 Task: Add a signature Jordan Davis containing Best wishes for a happy National Disability Day, Jordan Davis to email address softage.8@softage.net and add a label Coding
Action: Mouse moved to (1101, 64)
Screenshot: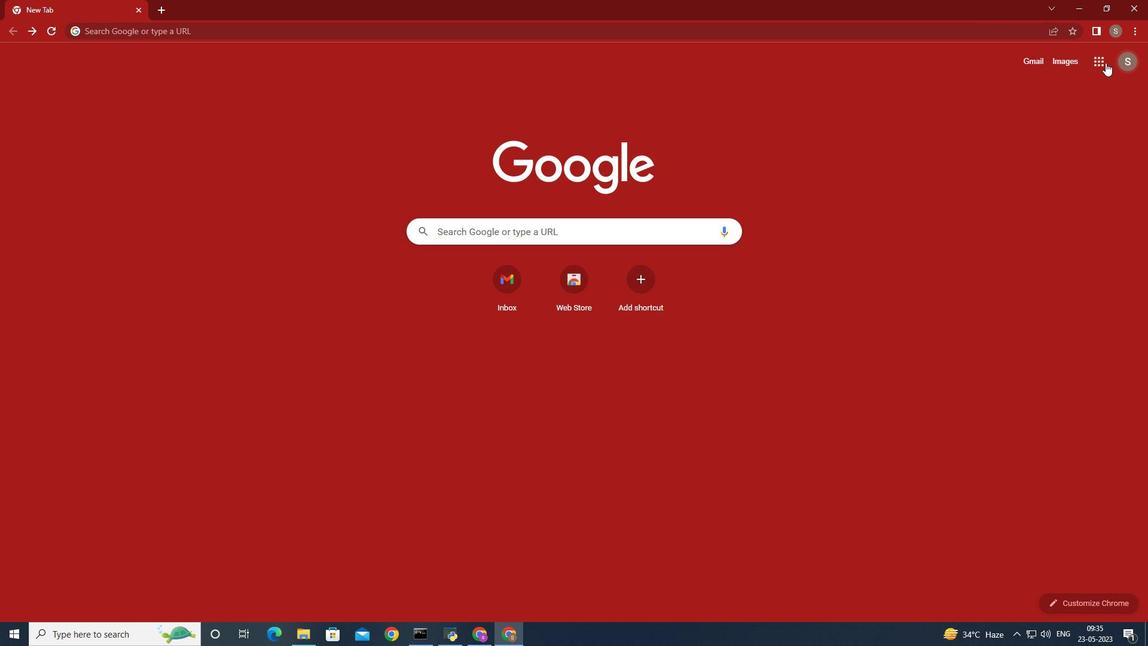 
Action: Mouse pressed left at (1101, 64)
Screenshot: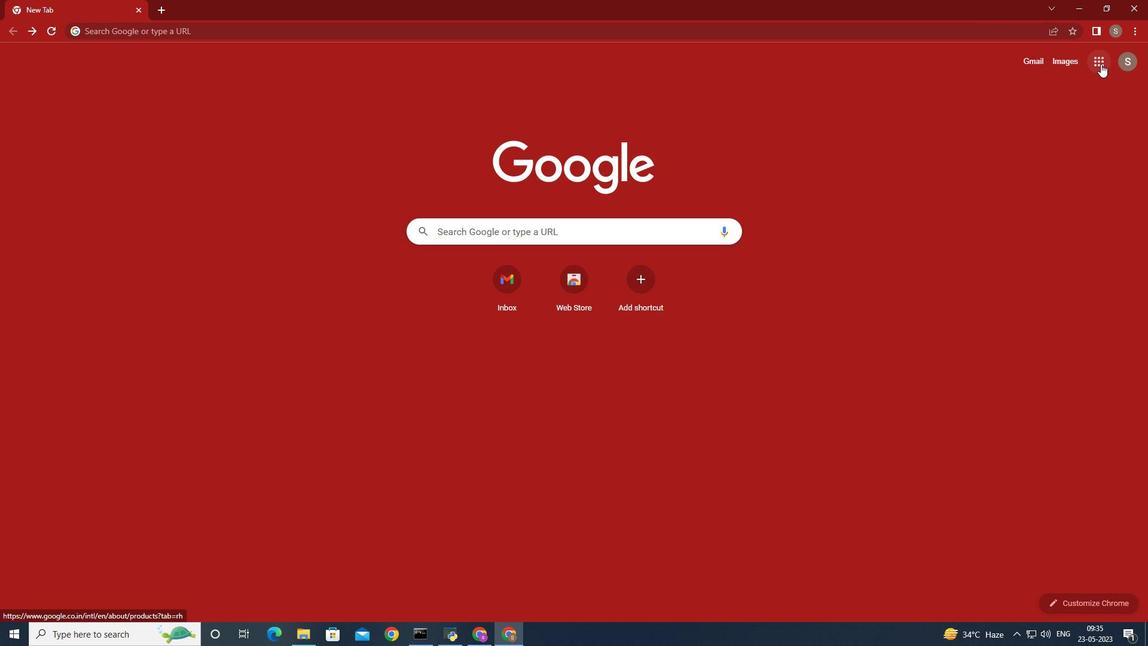 
Action: Mouse moved to (1067, 112)
Screenshot: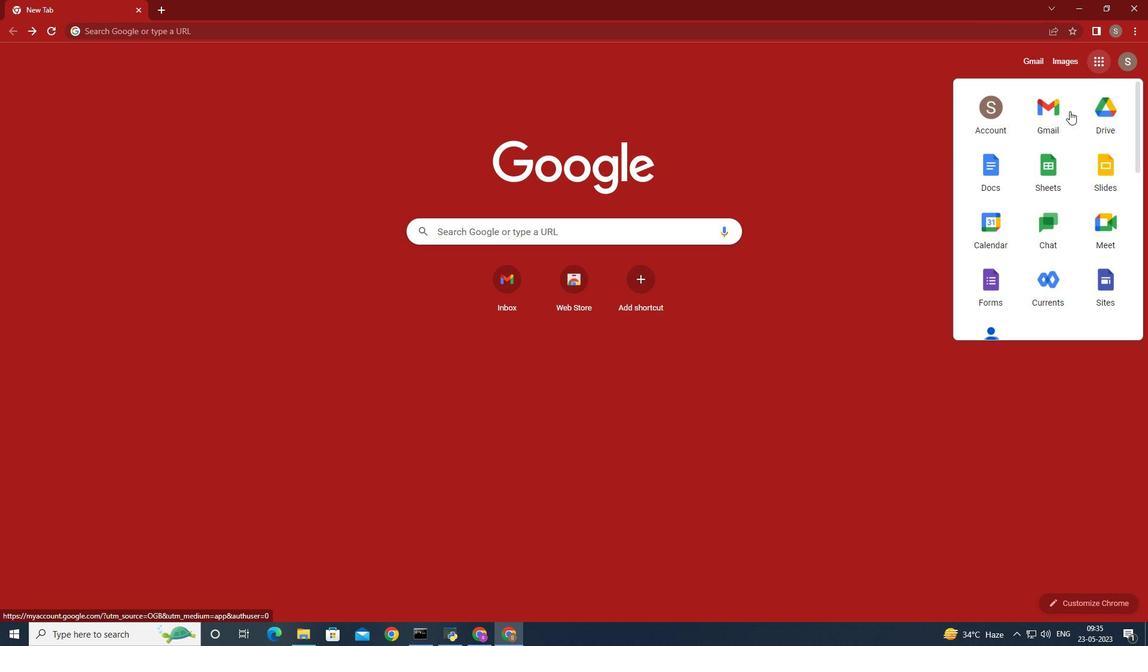 
Action: Mouse pressed left at (1067, 112)
Screenshot: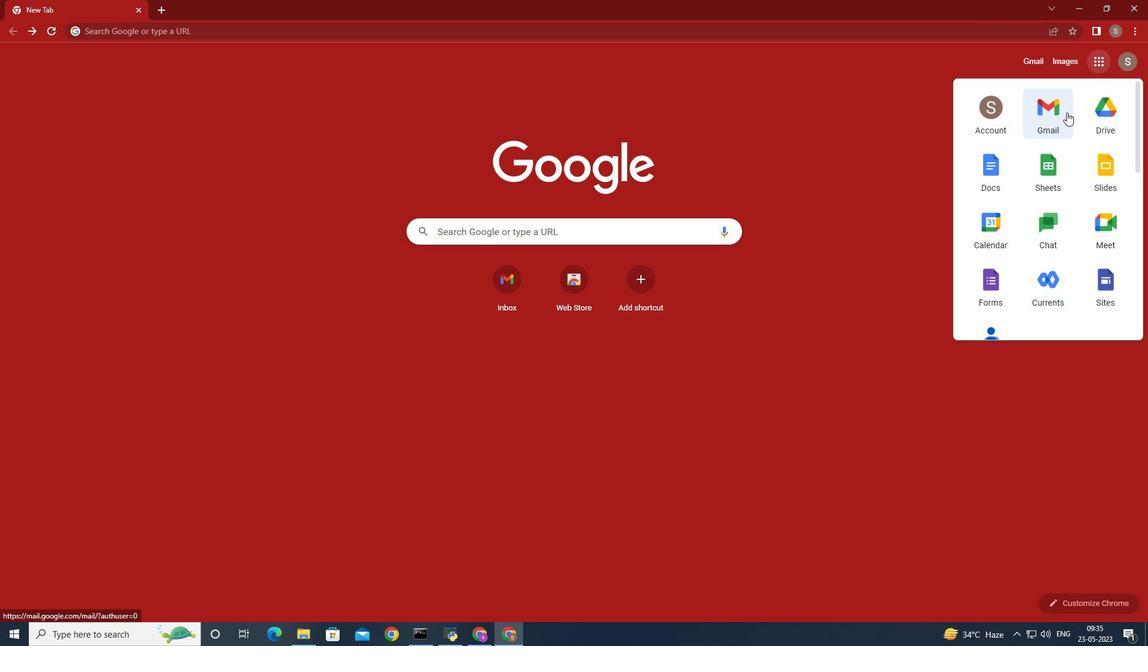 
Action: Mouse moved to (1014, 88)
Screenshot: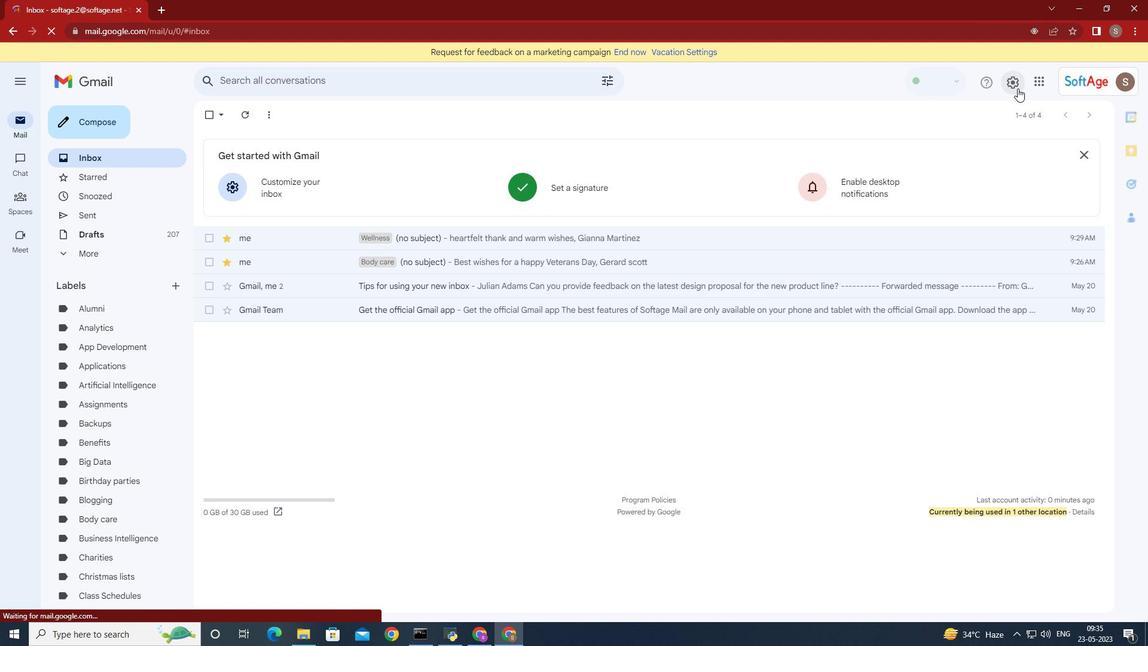 
Action: Mouse pressed left at (1014, 88)
Screenshot: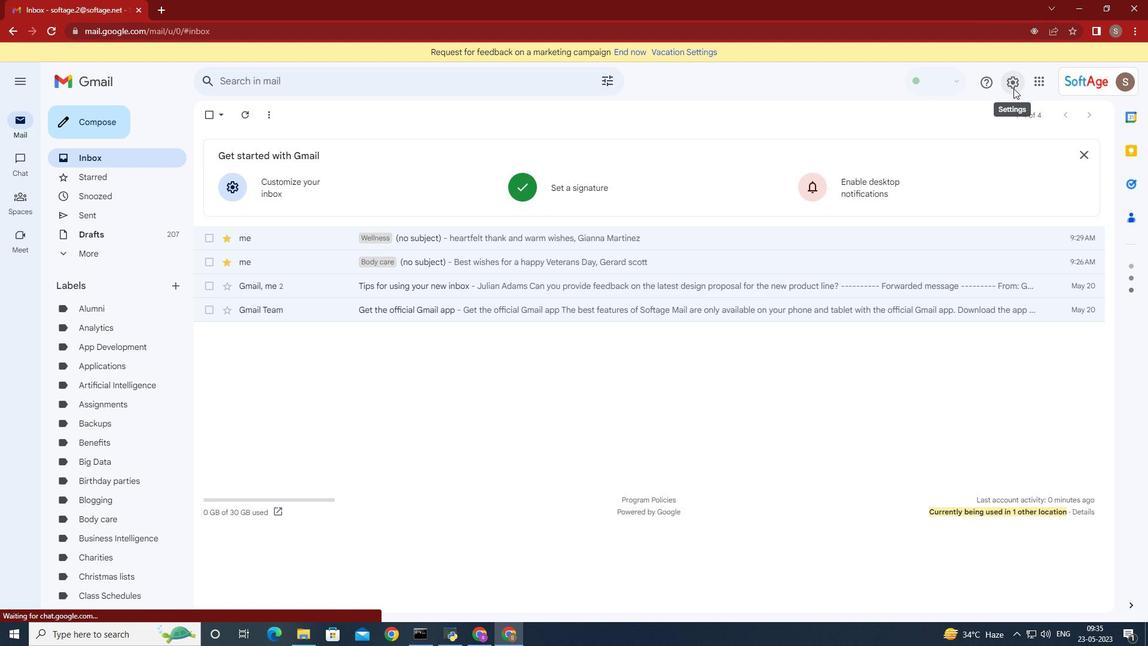 
Action: Mouse moved to (1025, 140)
Screenshot: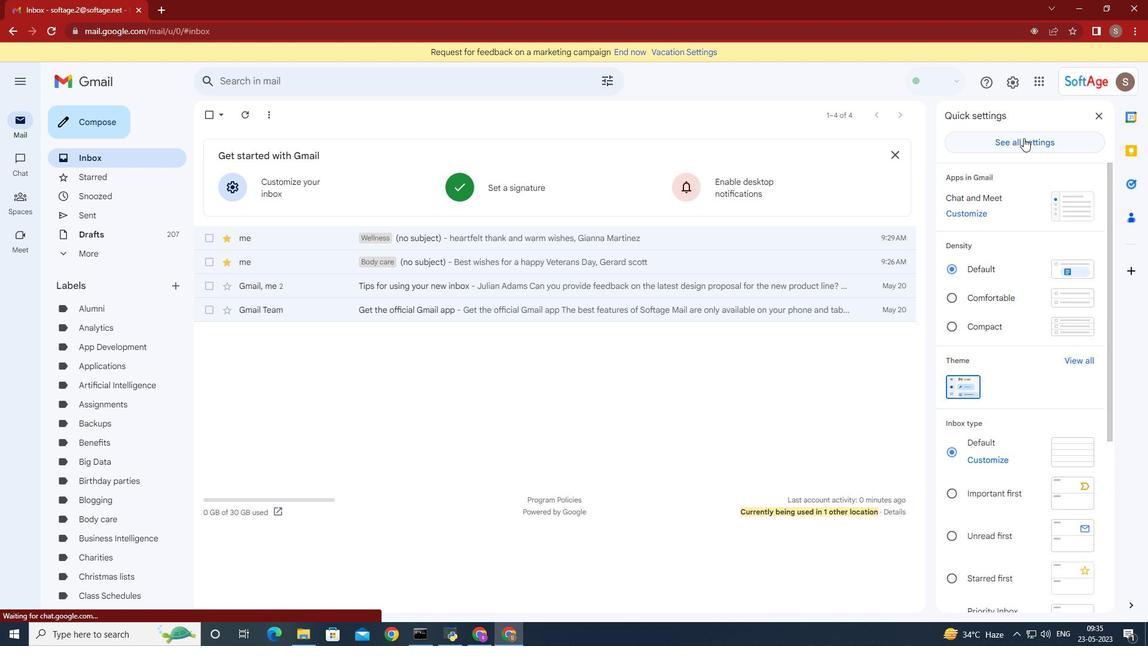 
Action: Mouse pressed left at (1025, 140)
Screenshot: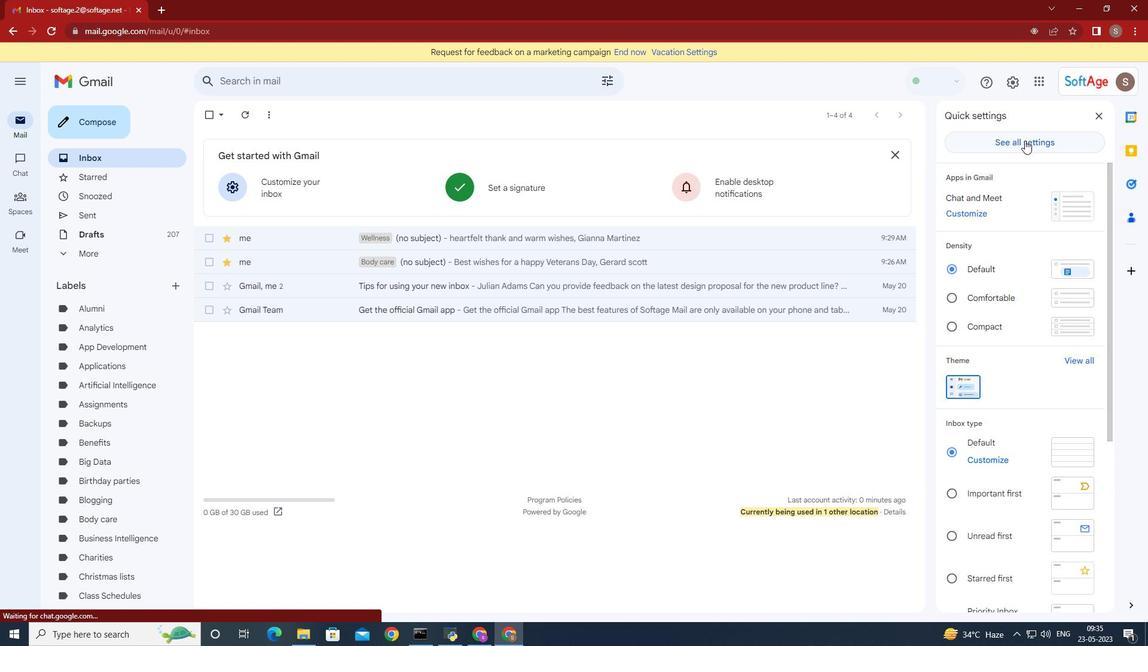 
Action: Mouse moved to (820, 280)
Screenshot: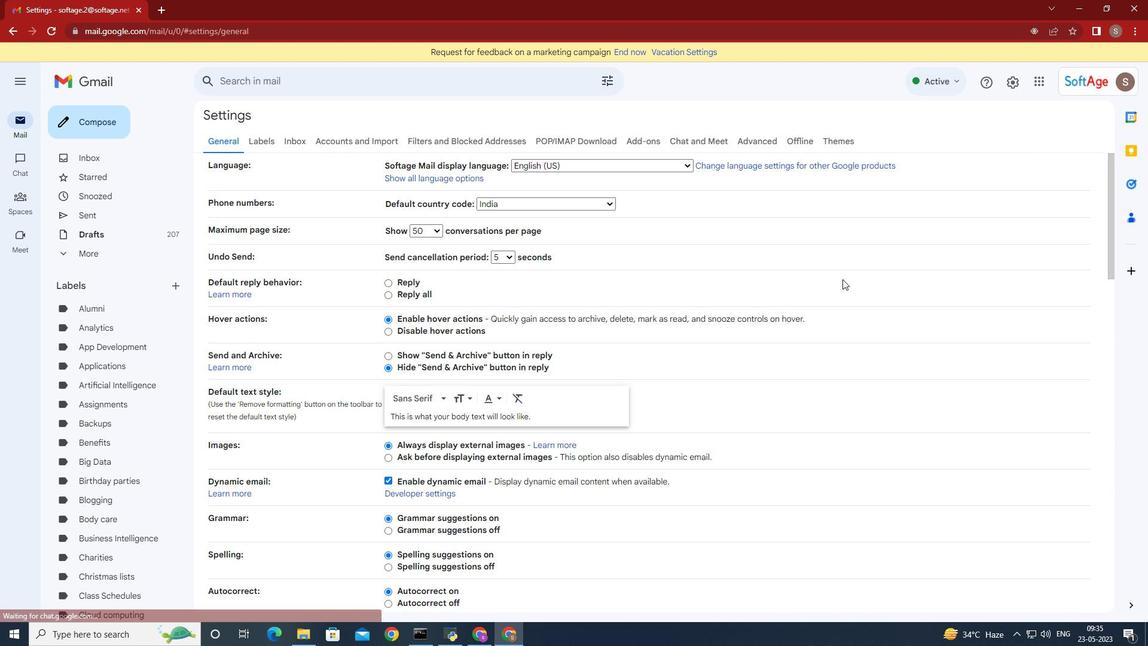 
Action: Mouse scrolled (821, 279) with delta (0, 0)
Screenshot: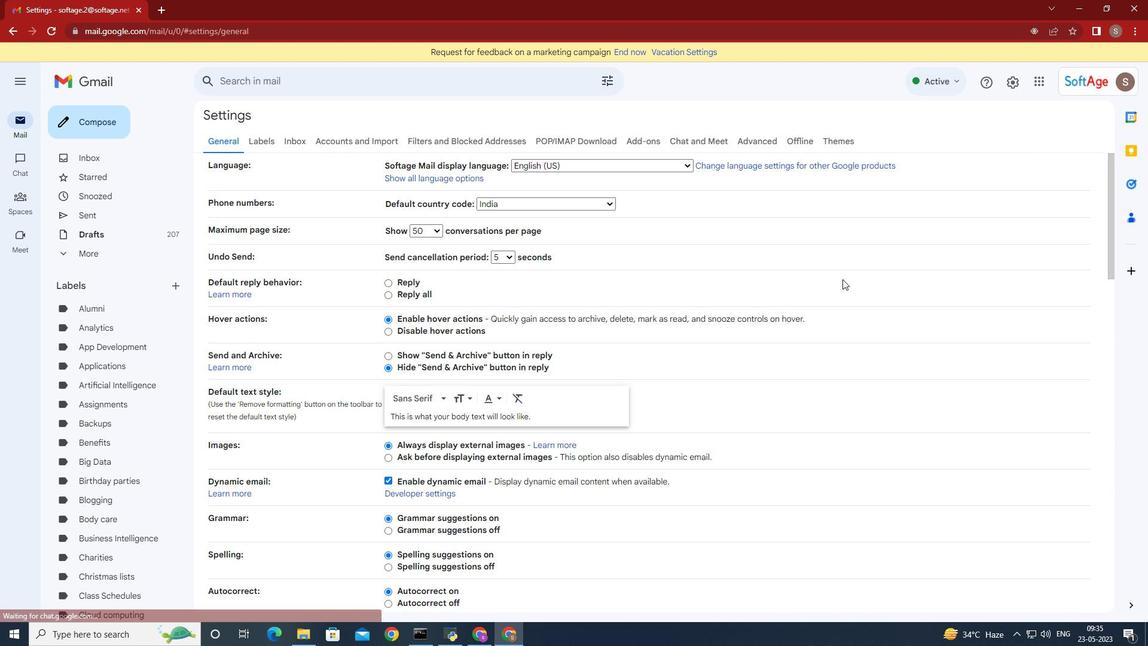 
Action: Mouse moved to (819, 280)
Screenshot: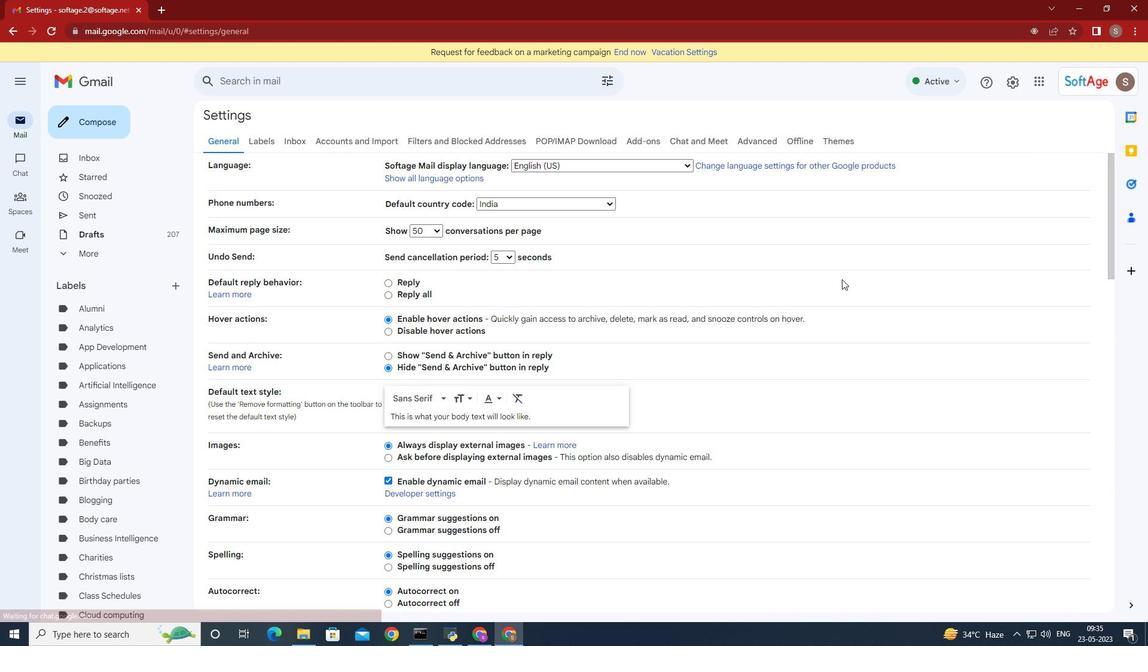 
Action: Mouse scrolled (820, 279) with delta (0, 0)
Screenshot: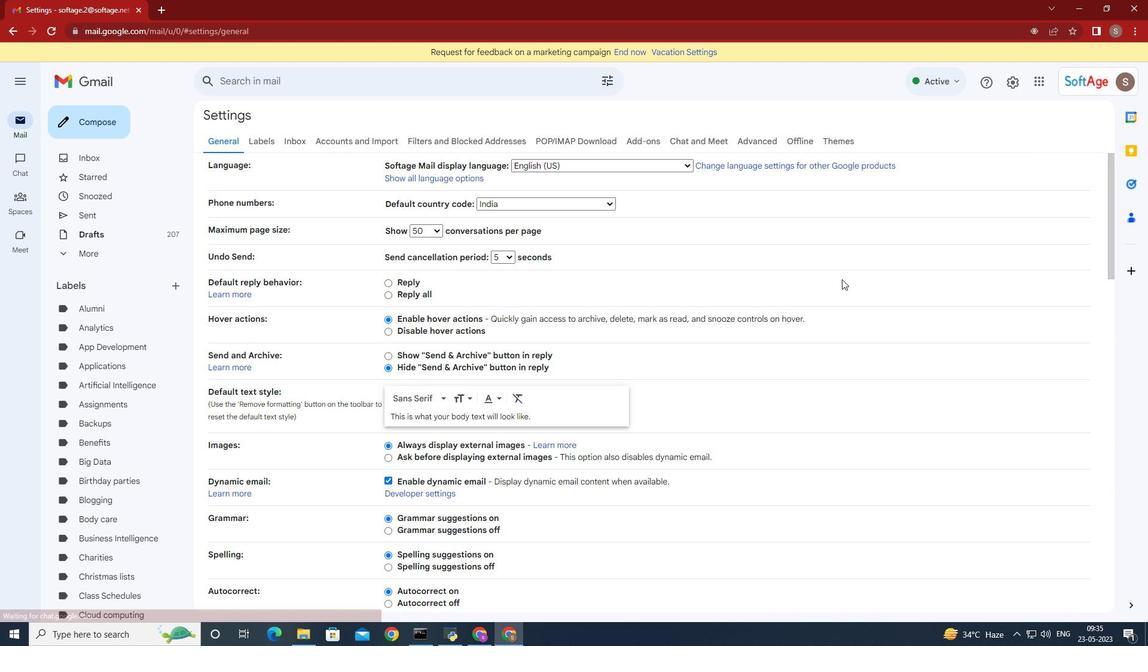 
Action: Mouse moved to (819, 280)
Screenshot: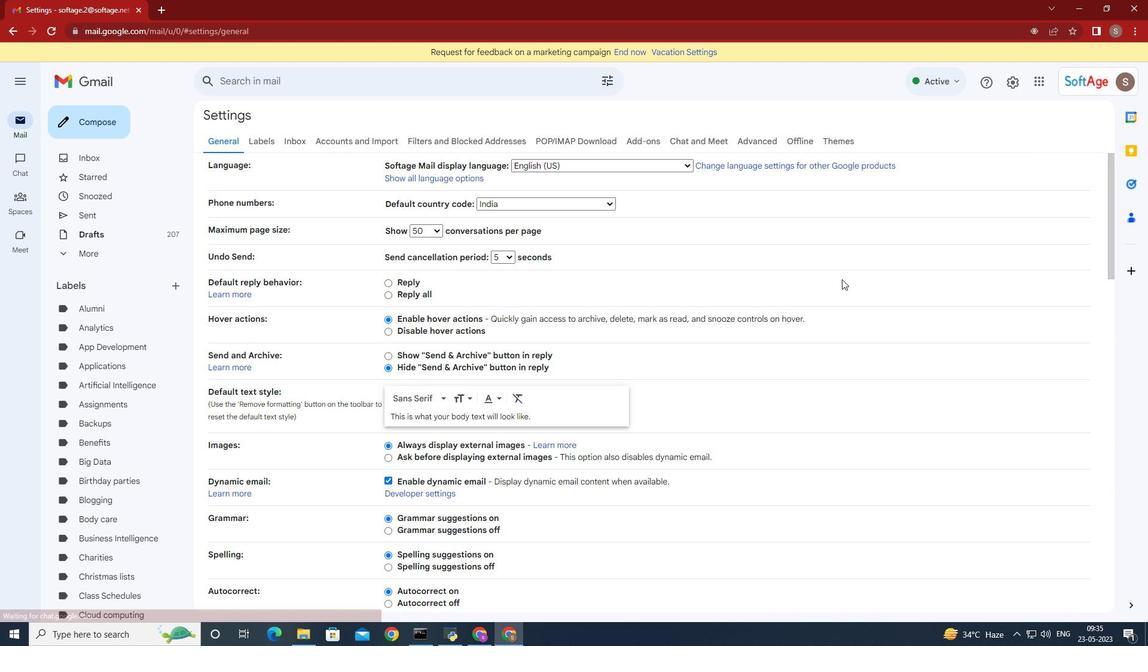 
Action: Mouse scrolled (819, 279) with delta (0, 0)
Screenshot: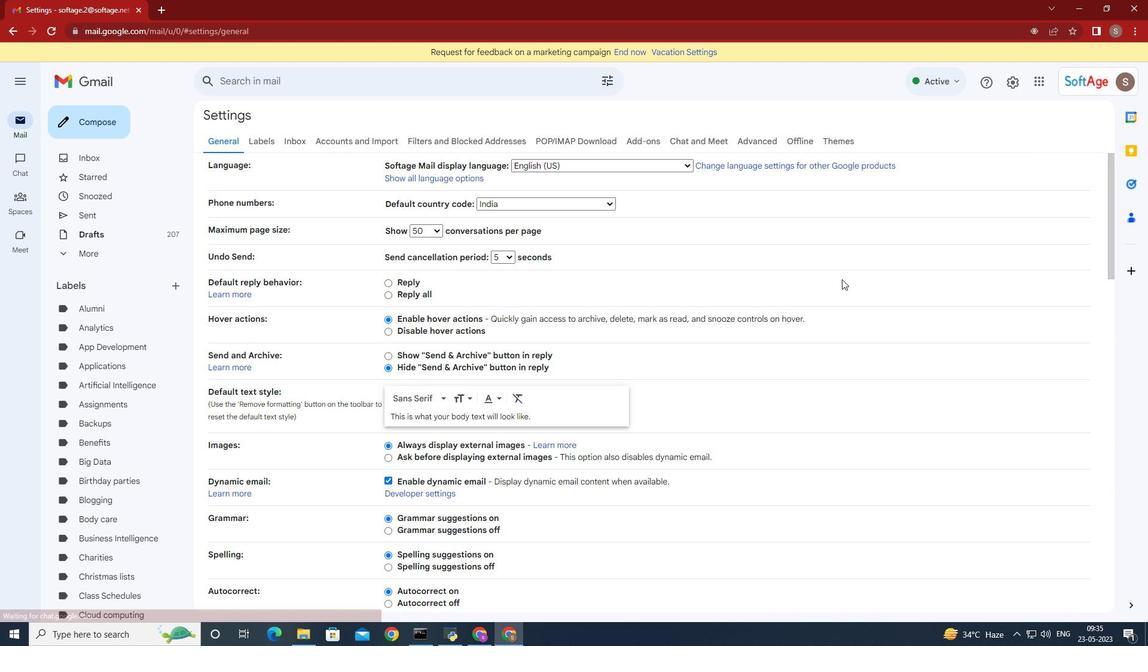 
Action: Mouse moved to (818, 280)
Screenshot: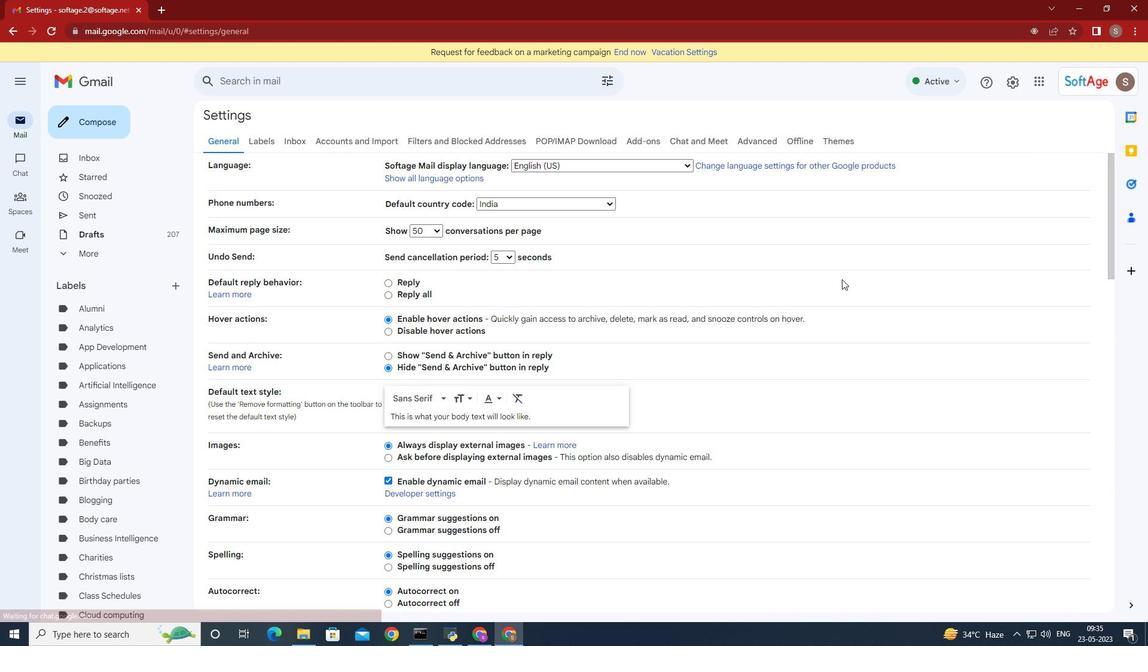 
Action: Mouse scrolled (818, 279) with delta (0, 0)
Screenshot: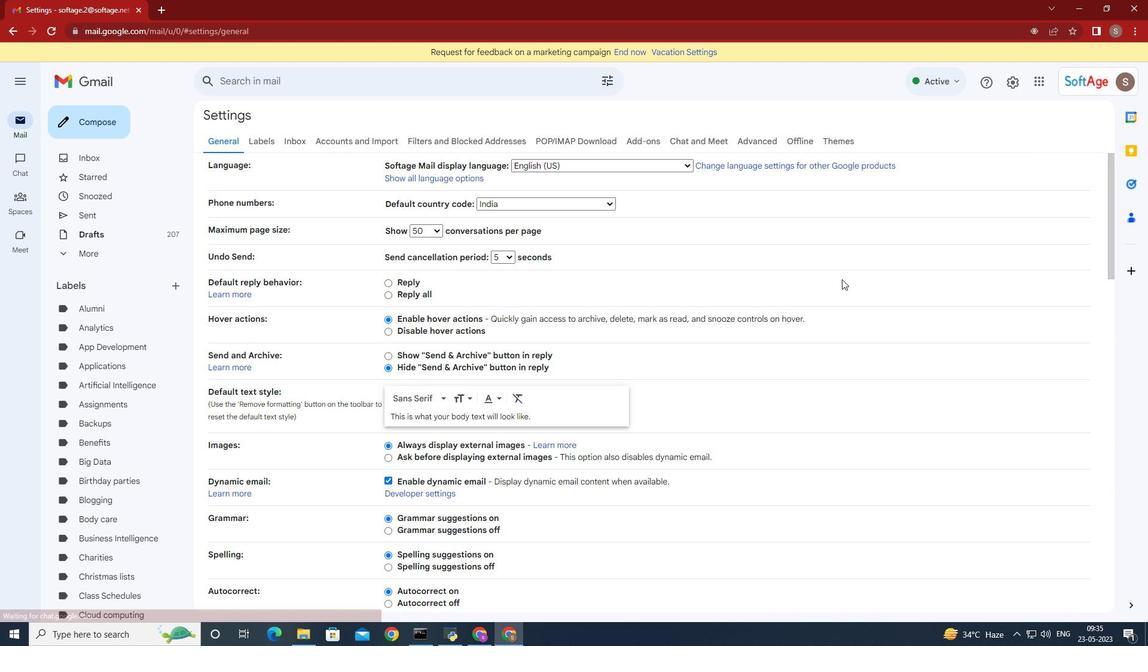 
Action: Mouse moved to (817, 280)
Screenshot: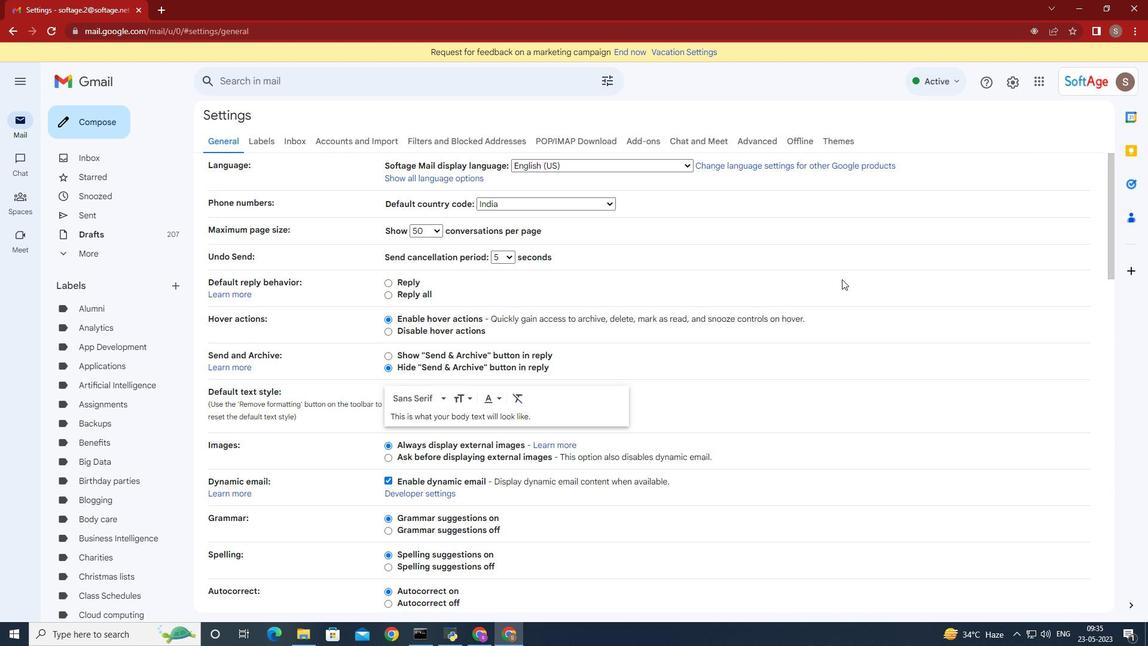 
Action: Mouse scrolled (817, 279) with delta (0, 0)
Screenshot: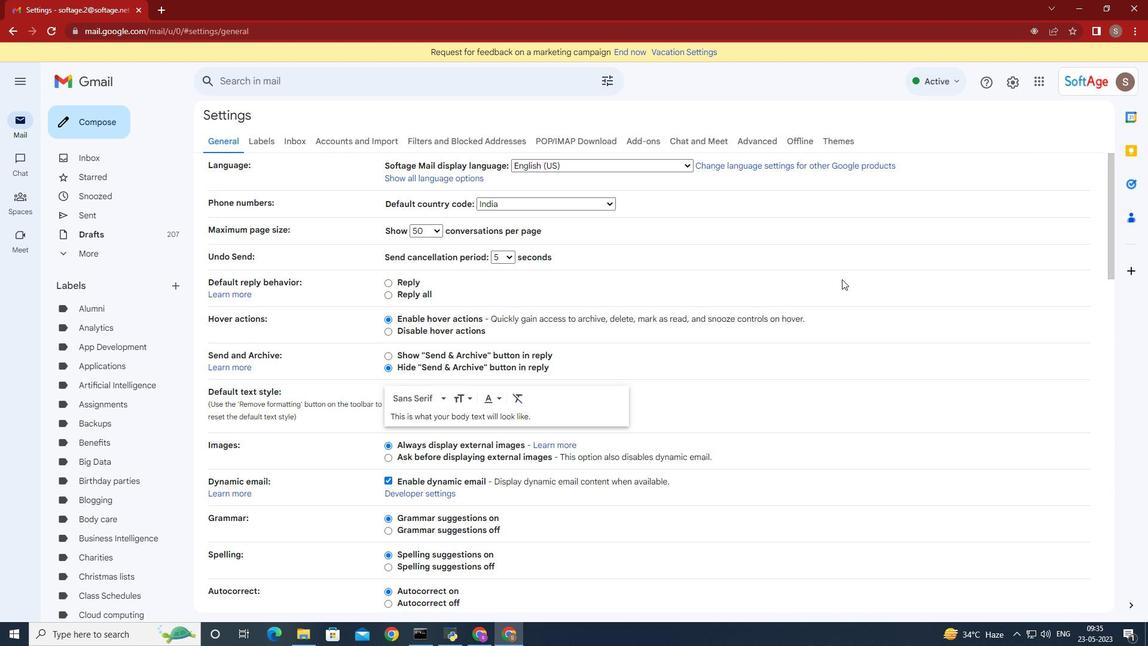 
Action: Mouse moved to (811, 275)
Screenshot: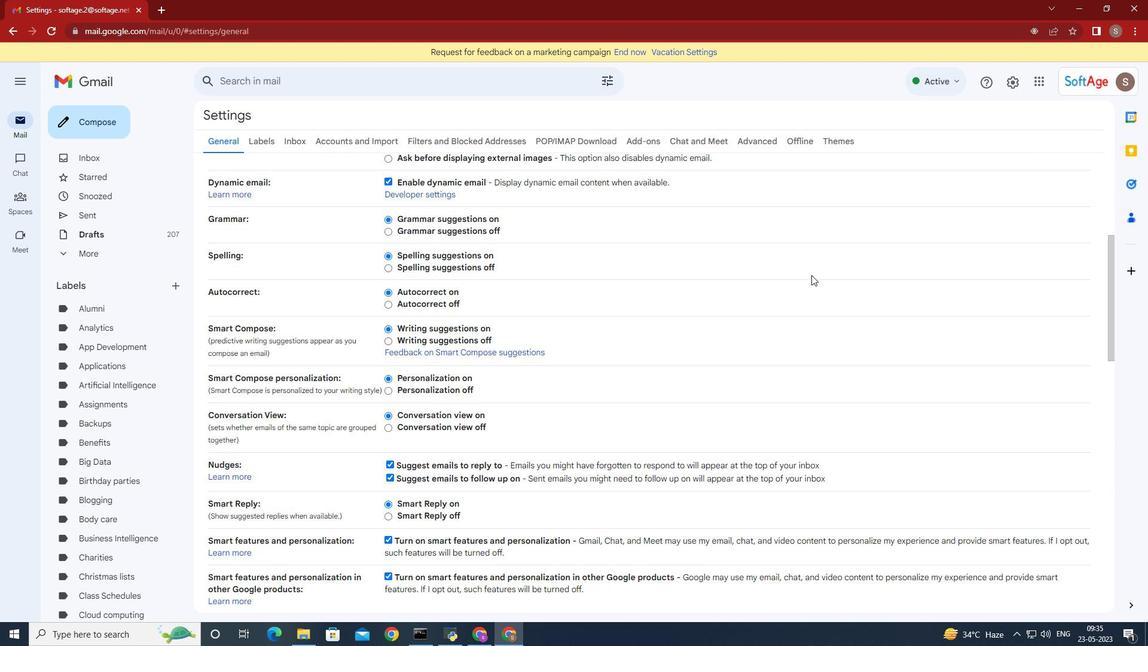 
Action: Mouse scrolled (811, 274) with delta (0, 0)
Screenshot: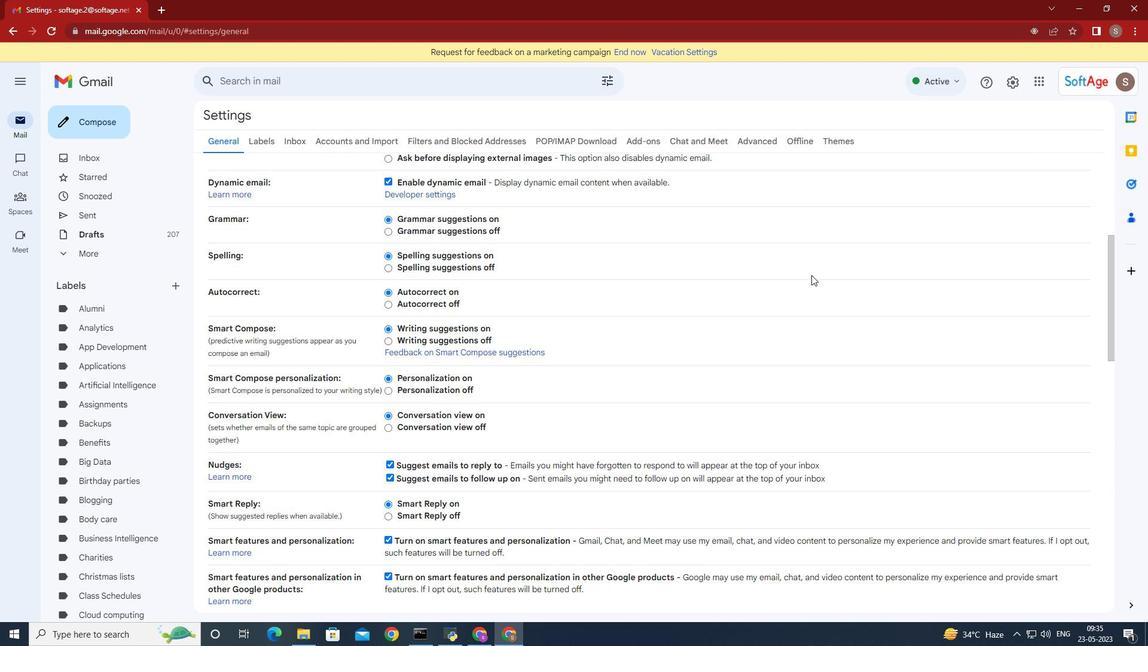 
Action: Mouse moved to (810, 275)
Screenshot: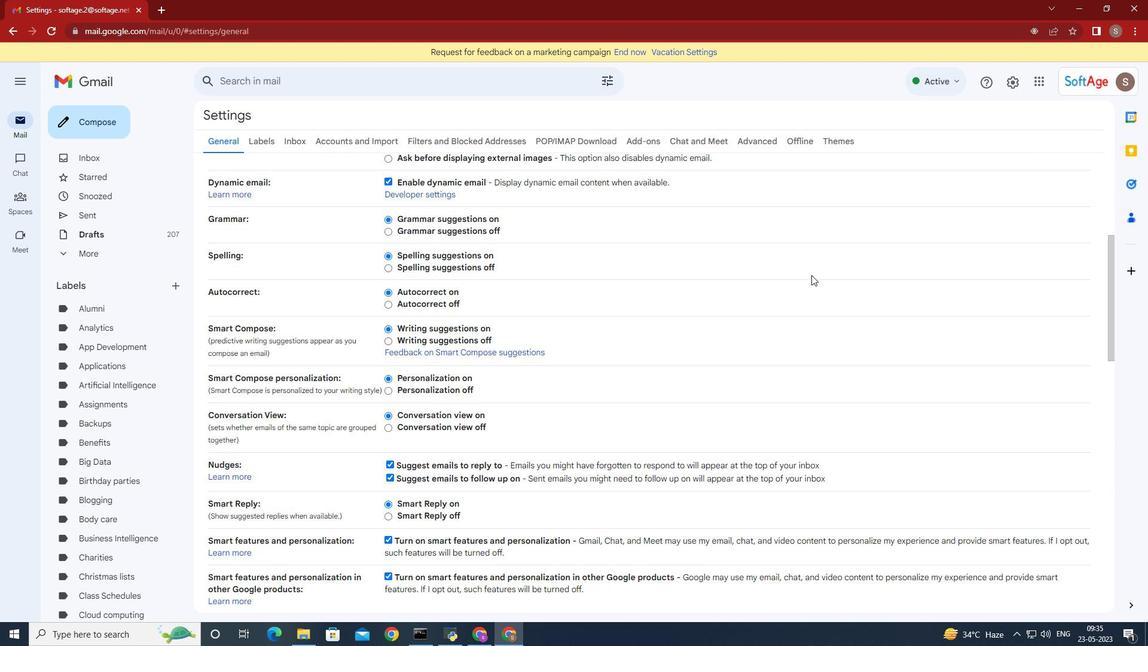 
Action: Mouse scrolled (810, 275) with delta (0, 0)
Screenshot: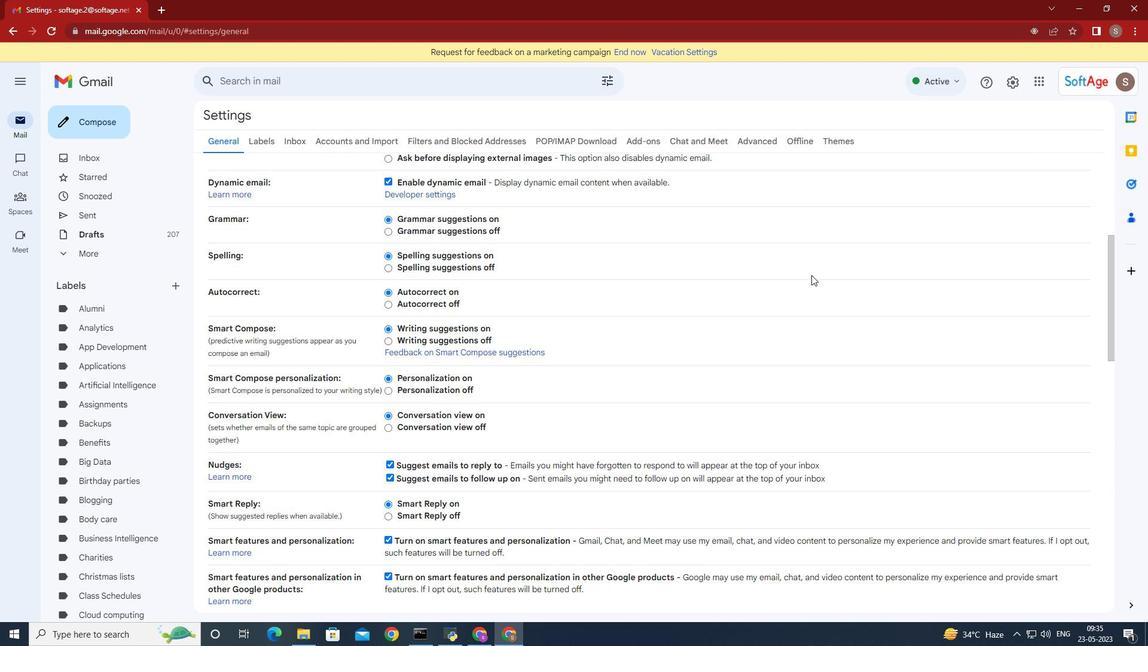 
Action: Mouse moved to (810, 275)
Screenshot: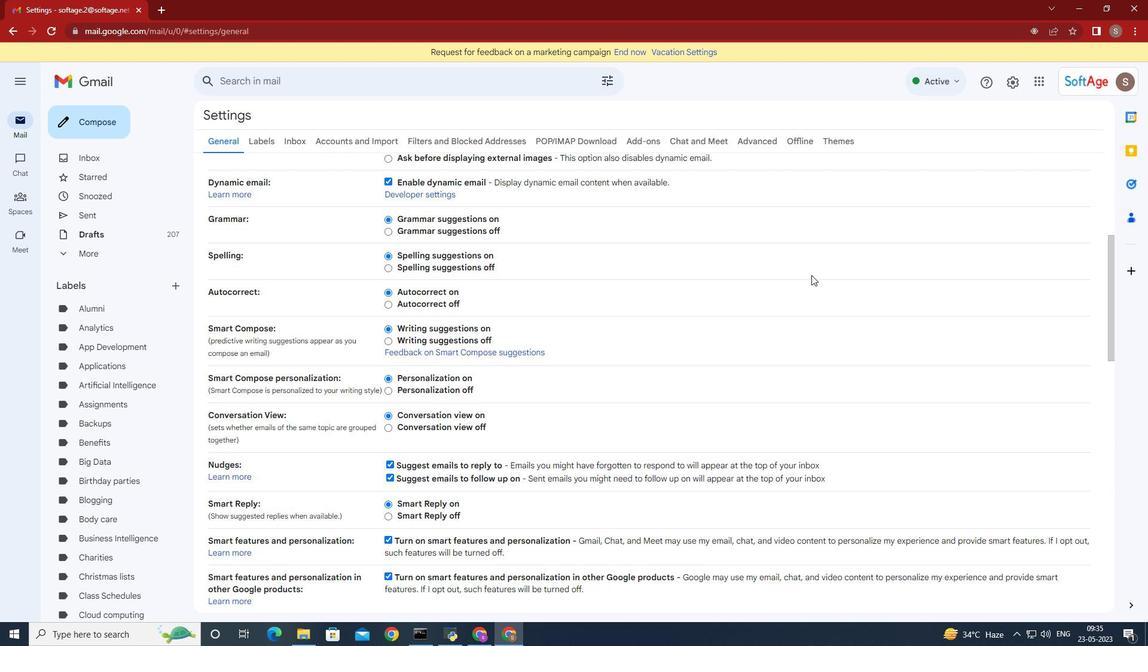 
Action: Mouse scrolled (810, 275) with delta (0, 0)
Screenshot: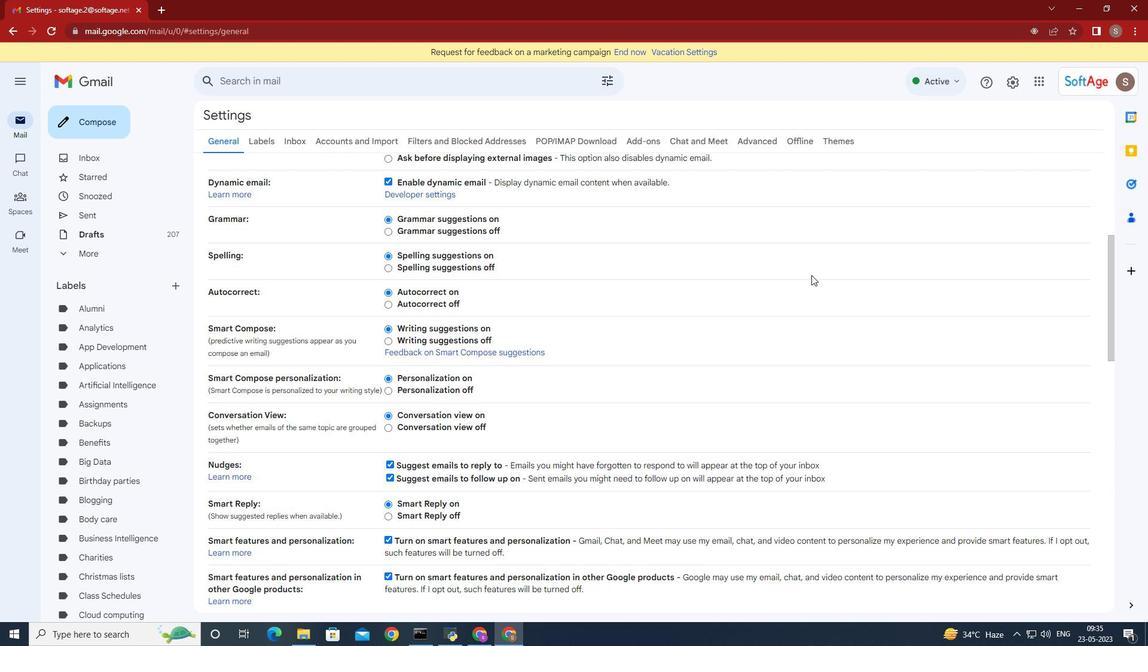 
Action: Mouse moved to (810, 275)
Screenshot: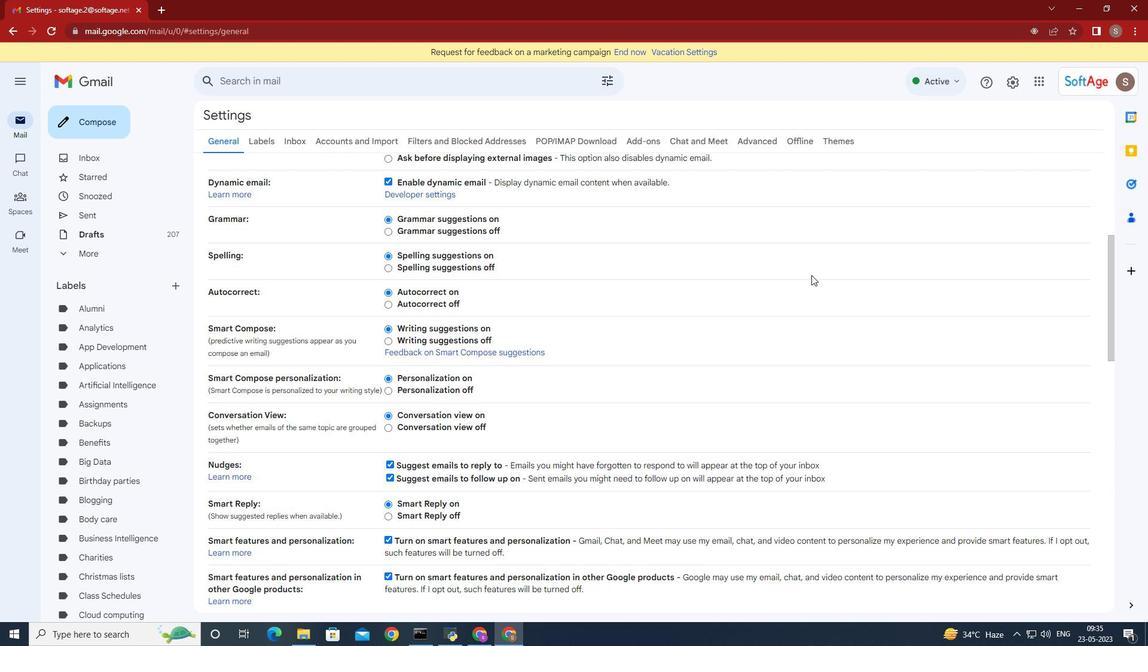 
Action: Mouse scrolled (810, 275) with delta (0, 0)
Screenshot: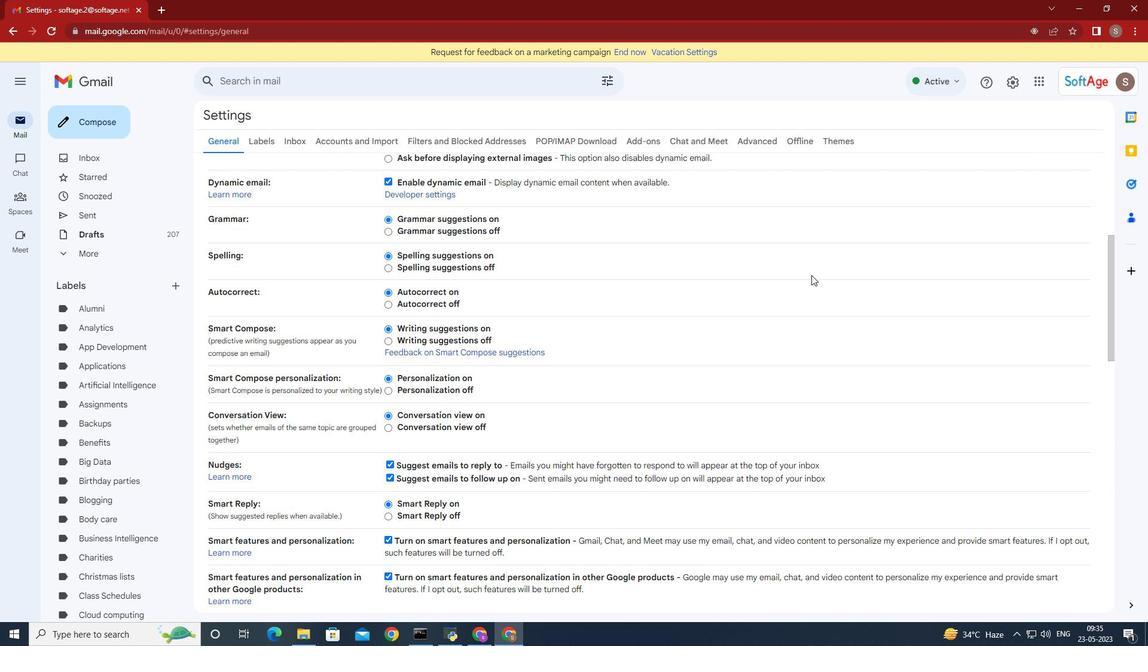 
Action: Mouse moved to (808, 275)
Screenshot: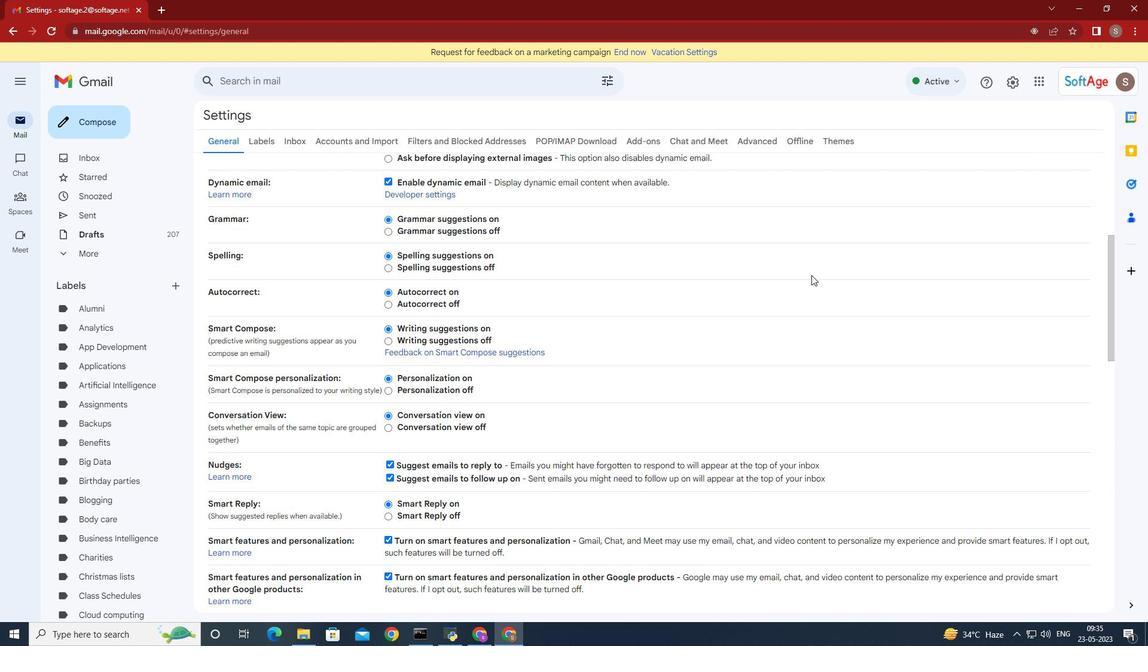 
Action: Mouse scrolled (808, 275) with delta (0, 0)
Screenshot: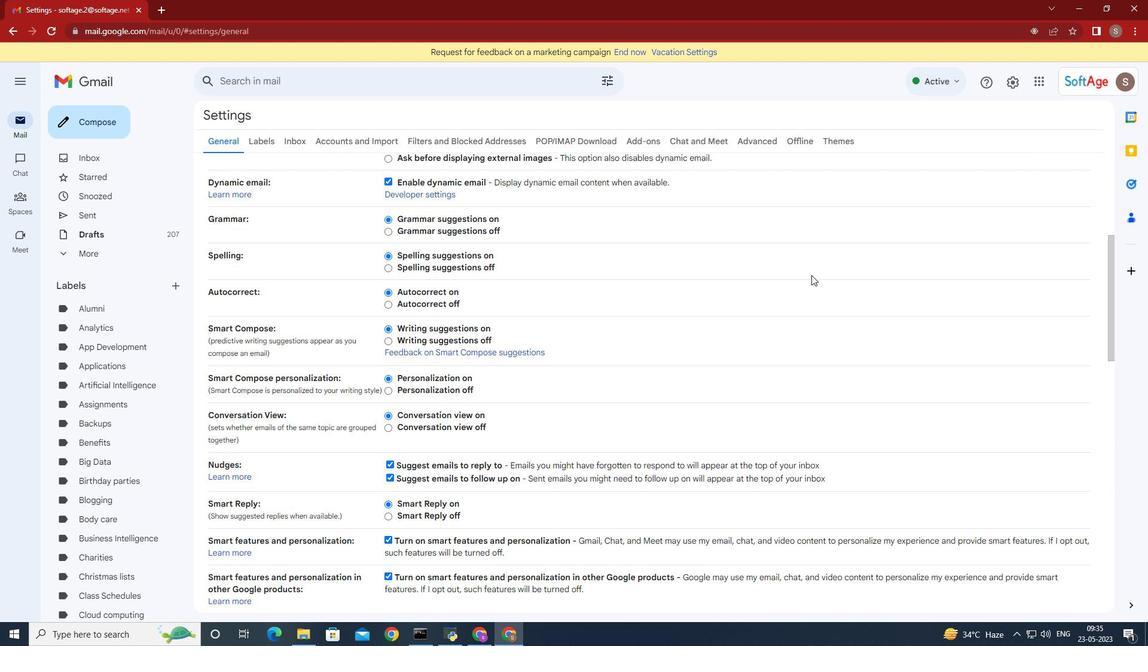 
Action: Mouse moved to (807, 275)
Screenshot: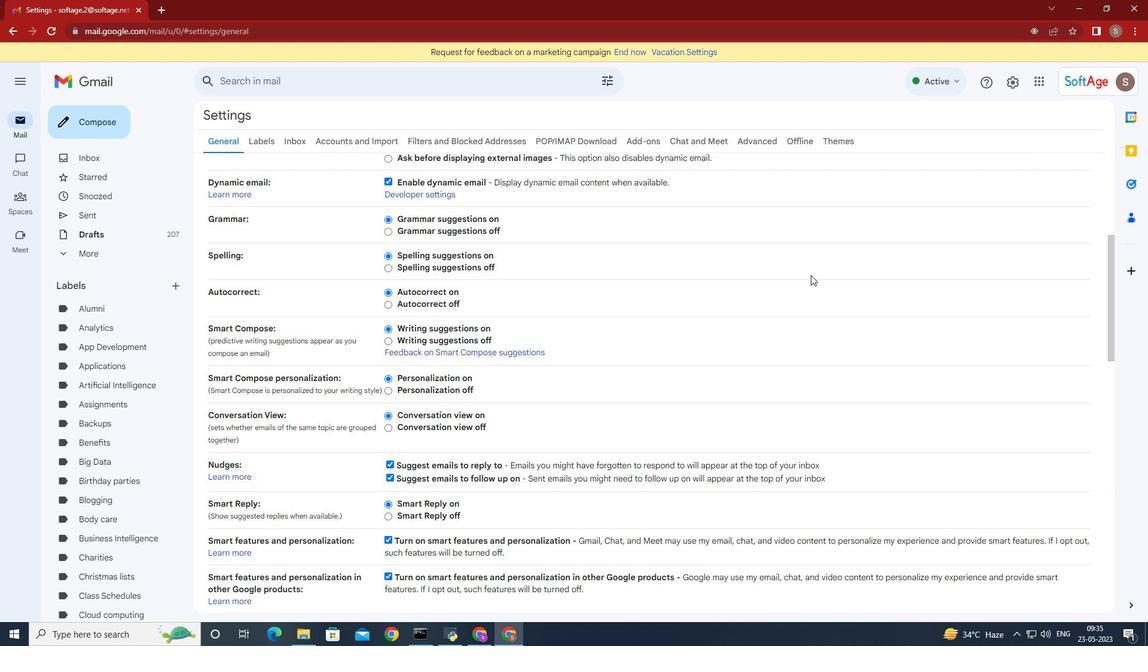 
Action: Mouse scrolled (807, 275) with delta (0, 0)
Screenshot: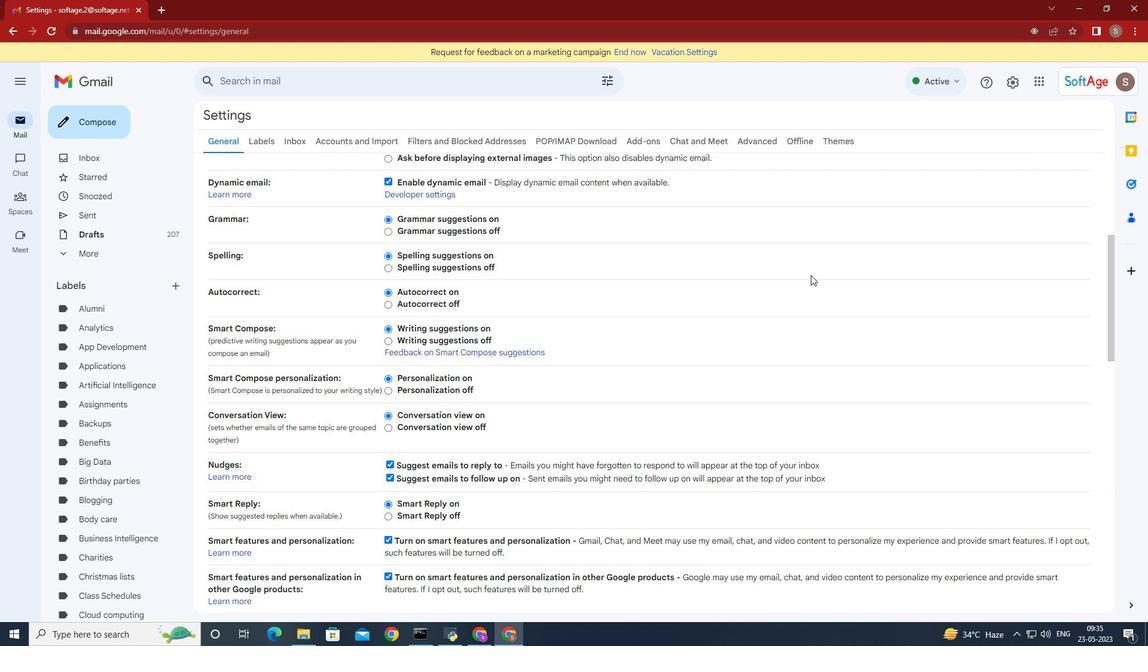 
Action: Mouse moved to (620, 396)
Screenshot: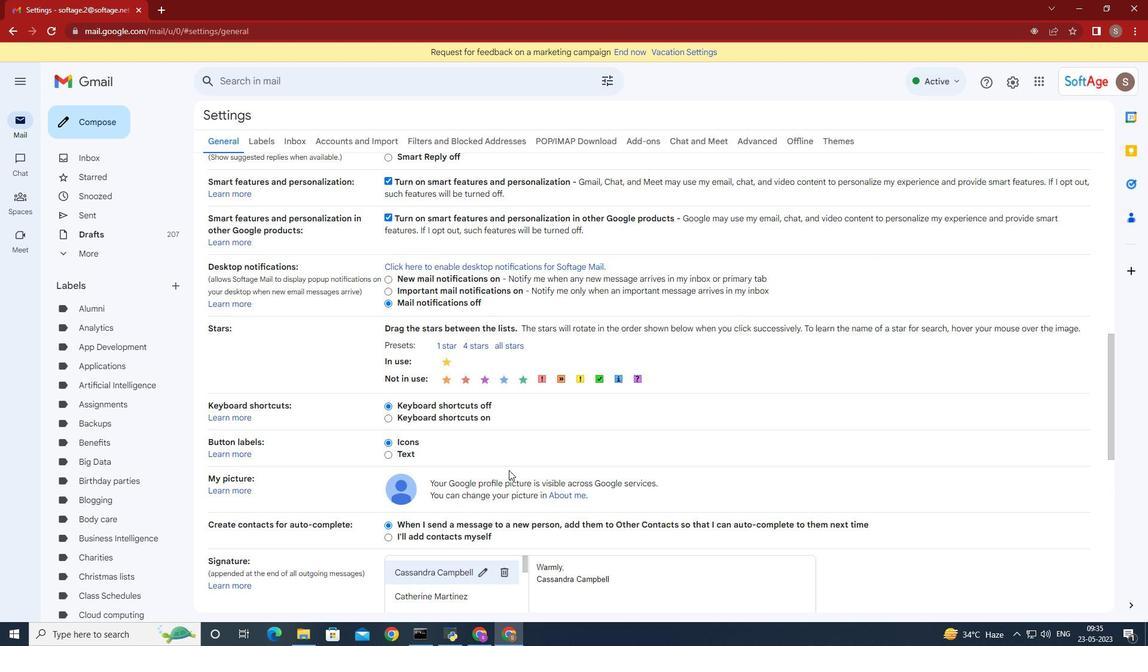 
Action: Mouse scrolled (620, 396) with delta (0, 0)
Screenshot: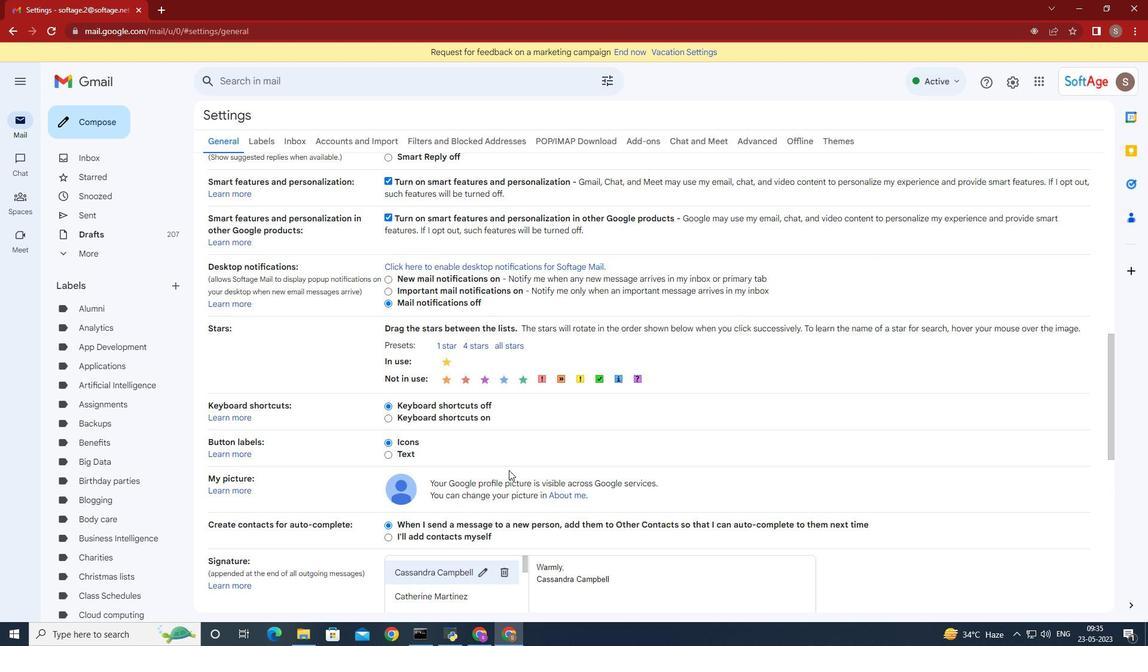 
Action: Mouse moved to (620, 396)
Screenshot: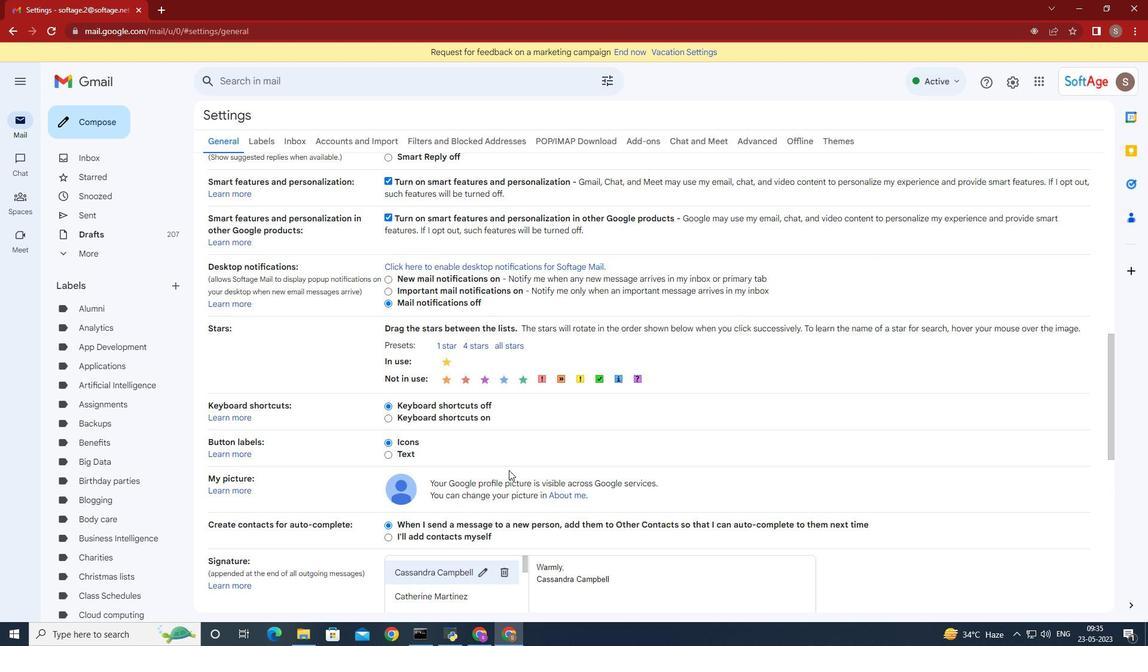 
Action: Mouse scrolled (620, 396) with delta (0, 0)
Screenshot: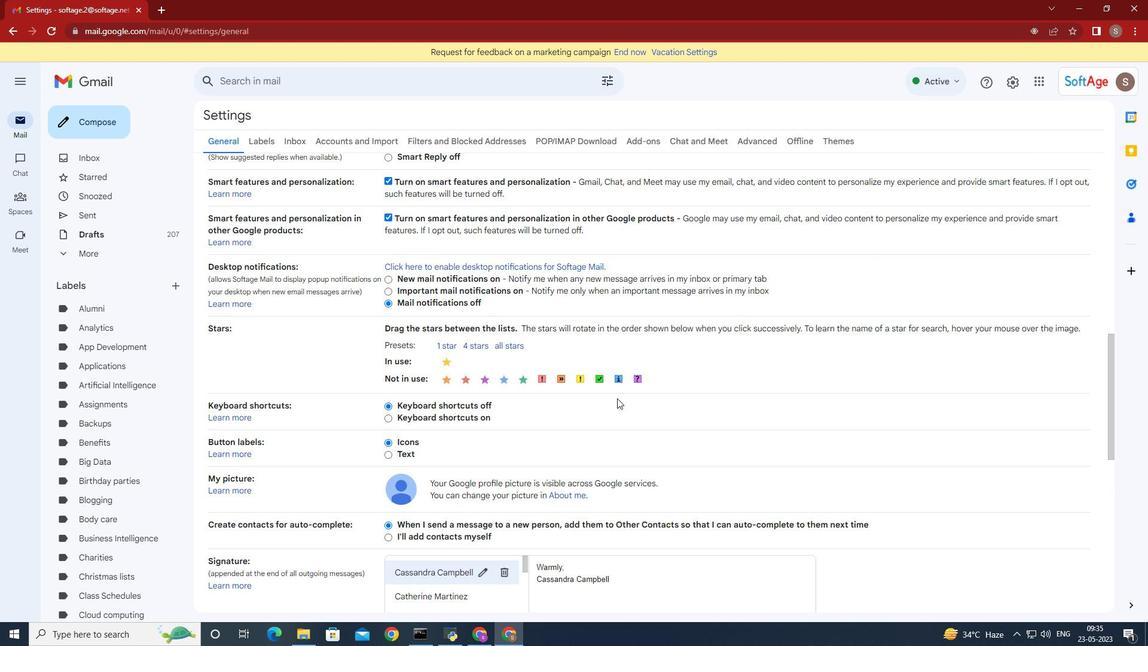 
Action: Mouse moved to (617, 394)
Screenshot: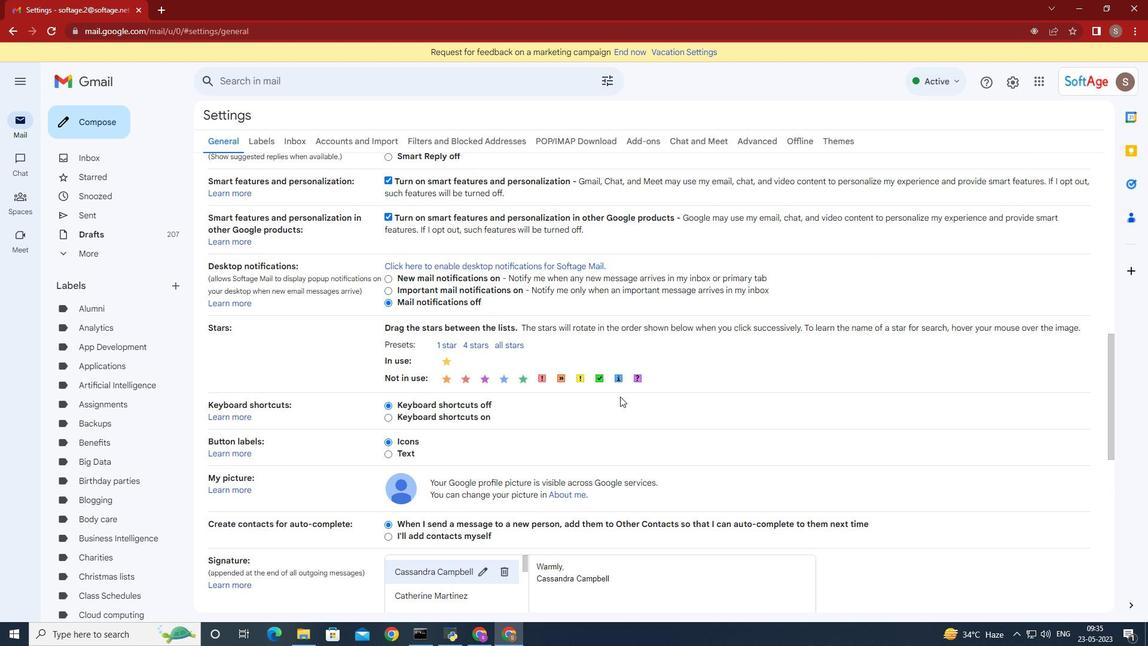 
Action: Mouse scrolled (619, 395) with delta (0, 0)
Screenshot: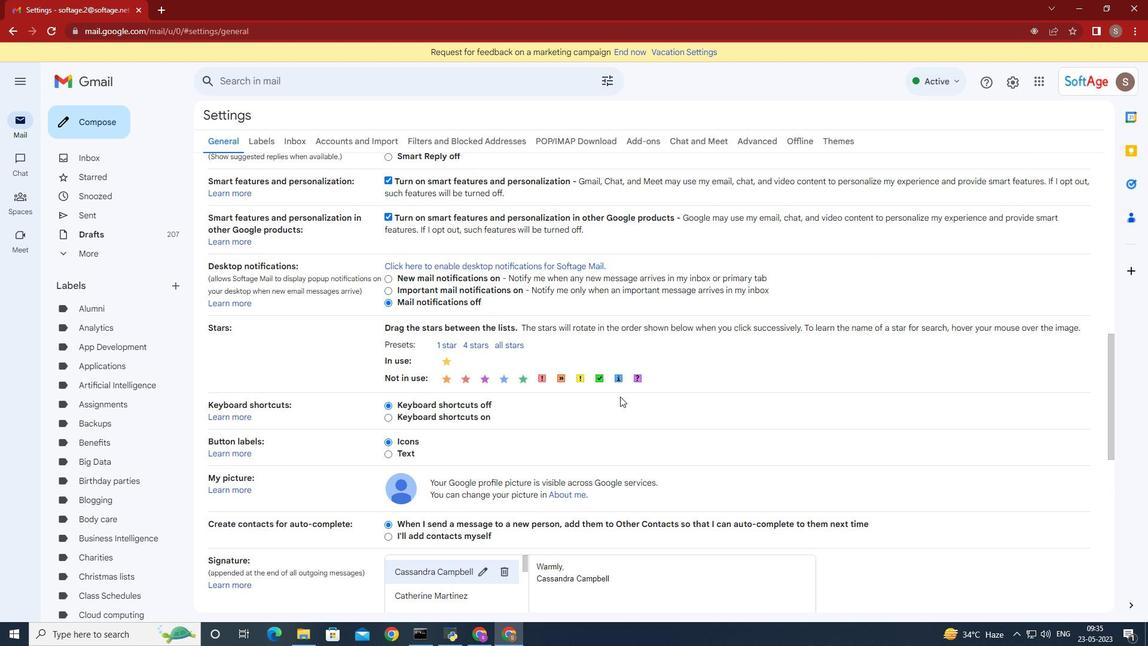 
Action: Mouse moved to (487, 494)
Screenshot: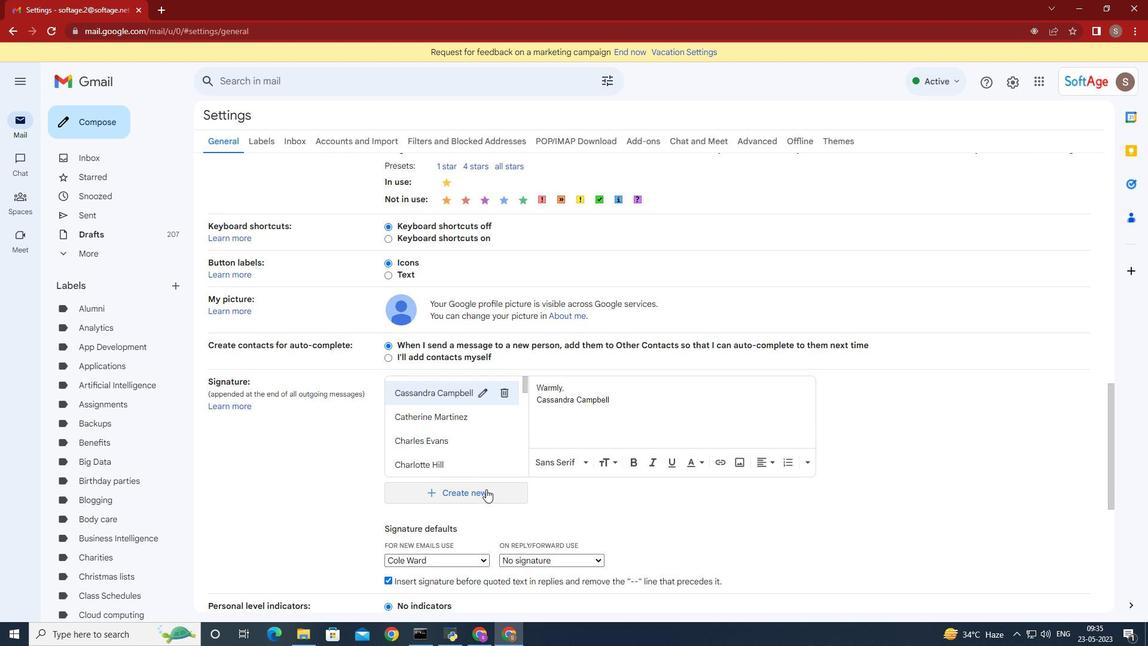 
Action: Mouse pressed left at (487, 494)
Screenshot: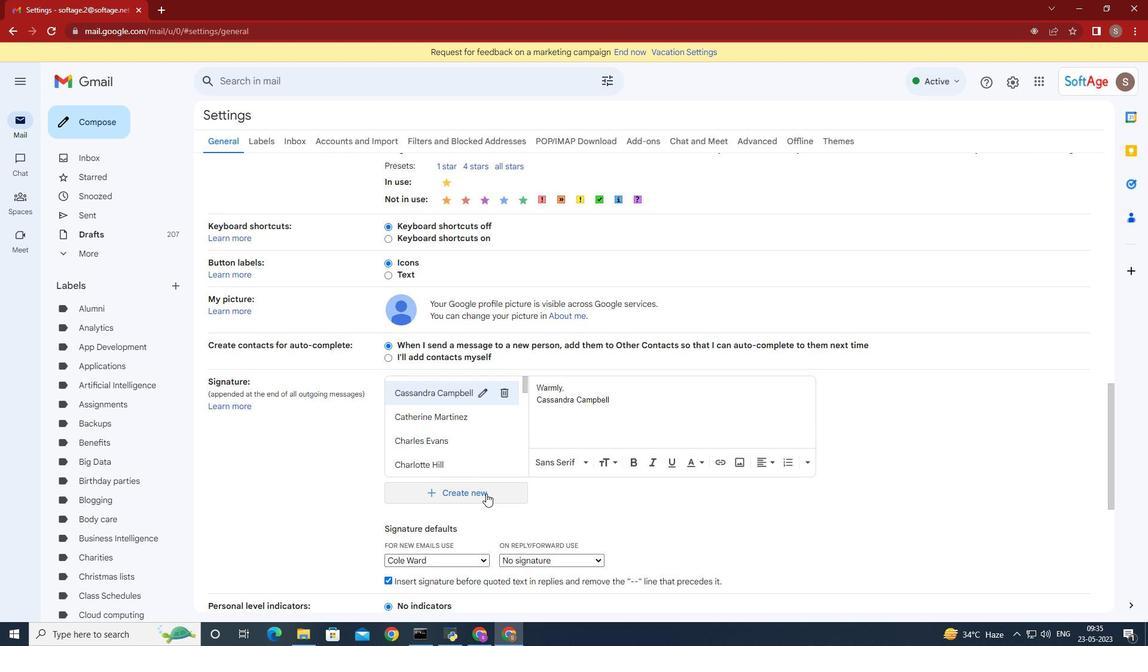 
Action: Mouse moved to (481, 489)
Screenshot: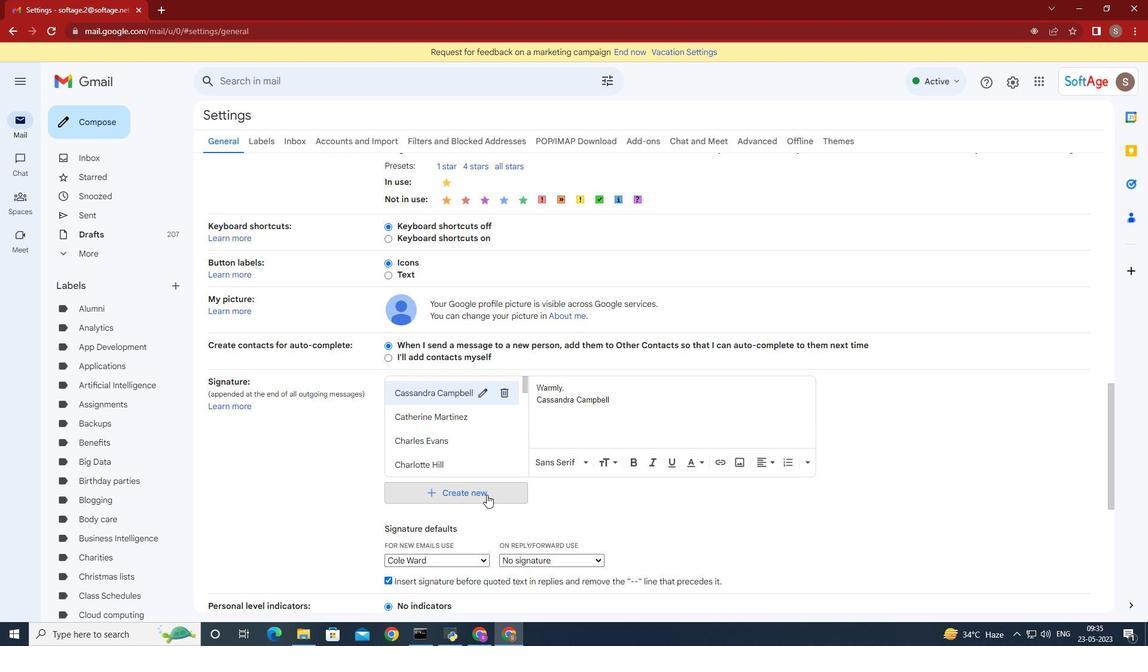 
Action: Key pressed <Key.shift><Key.shift><Key.shift><Key.shift>Jorf<Key.backspace>dan<Key.space><Key.shift>Davis<Key.space>
Screenshot: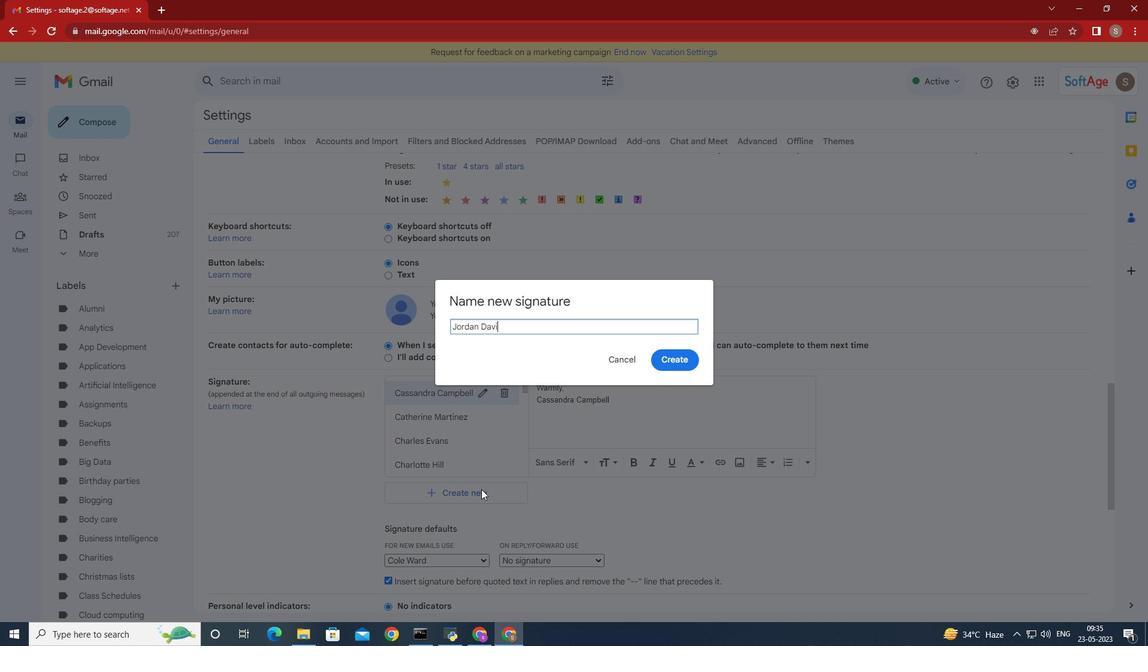
Action: Mouse moved to (676, 358)
Screenshot: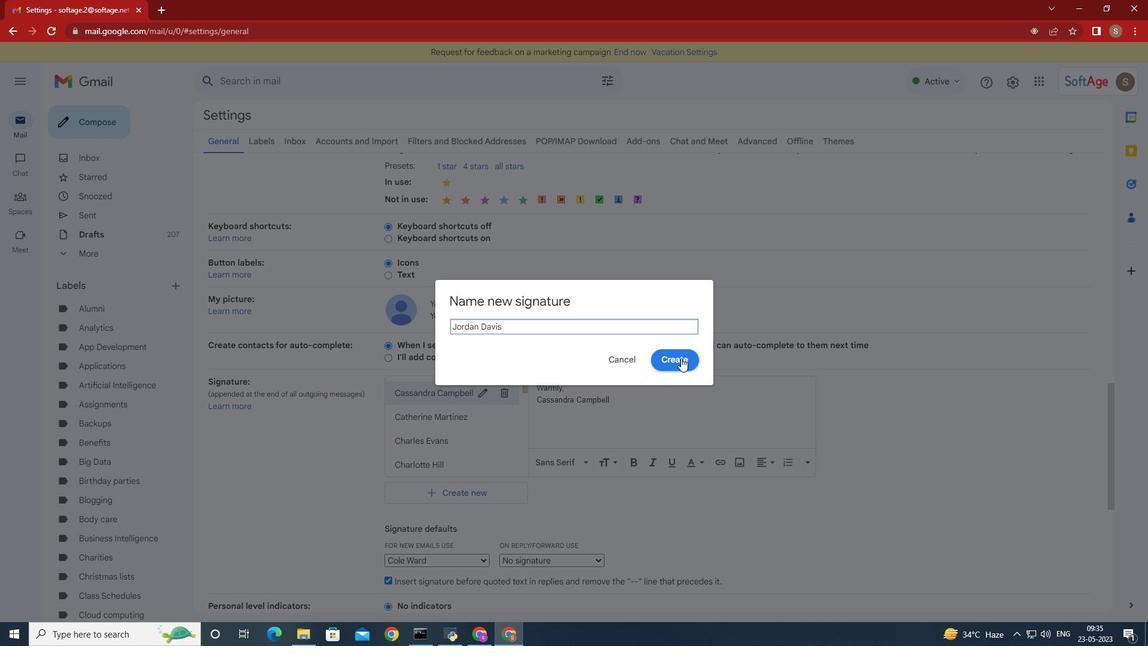 
Action: Mouse pressed left at (676, 358)
Screenshot: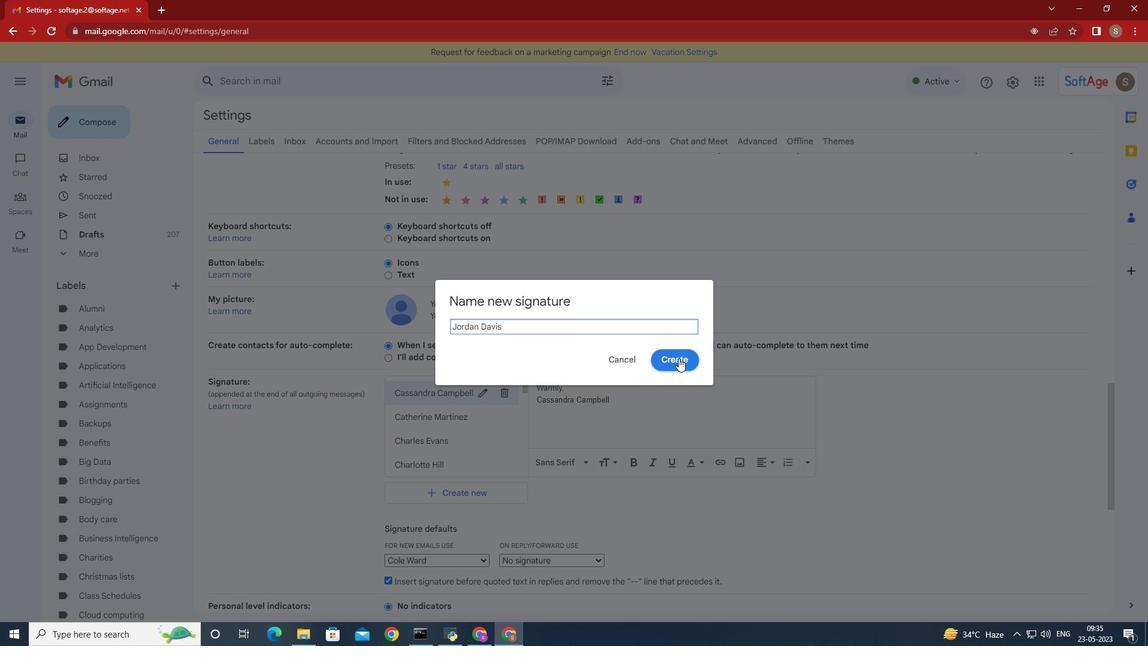 
Action: Mouse moved to (680, 367)
Screenshot: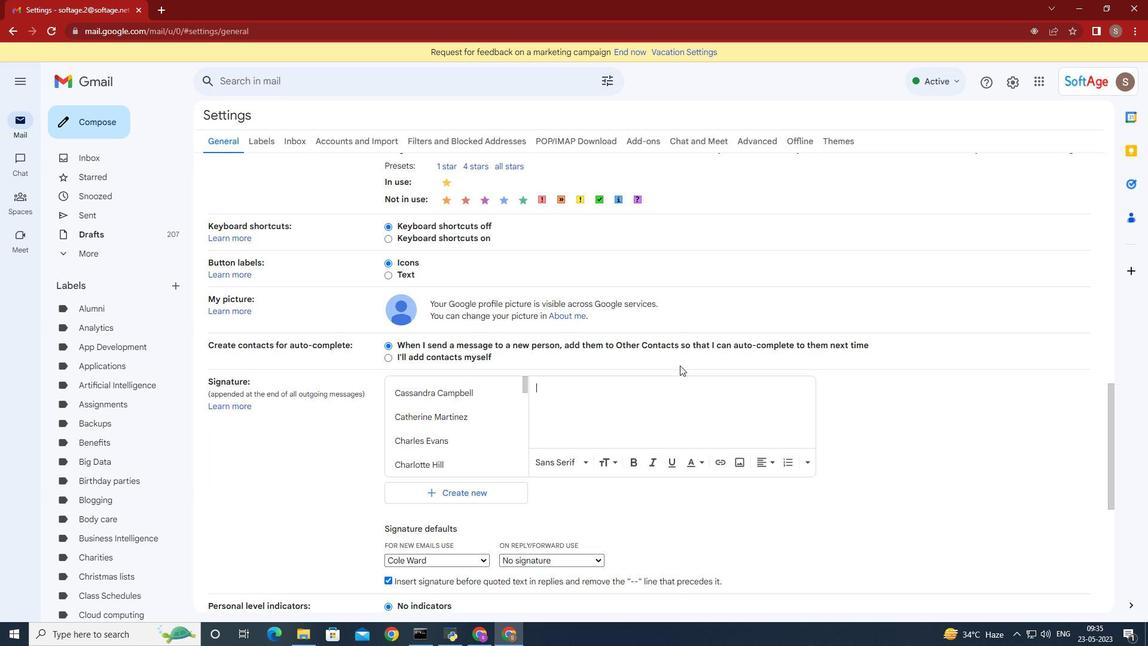 
Action: Key pressed <Key.shift>Best<Key.space>wishes<Key.space>for<Key.space>a<Key.space>happy<Key.space><Key.shift>National<Key.space><Key.shift>Disability<Key.space><Key.shift>Day,<Key.enter><Key.shift>Jordan<Key.space><Key.shift>Davis
Screenshot: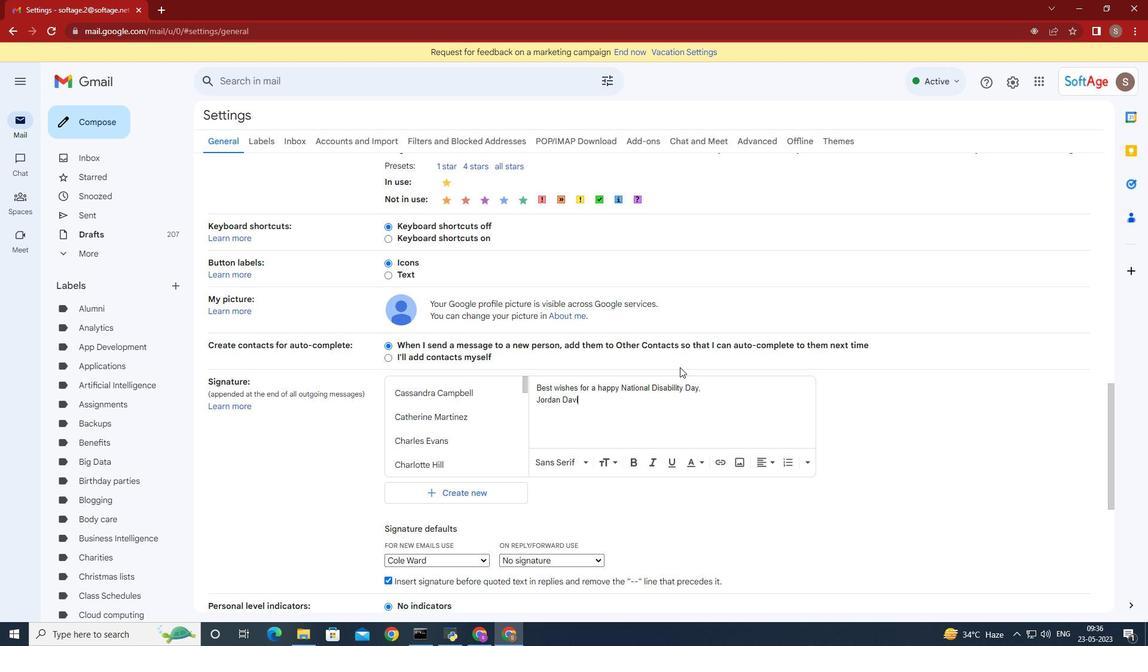 
Action: Mouse moved to (838, 387)
Screenshot: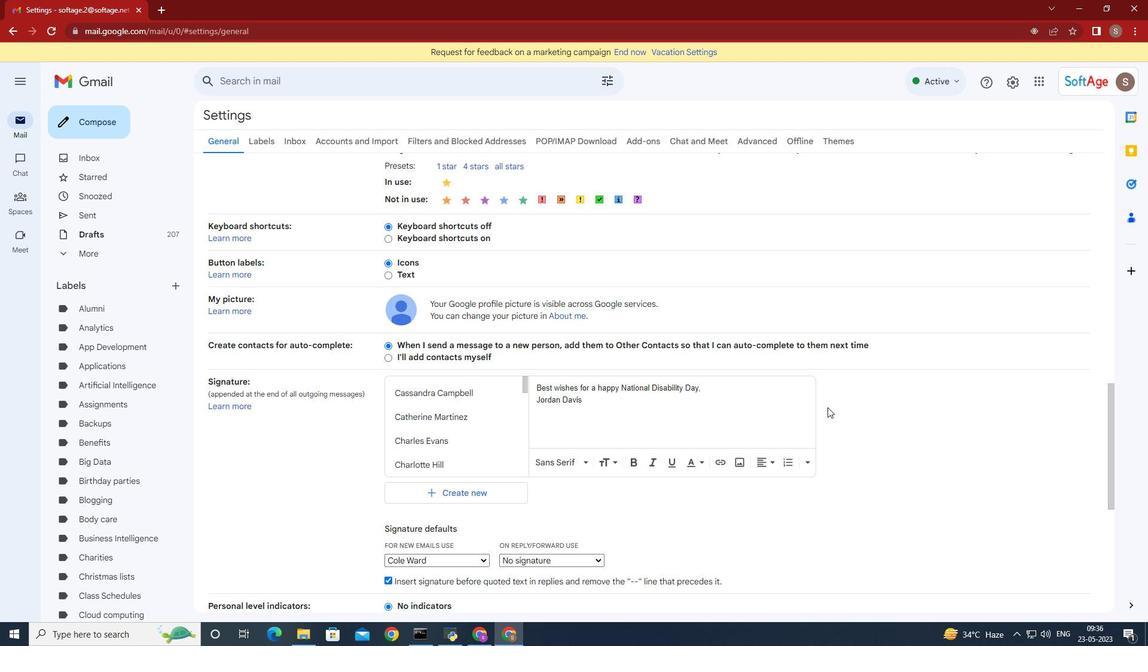 
Action: Mouse scrolled (838, 387) with delta (0, 0)
Screenshot: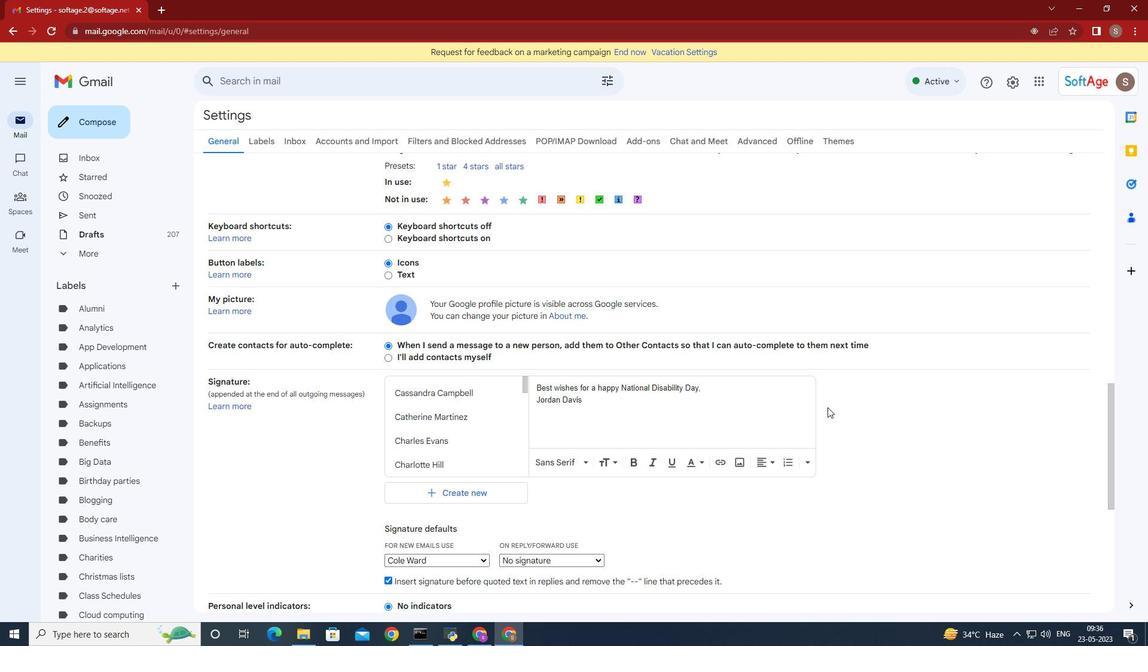 
Action: Mouse moved to (833, 397)
Screenshot: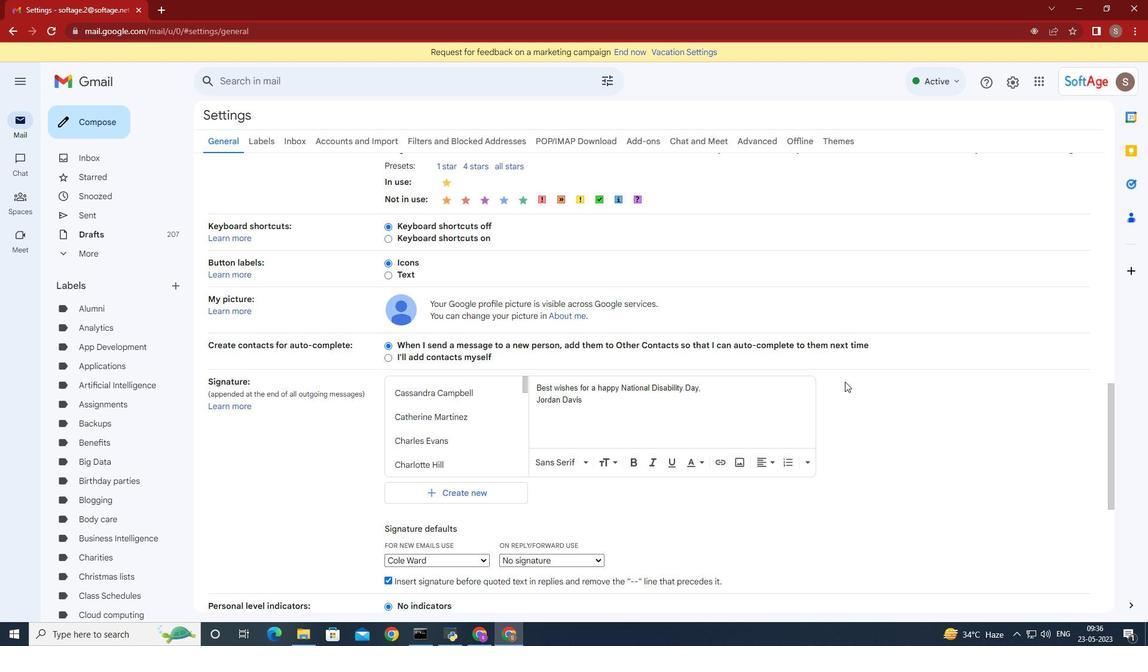 
Action: Mouse scrolled (833, 397) with delta (0, 0)
Screenshot: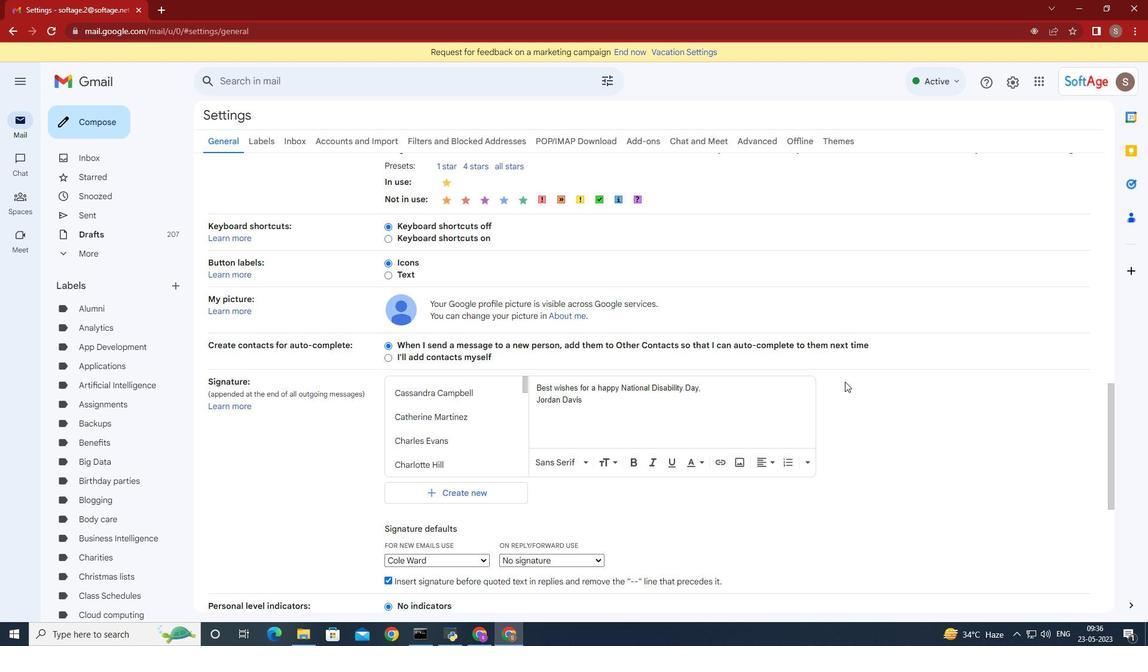 
Action: Mouse moved to (818, 405)
Screenshot: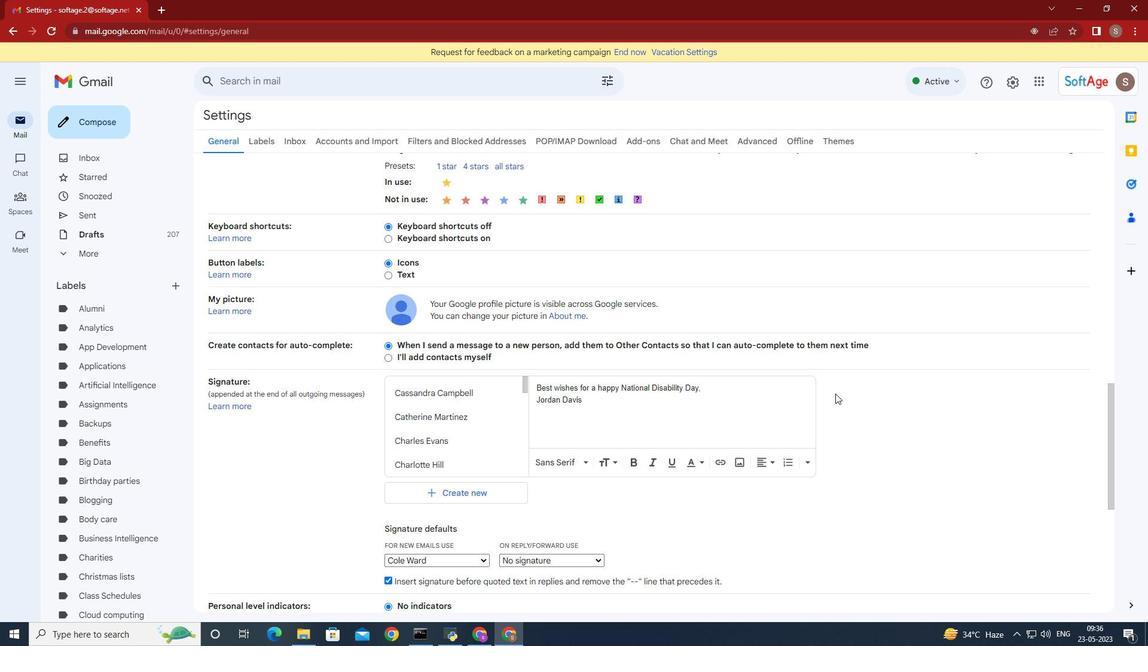 
Action: Mouse scrolled (818, 405) with delta (0, 0)
Screenshot: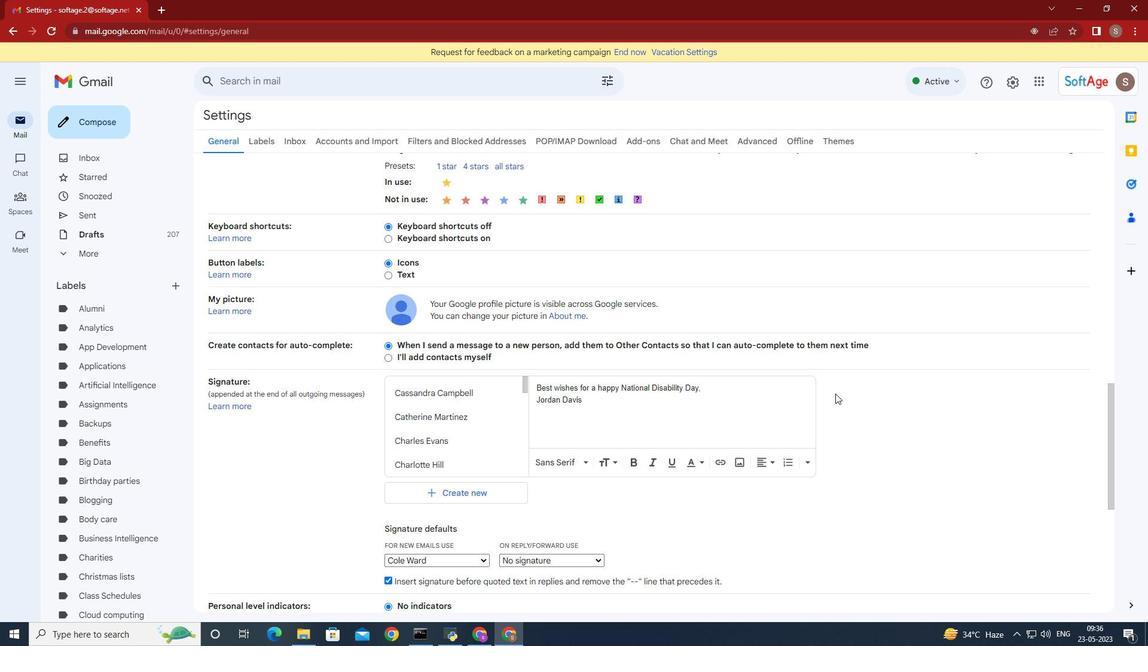
Action: Mouse moved to (816, 406)
Screenshot: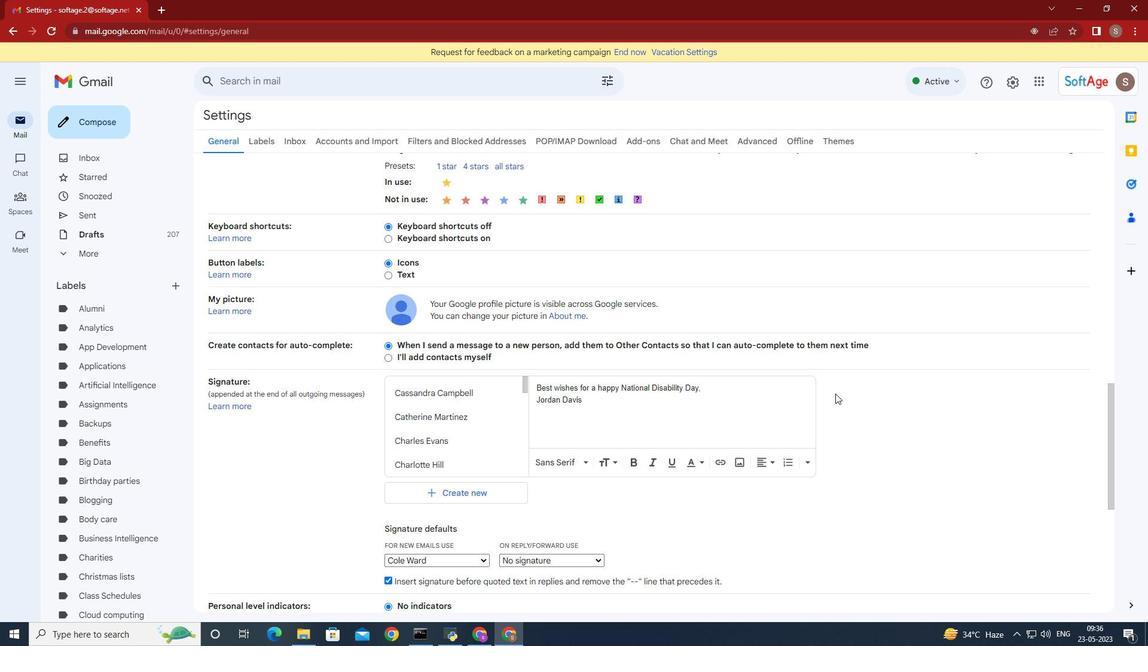 
Action: Mouse scrolled (816, 405) with delta (0, 0)
Screenshot: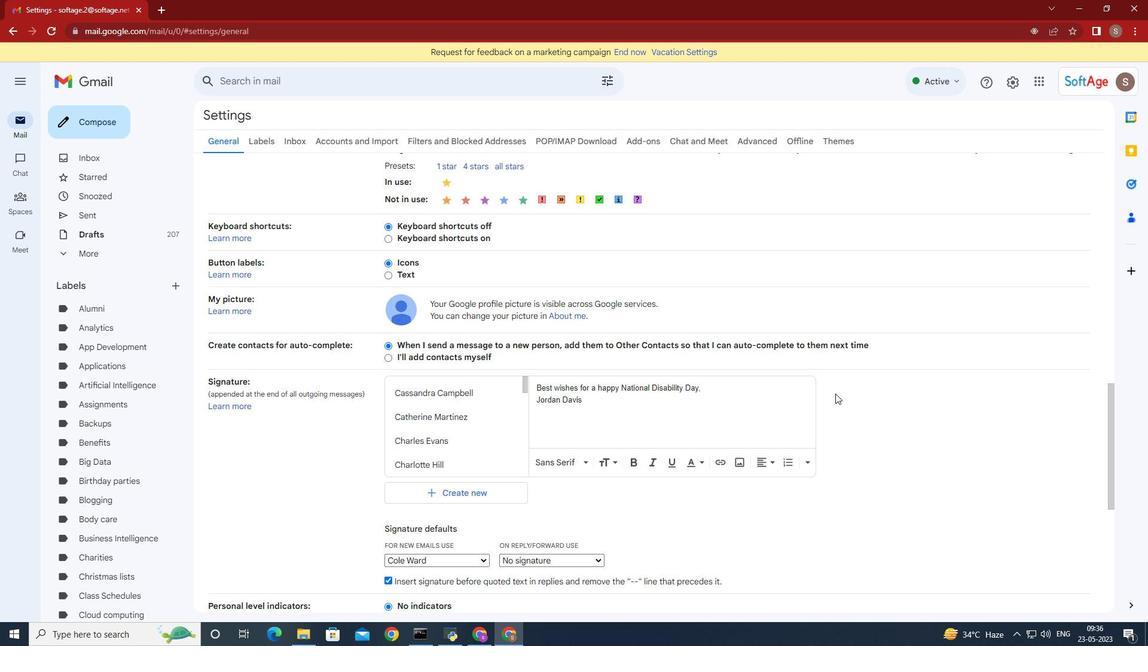 
Action: Mouse moved to (486, 319)
Screenshot: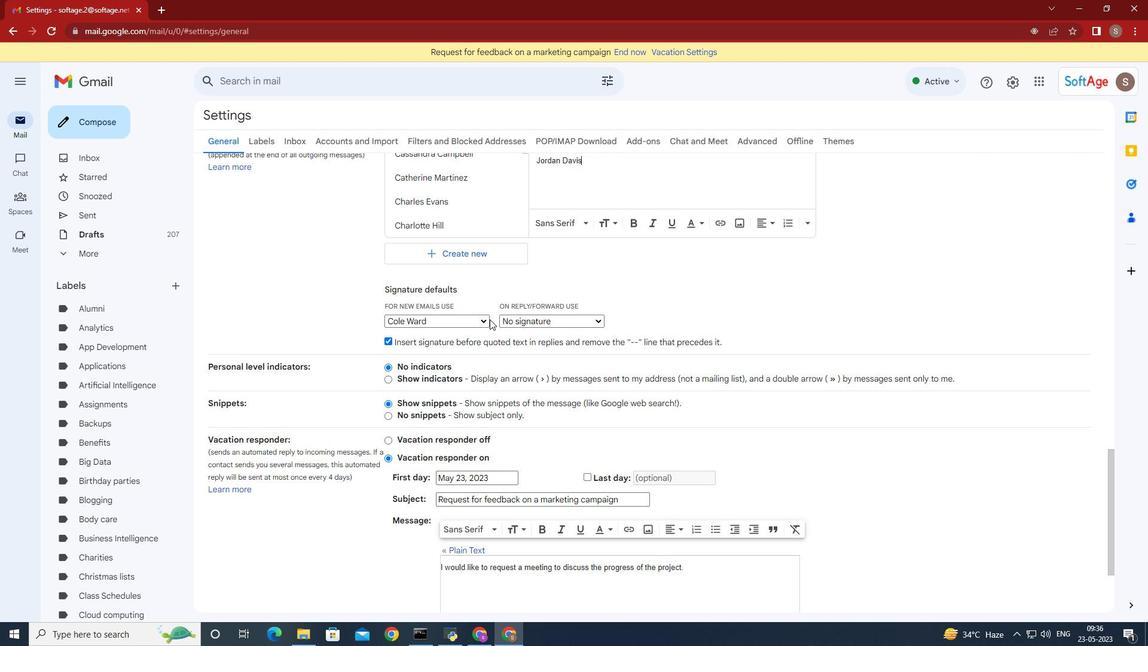 
Action: Mouse pressed left at (486, 319)
Screenshot: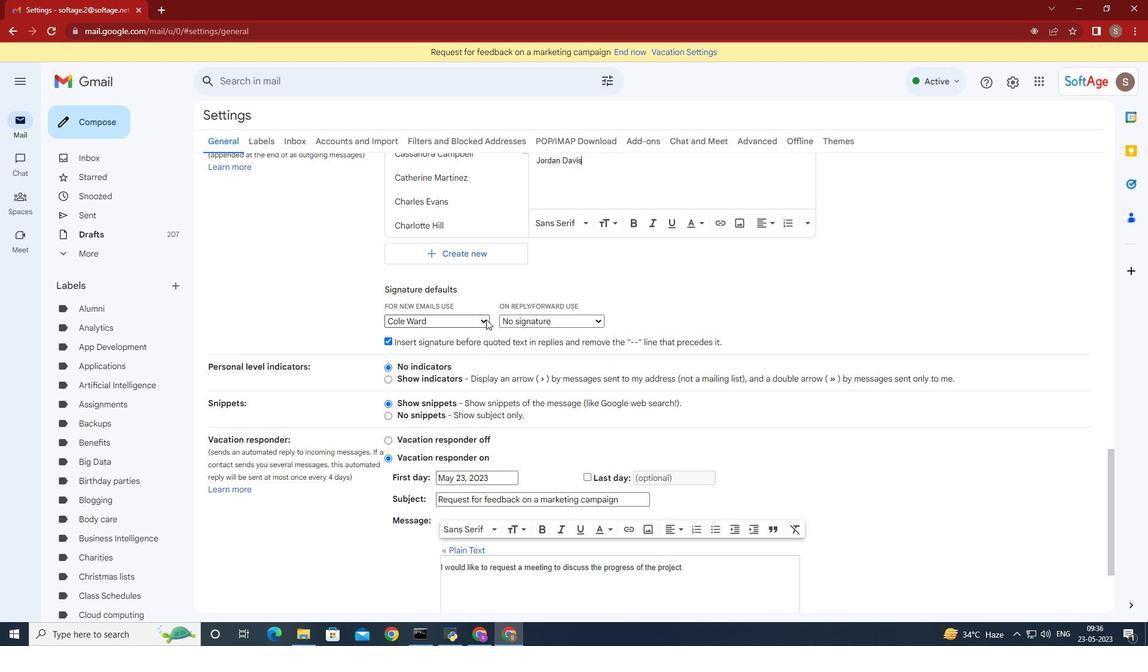 
Action: Mouse moved to (444, 517)
Screenshot: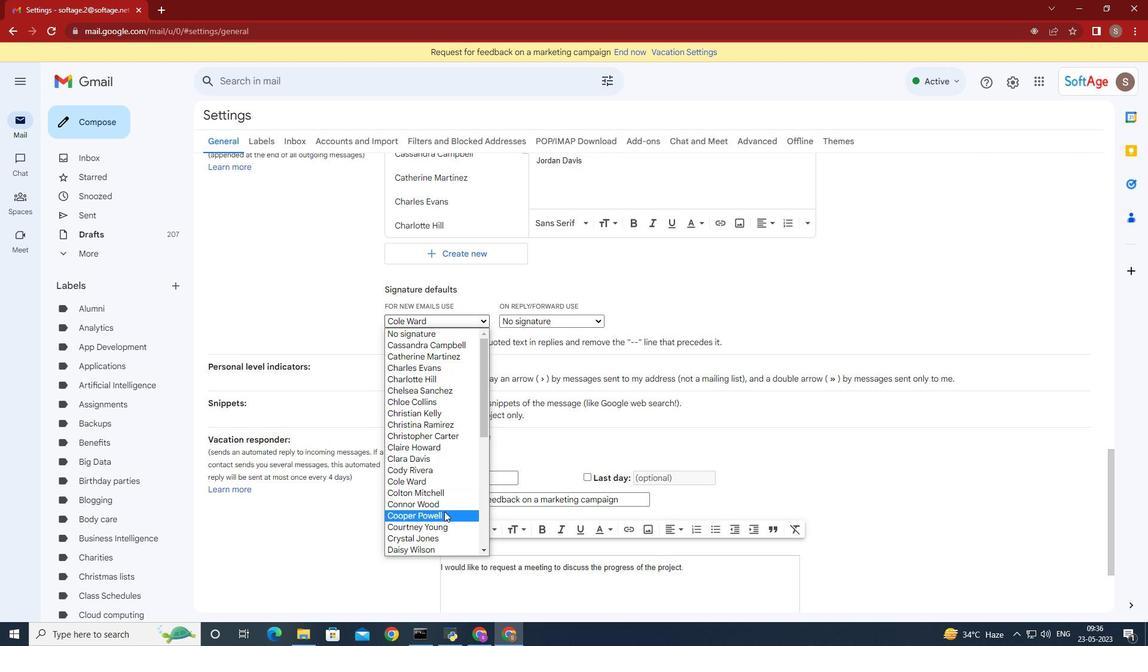 
Action: Mouse scrolled (444, 517) with delta (0, 0)
Screenshot: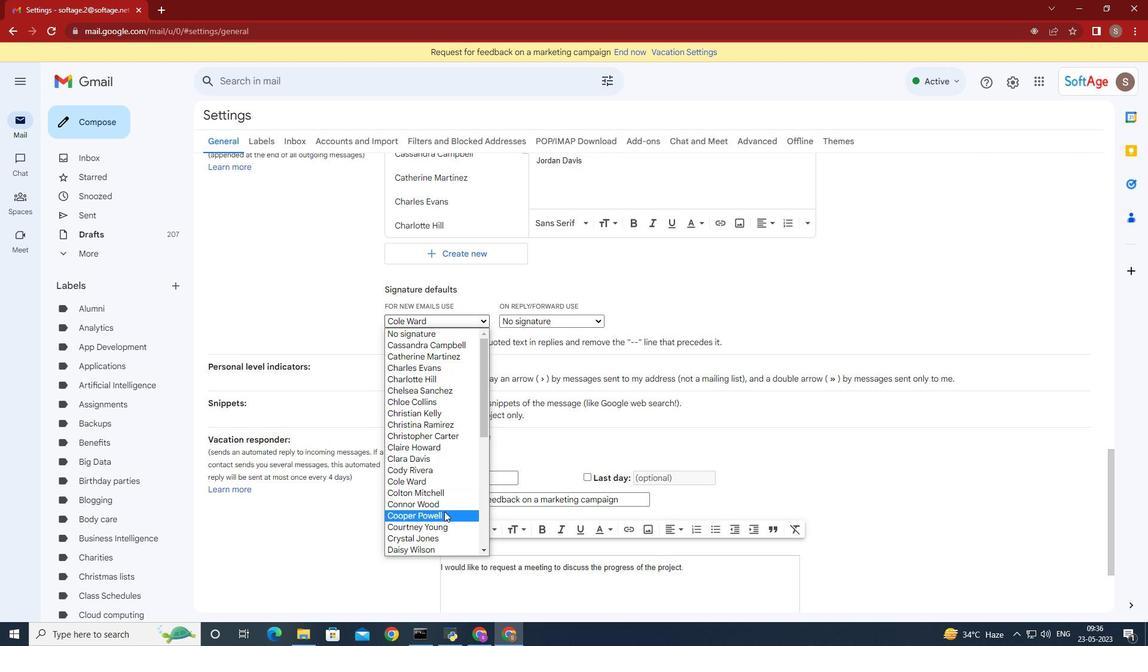 
Action: Mouse scrolled (444, 517) with delta (0, 0)
Screenshot: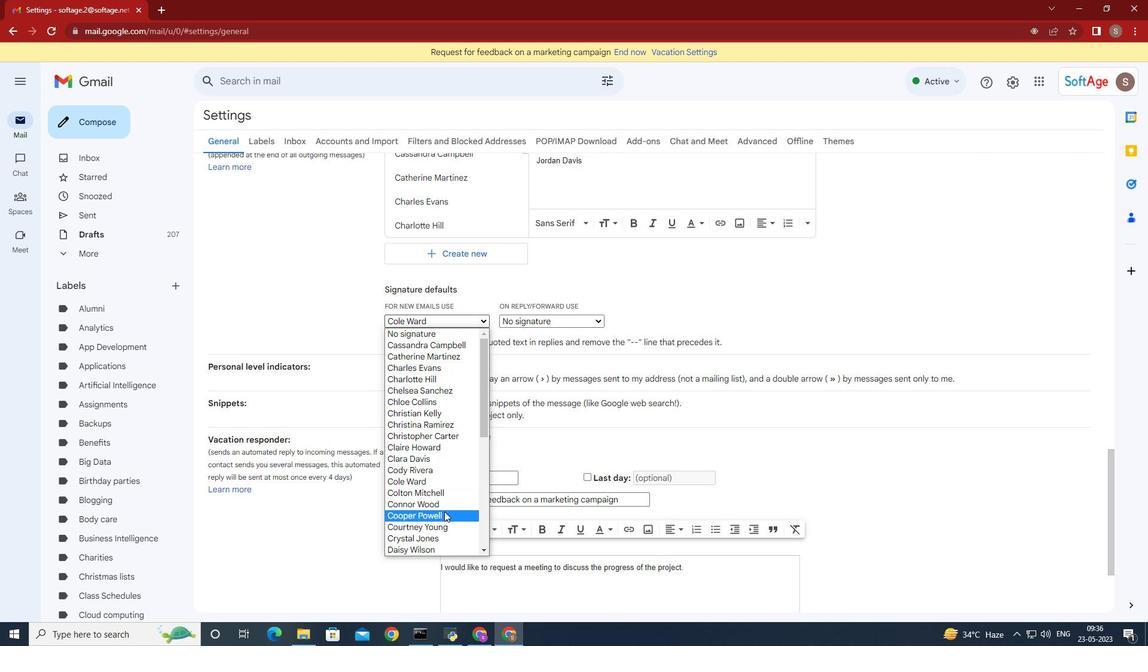 
Action: Mouse scrolled (444, 517) with delta (0, 0)
Screenshot: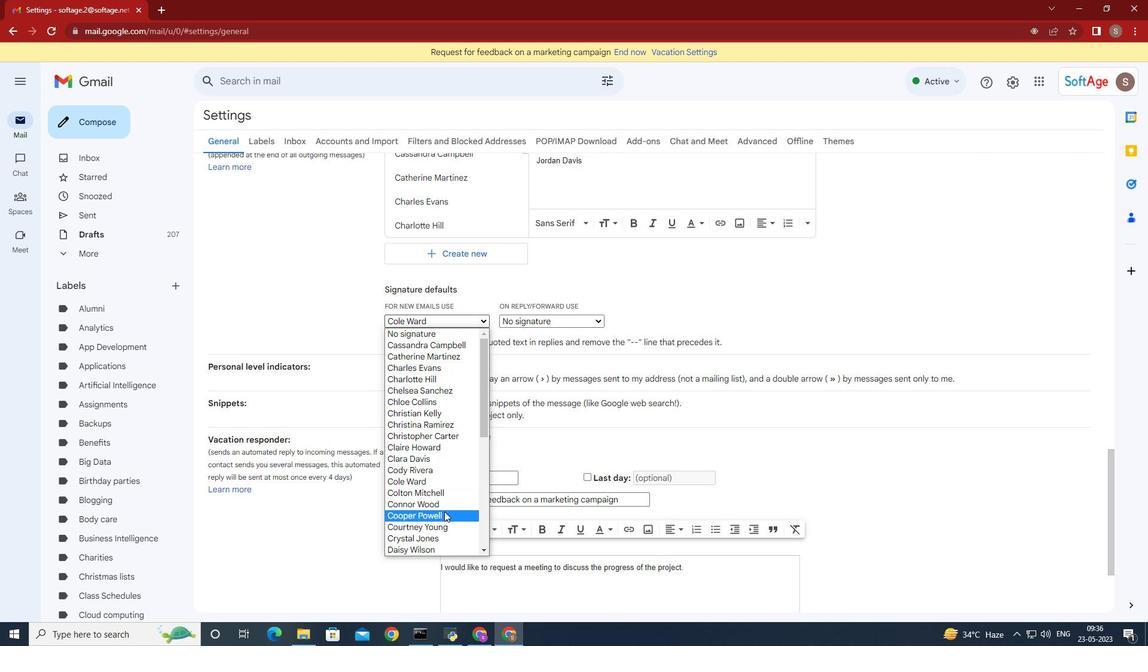 
Action: Mouse scrolled (444, 517) with delta (0, 0)
Screenshot: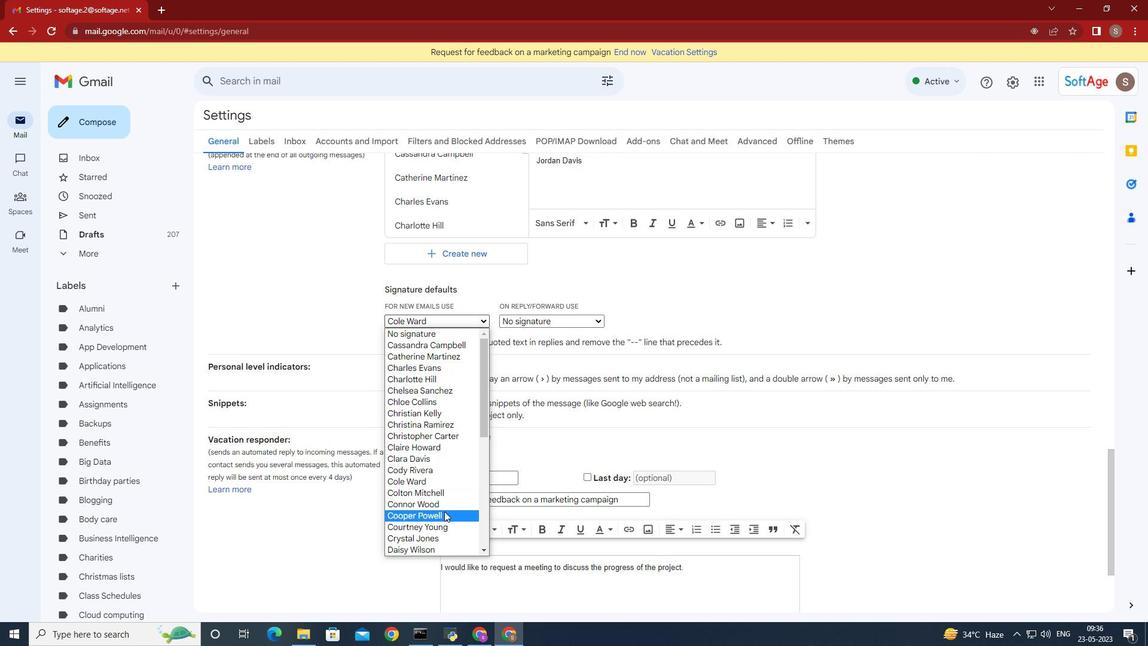 
Action: Mouse scrolled (444, 517) with delta (0, 0)
Screenshot: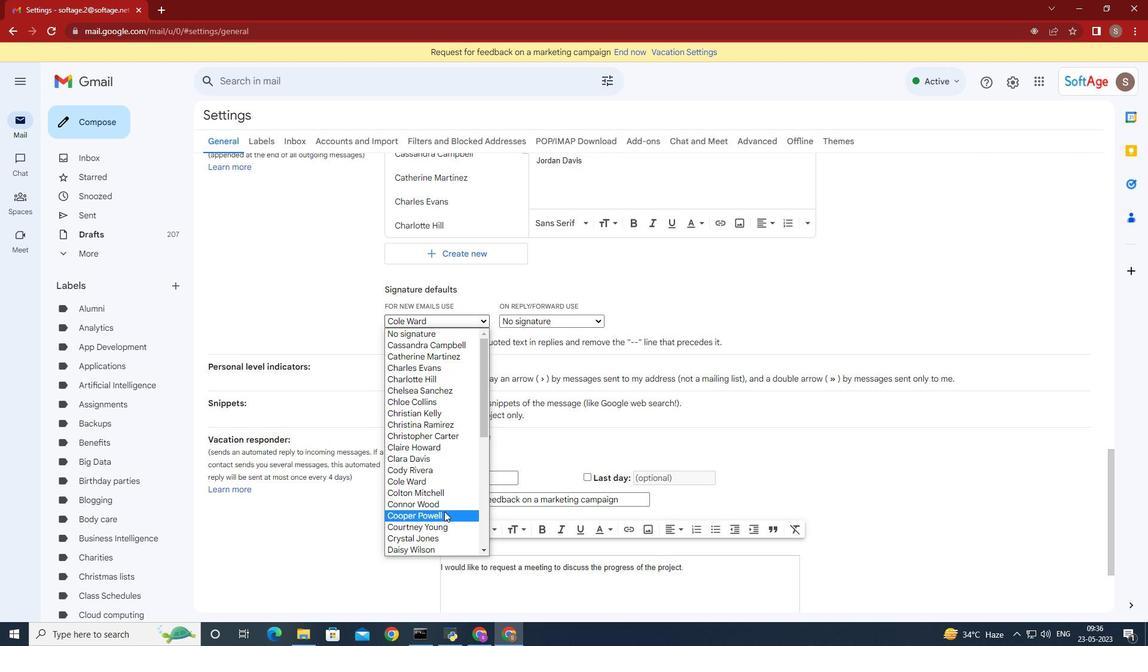 
Action: Mouse moved to (445, 517)
Screenshot: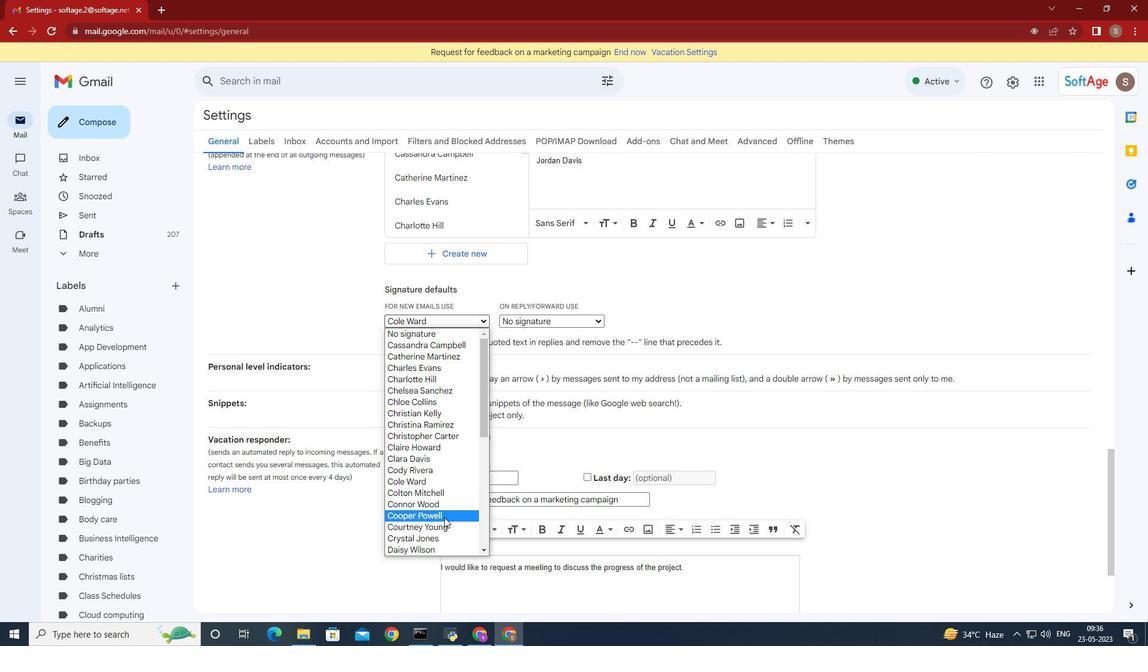 
Action: Mouse scrolled (445, 517) with delta (0, 0)
Screenshot: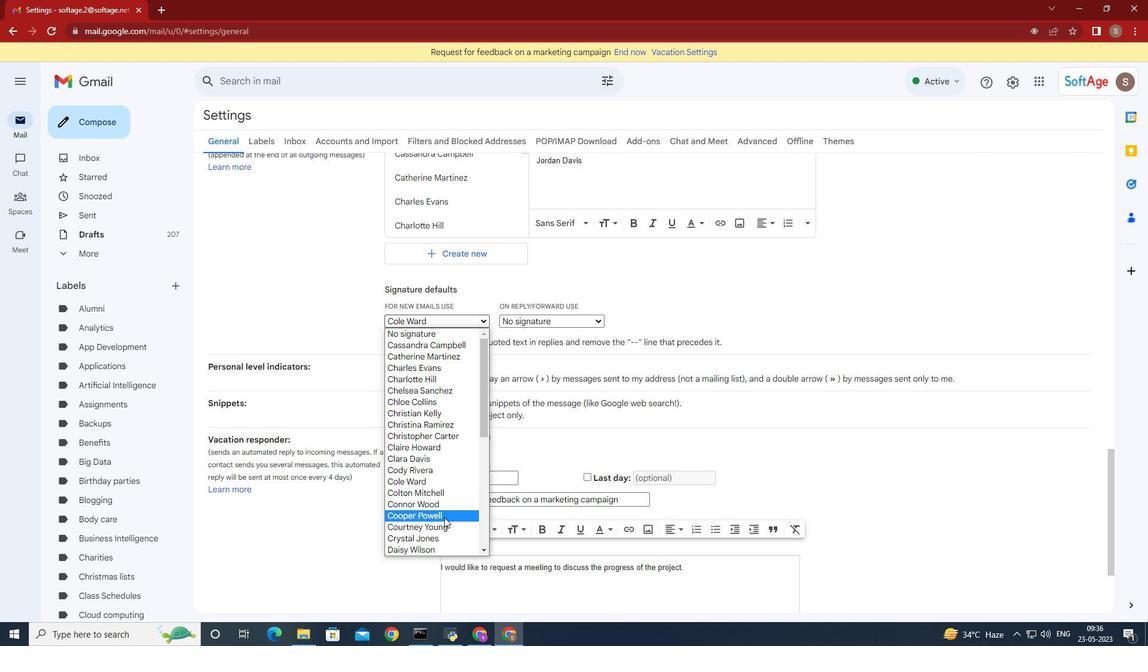 
Action: Mouse moved to (449, 546)
Screenshot: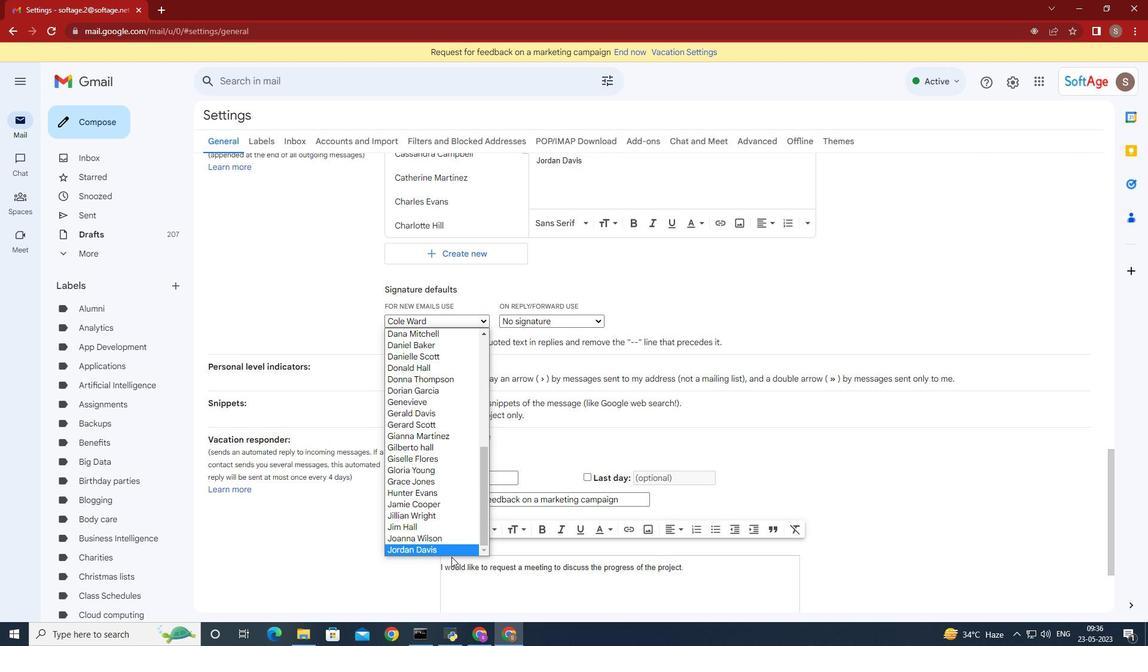 
Action: Mouse pressed left at (449, 546)
Screenshot: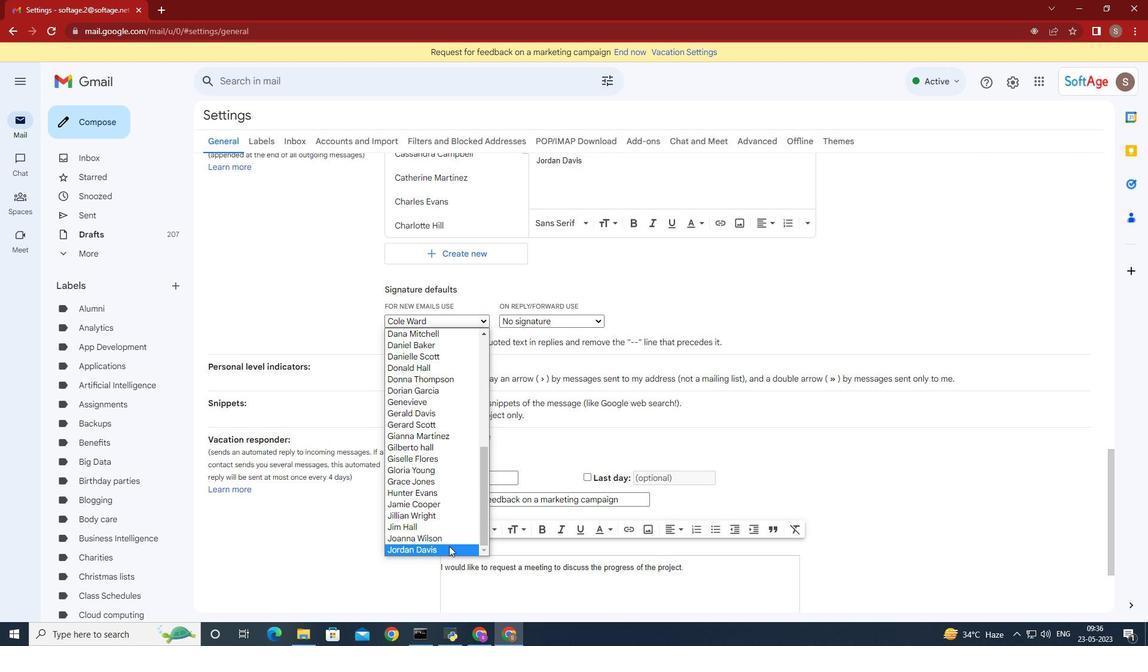 
Action: Mouse moved to (592, 320)
Screenshot: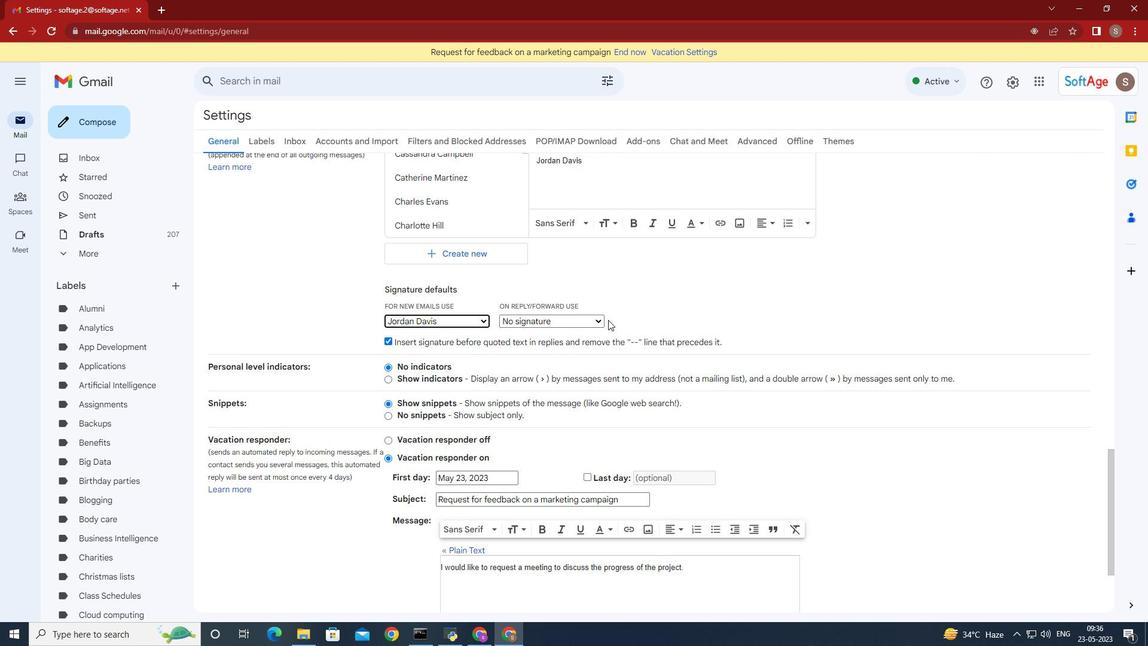 
Action: Mouse pressed left at (592, 320)
Screenshot: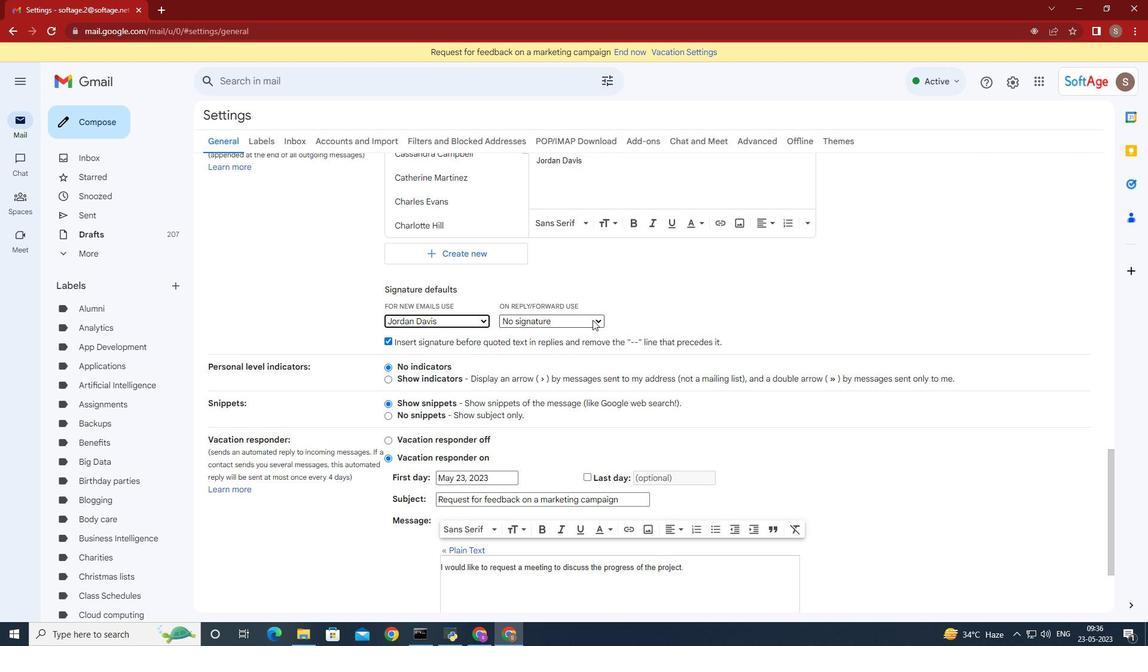 
Action: Mouse moved to (585, 525)
Screenshot: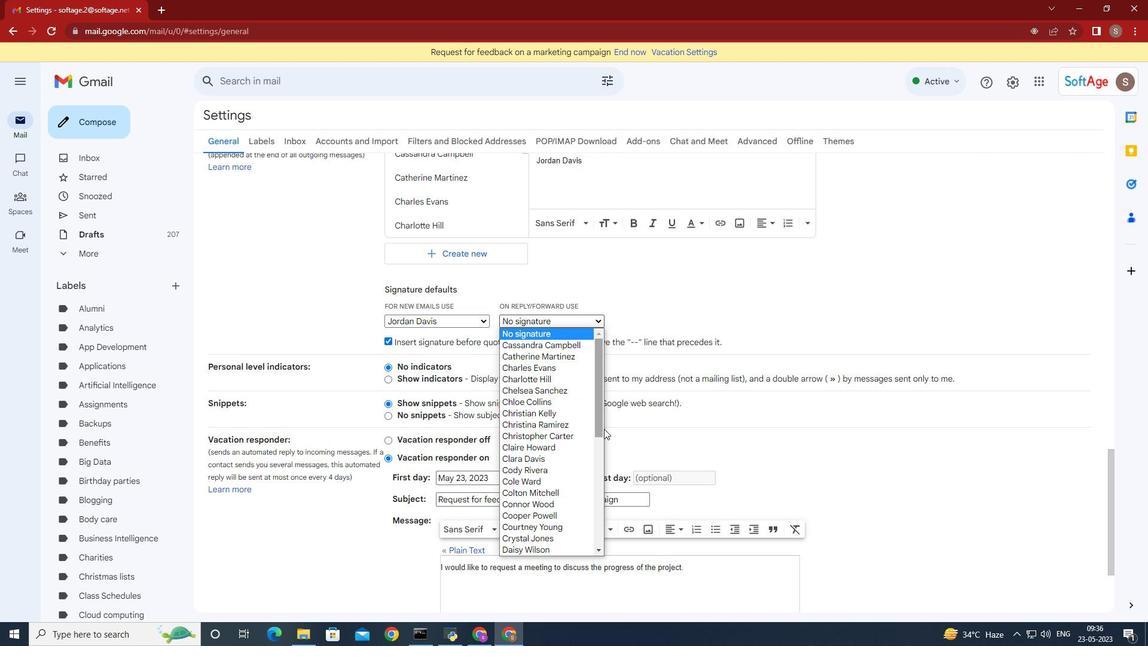 
Action: Mouse scrolled (585, 525) with delta (0, 0)
Screenshot: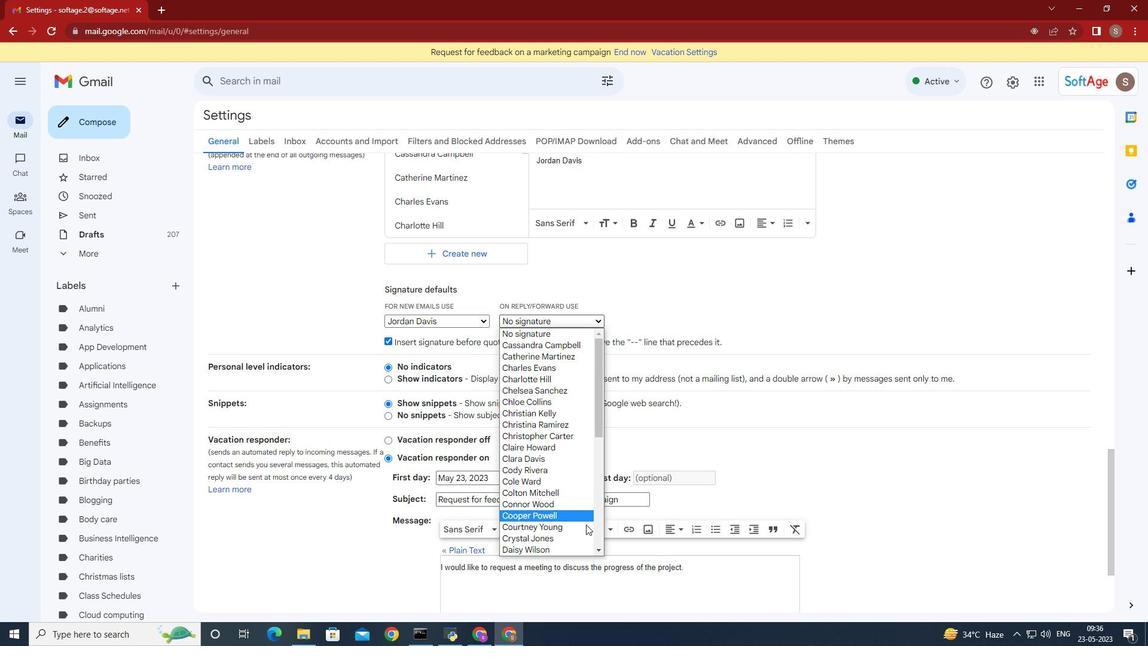 
Action: Mouse scrolled (585, 525) with delta (0, 0)
Screenshot: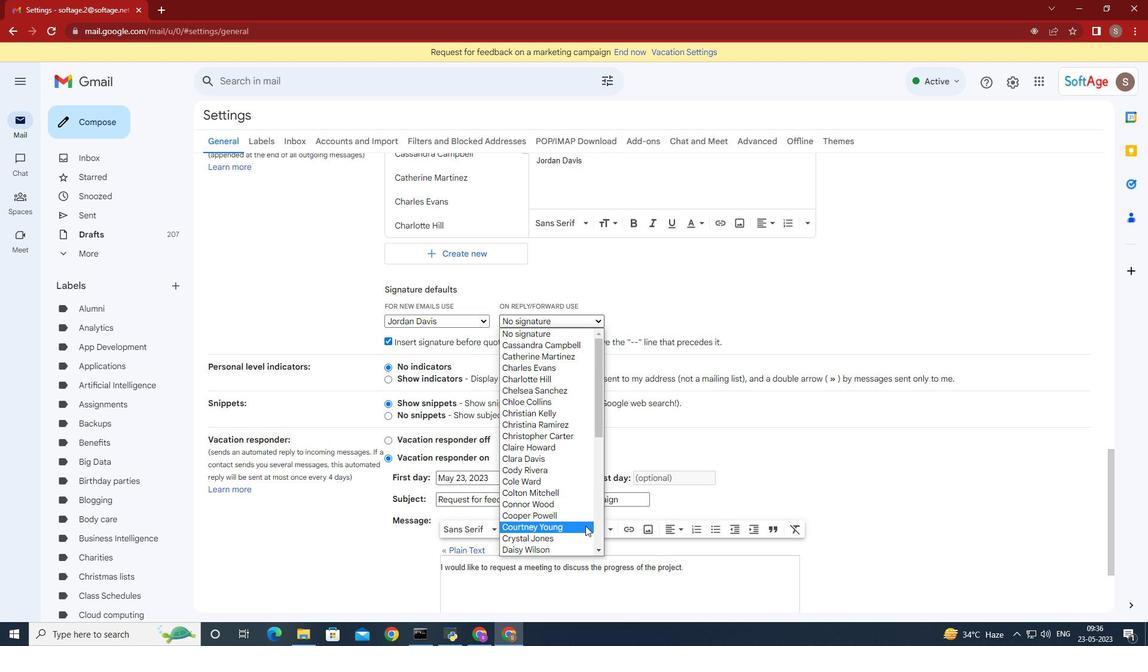 
Action: Mouse scrolled (585, 525) with delta (0, 0)
Screenshot: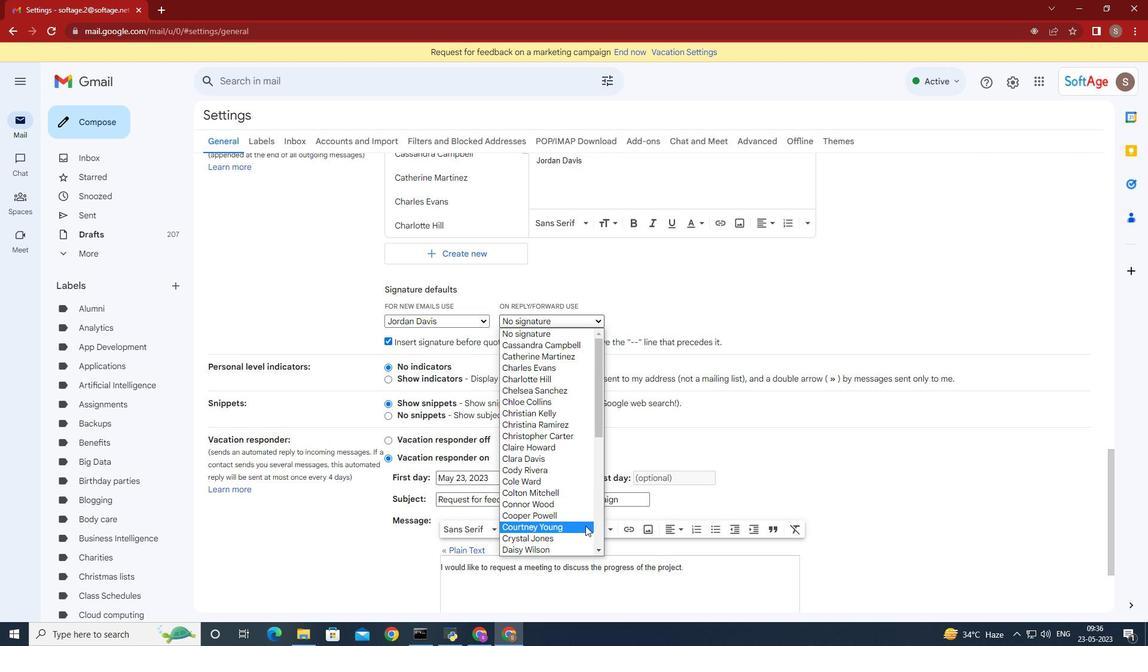 
Action: Mouse scrolled (585, 525) with delta (0, 0)
Screenshot: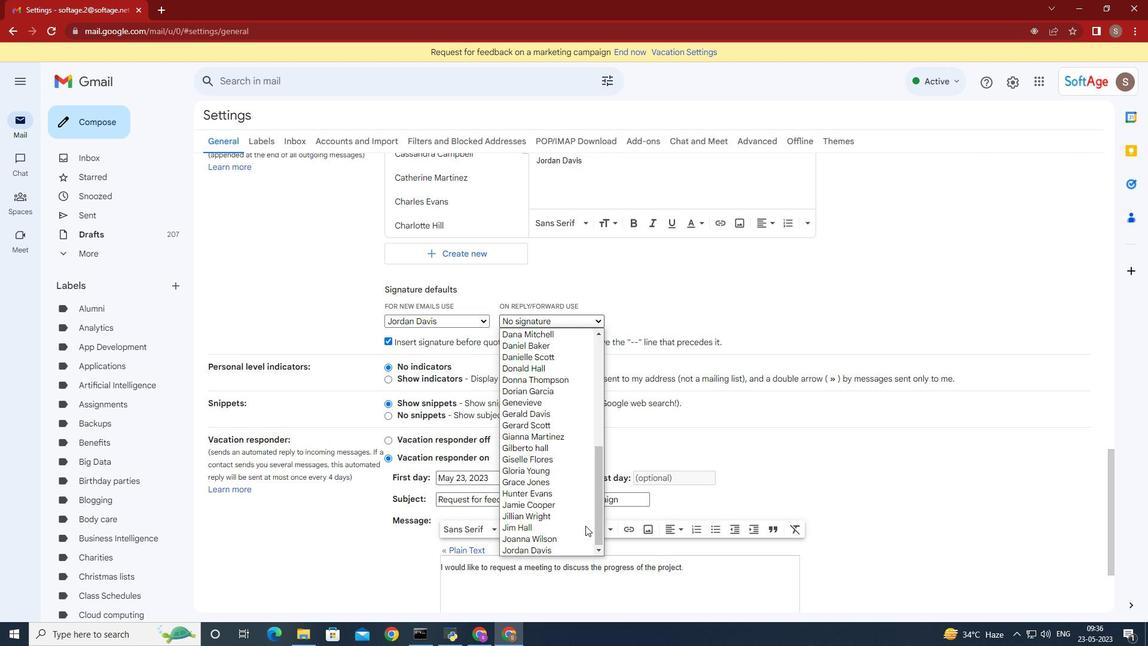 
Action: Mouse scrolled (585, 525) with delta (0, 0)
Screenshot: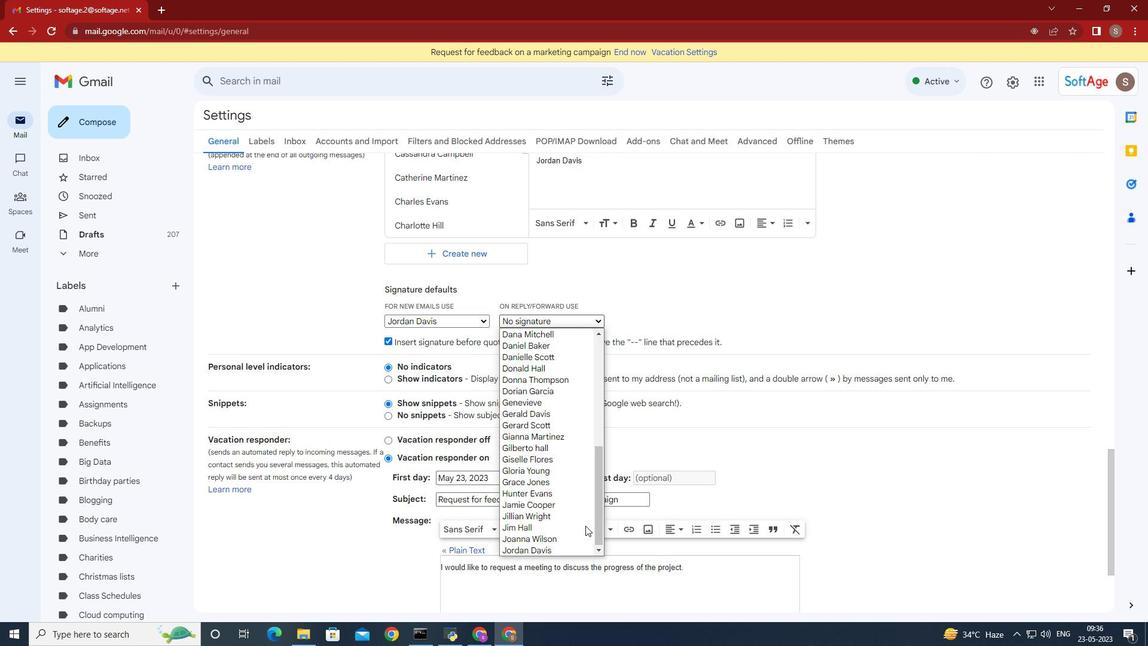 
Action: Mouse scrolled (585, 525) with delta (0, 0)
Screenshot: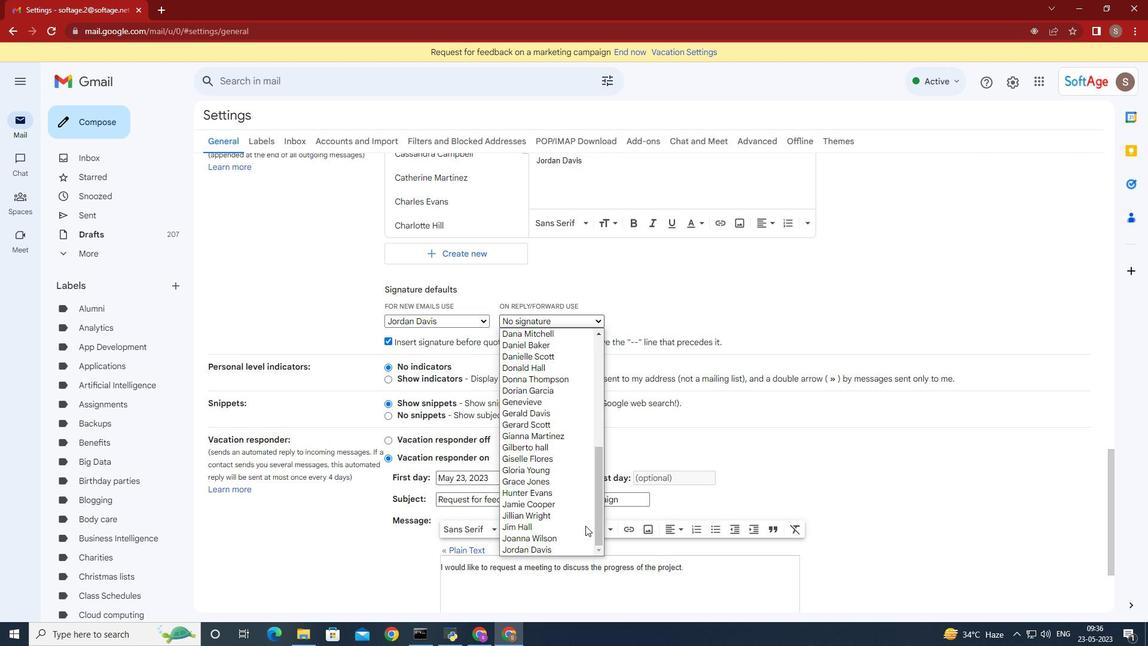
Action: Mouse scrolled (585, 525) with delta (0, 0)
Screenshot: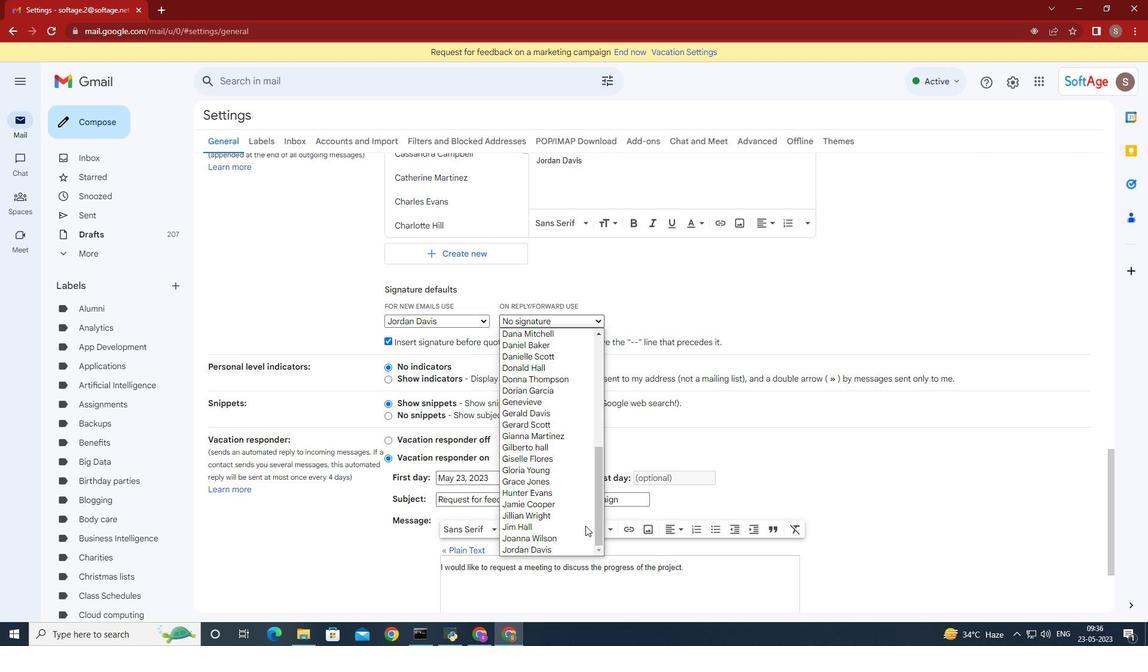 
Action: Mouse scrolled (585, 525) with delta (0, 0)
Screenshot: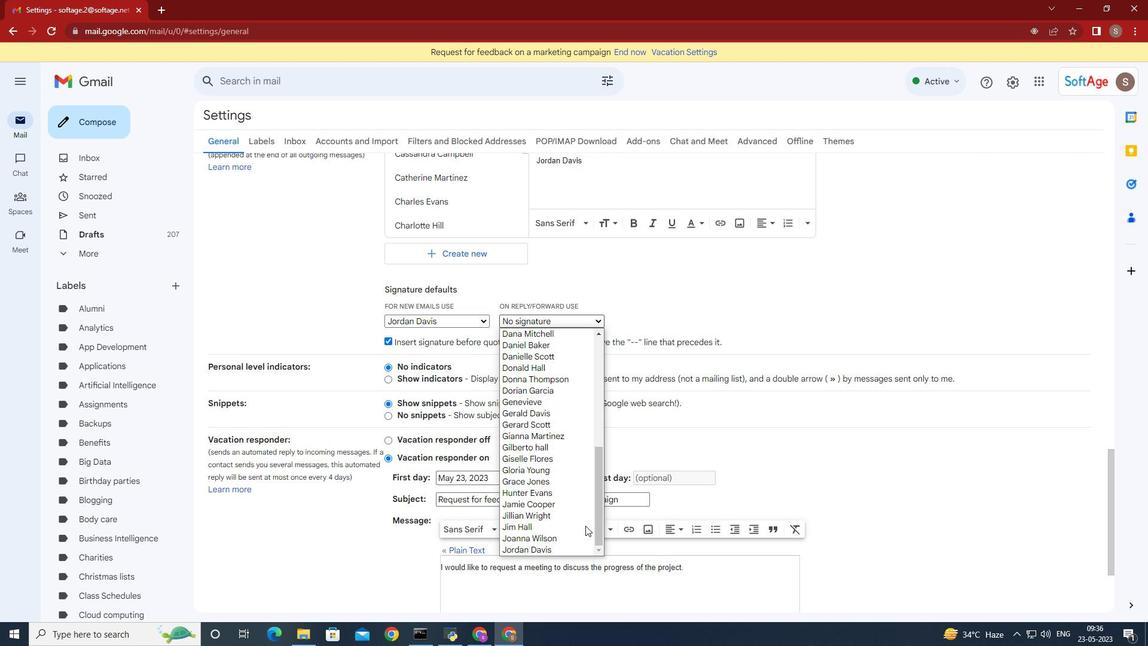 
Action: Mouse moved to (566, 548)
Screenshot: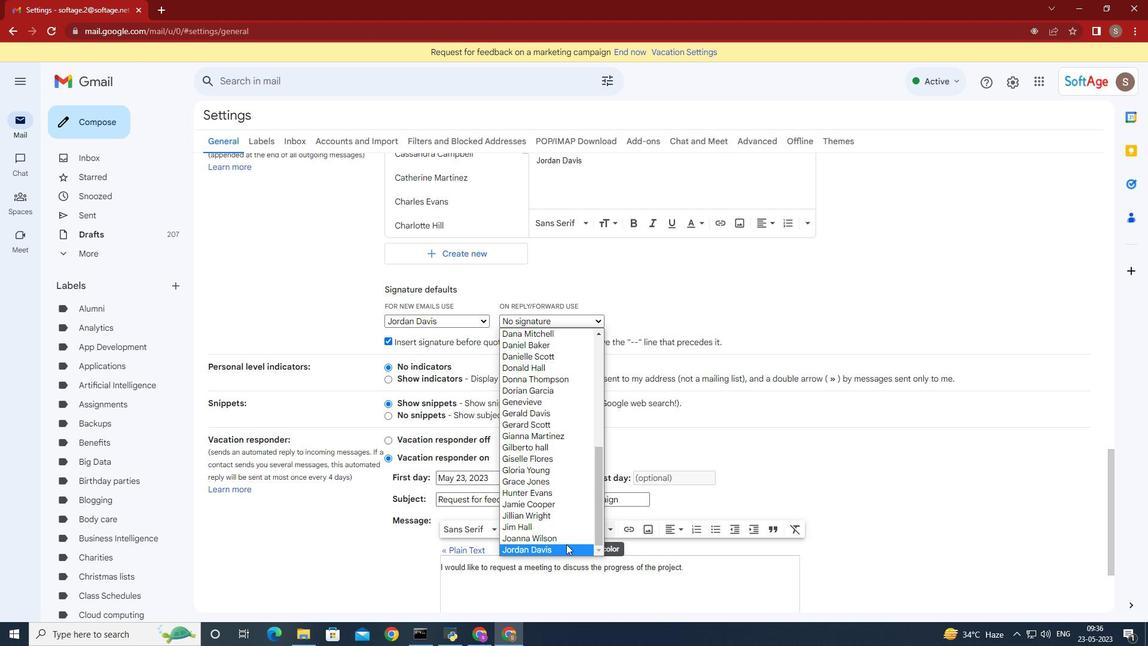 
Action: Mouse pressed left at (566, 548)
Screenshot: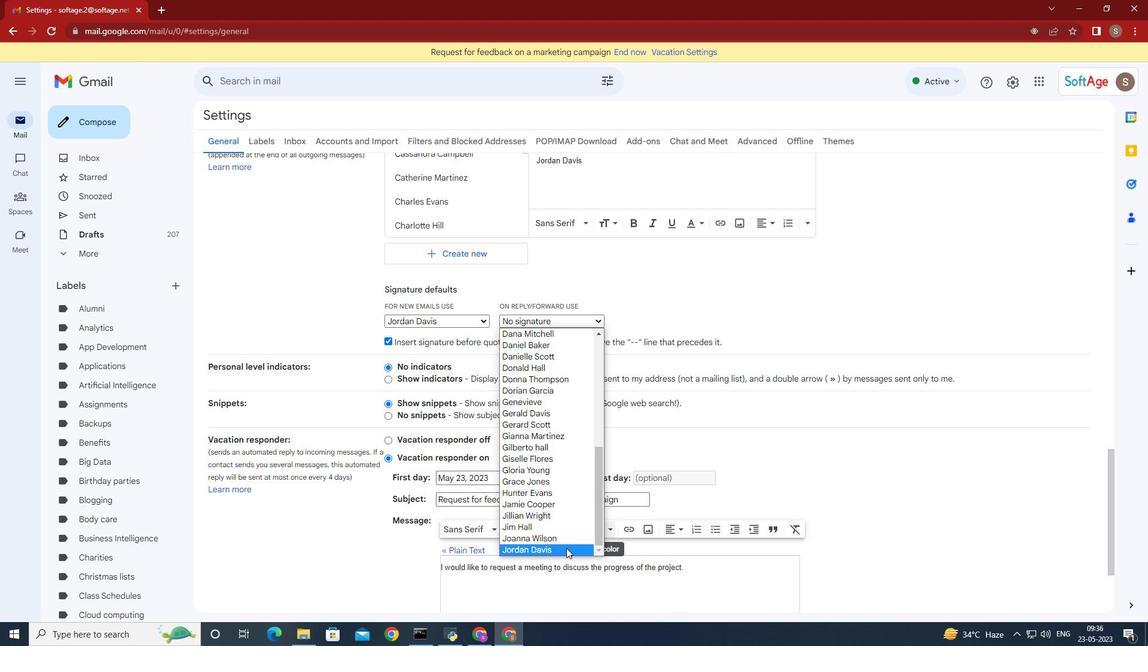 
Action: Mouse moved to (821, 458)
Screenshot: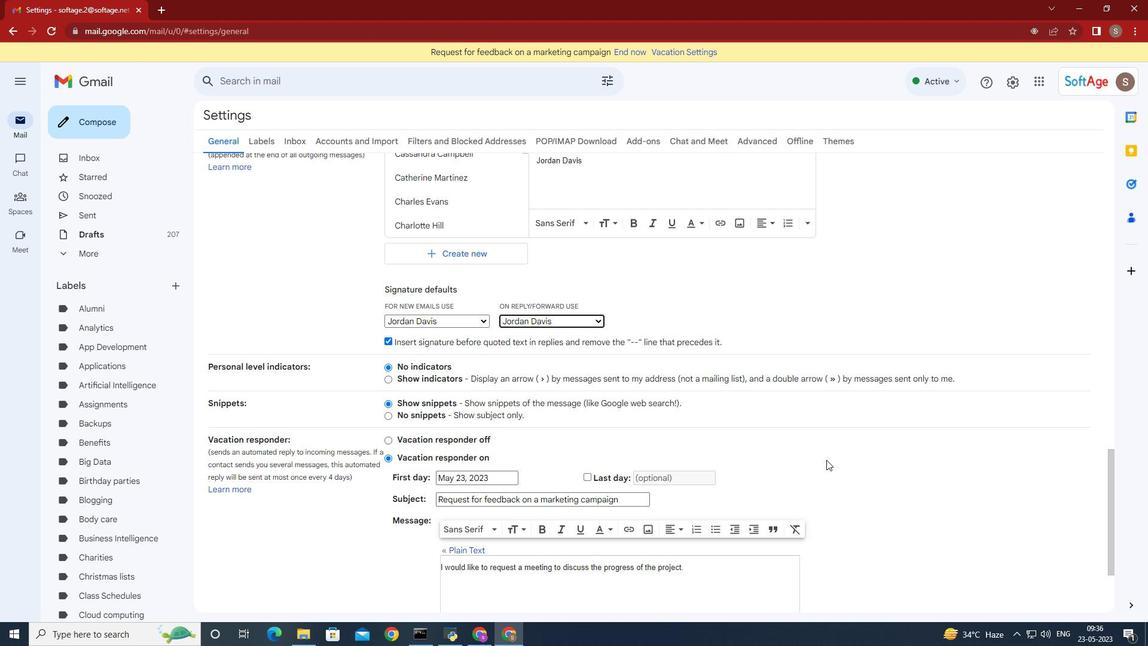 
Action: Mouse scrolled (821, 457) with delta (0, 0)
Screenshot: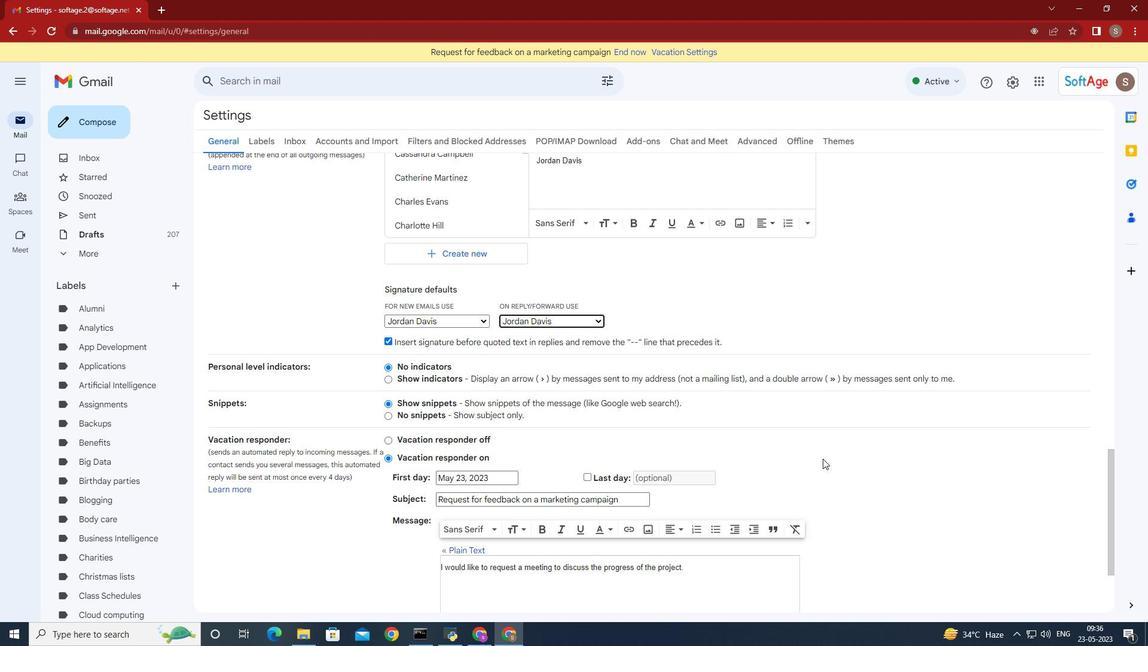 
Action: Mouse moved to (821, 457)
Screenshot: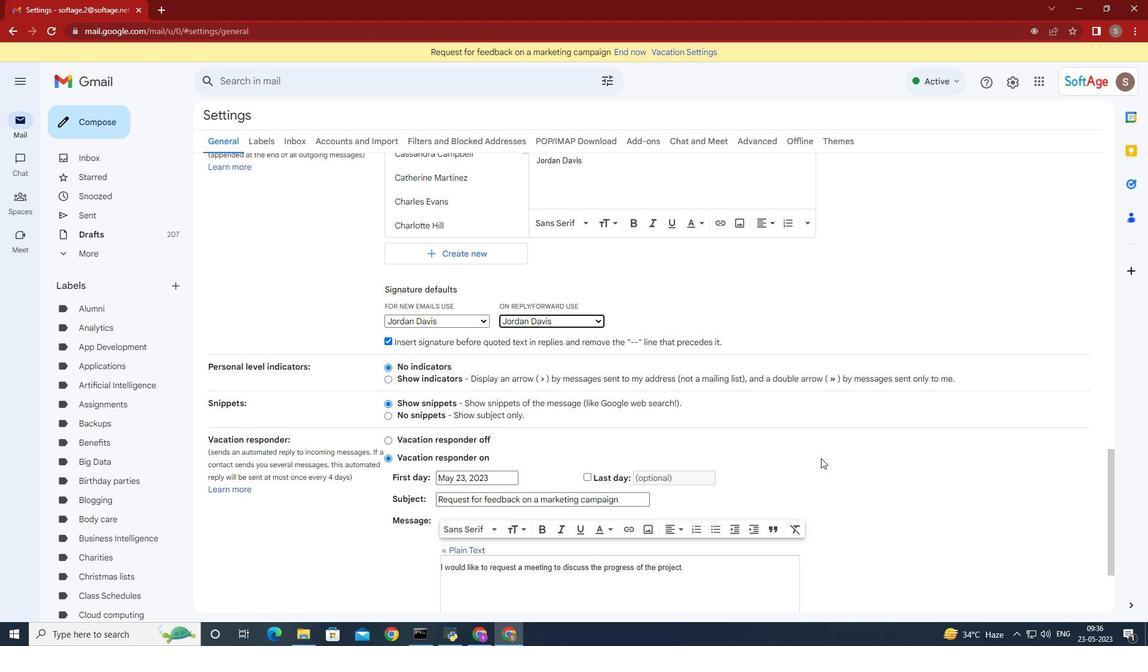 
Action: Mouse scrolled (821, 457) with delta (0, 0)
Screenshot: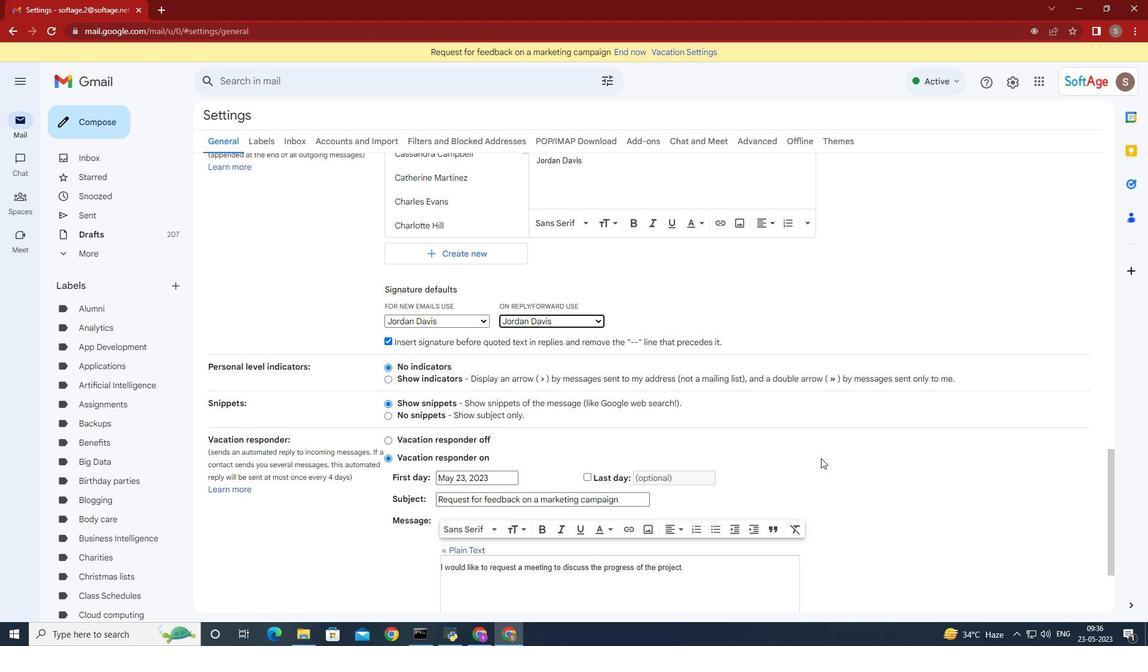 
Action: Mouse moved to (834, 457)
Screenshot: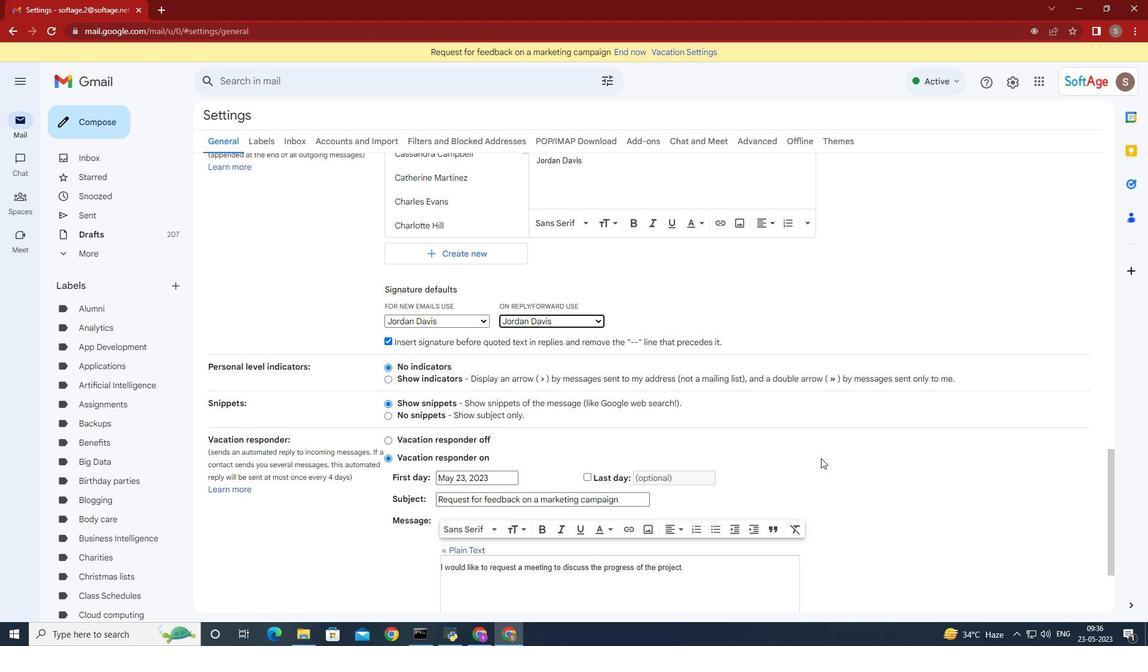 
Action: Mouse scrolled (821, 457) with delta (0, 0)
Screenshot: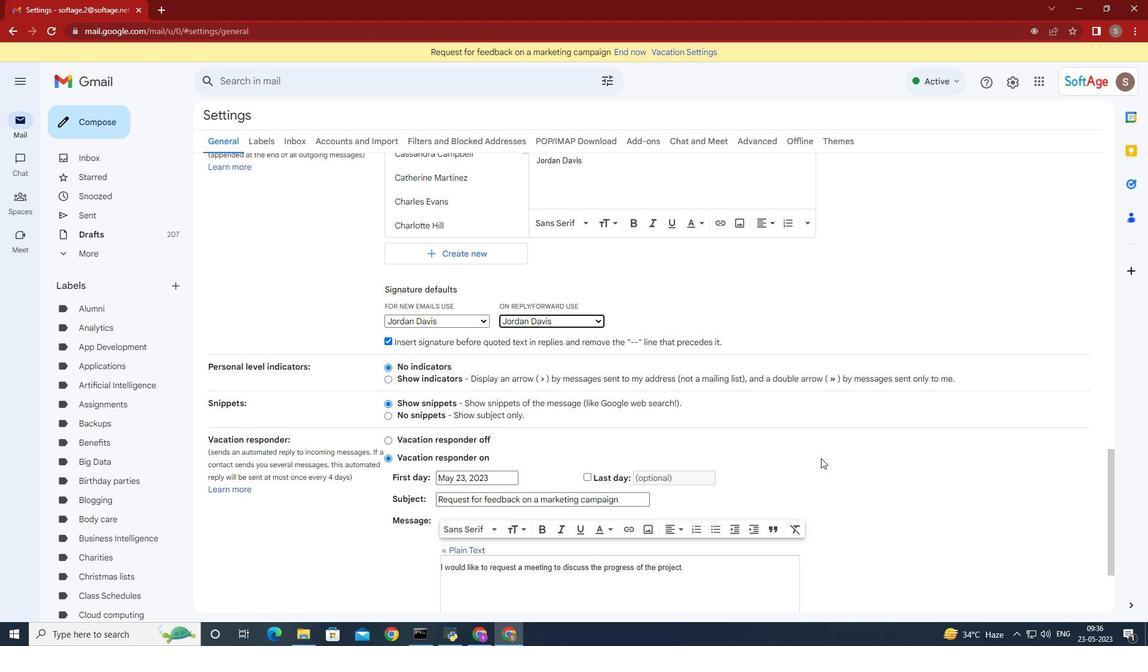 
Action: Mouse moved to (607, 548)
Screenshot: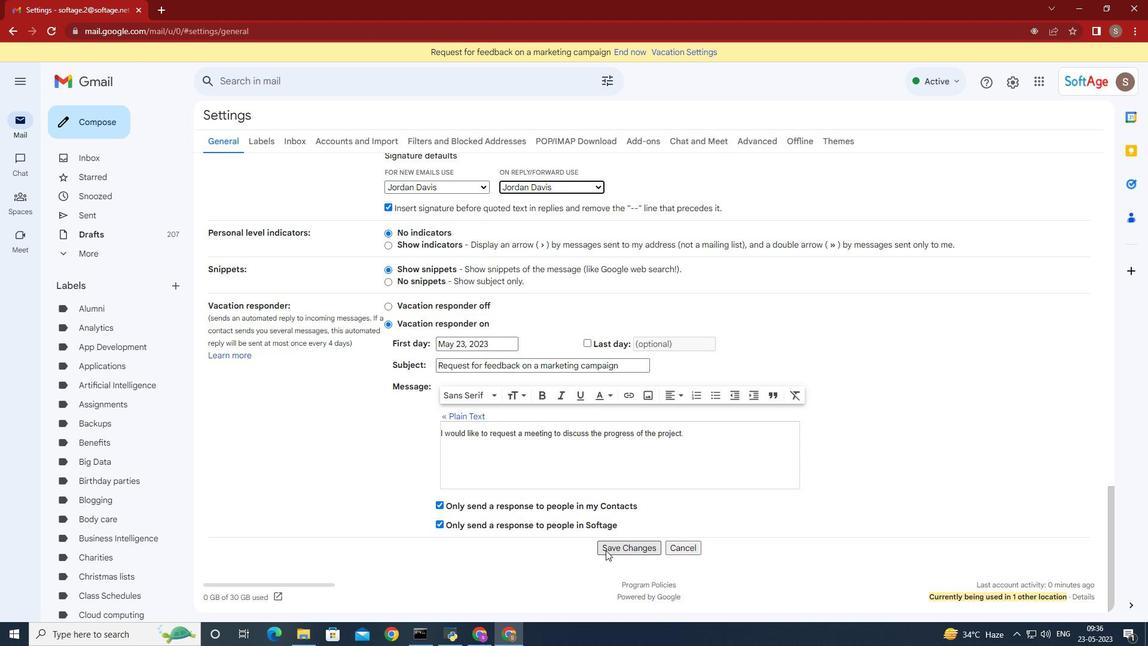 
Action: Mouse pressed left at (607, 548)
Screenshot: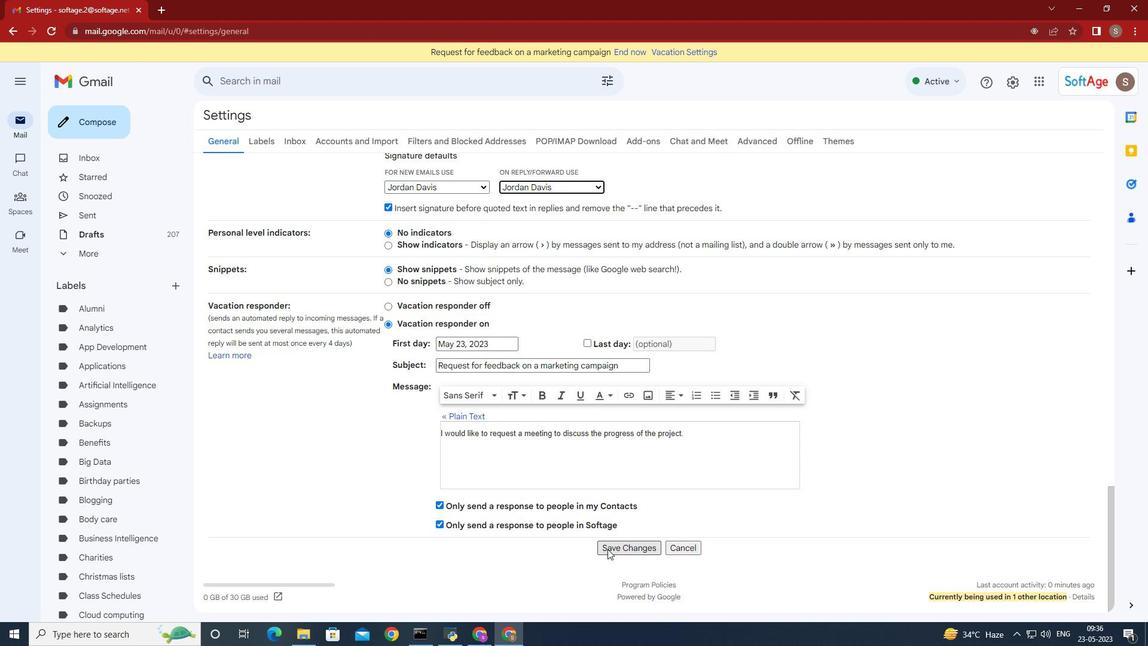 
Action: Mouse moved to (98, 120)
Screenshot: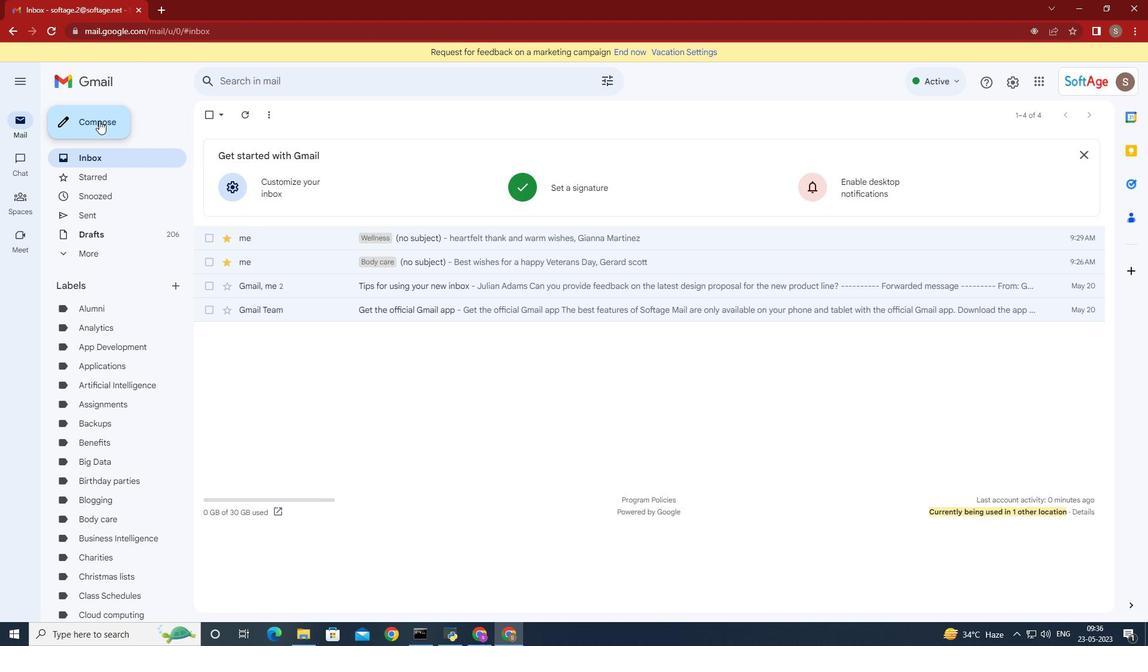 
Action: Mouse pressed left at (98, 120)
Screenshot: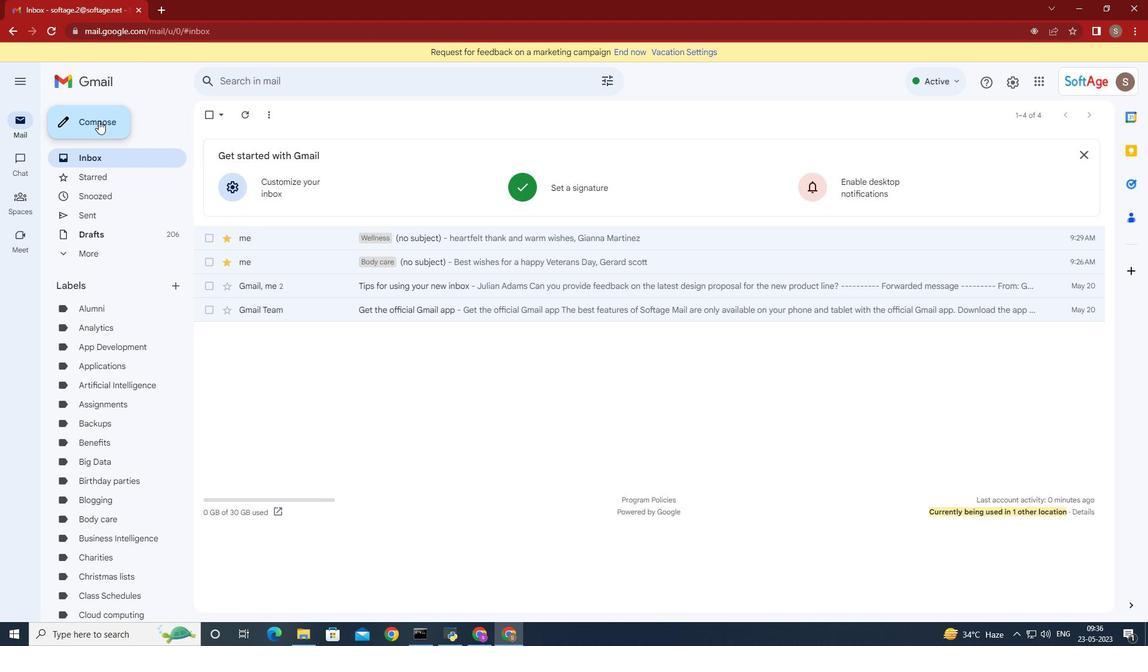 
Action: Mouse moved to (725, 260)
Screenshot: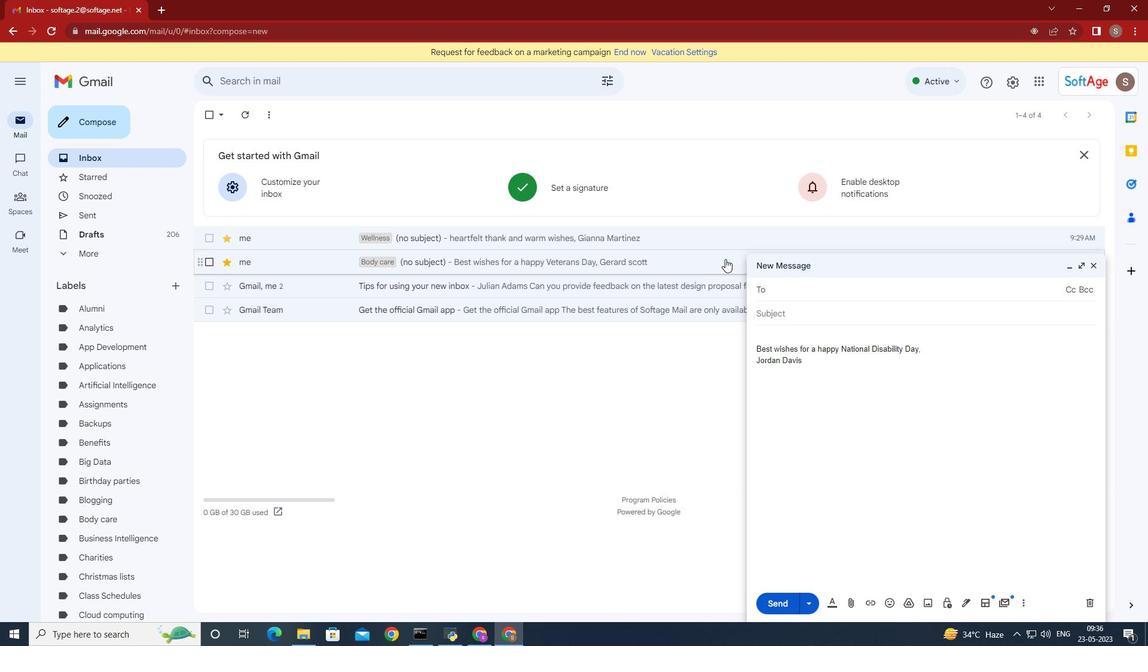 
Action: Key pressed <Key.shift>Softage.8
Screenshot: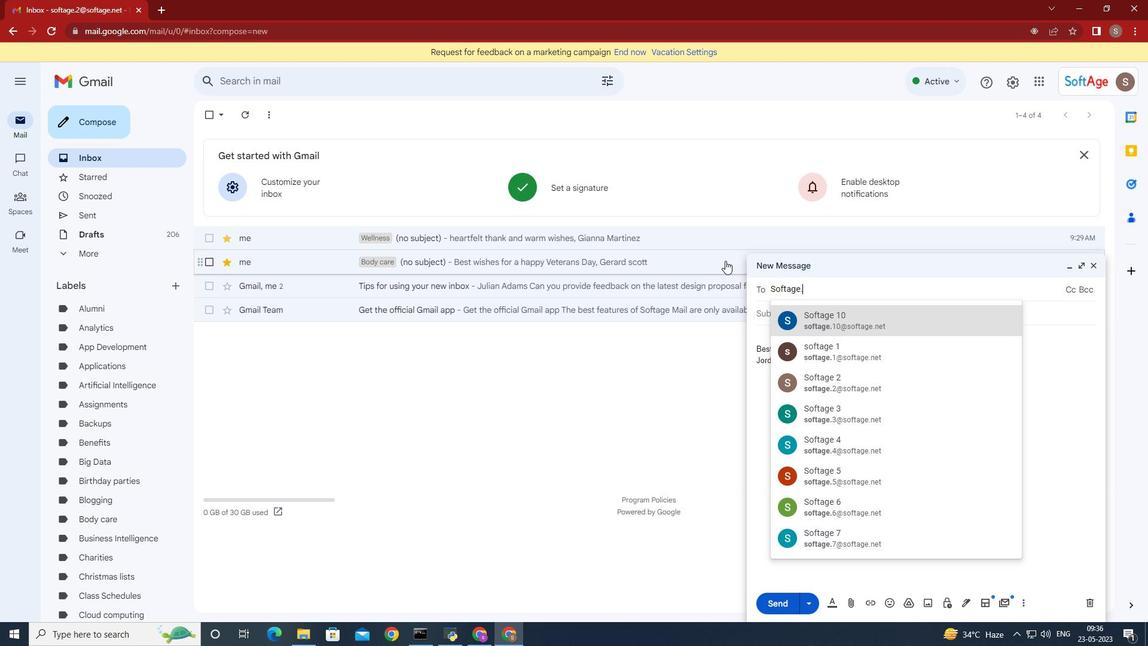 
Action: Mouse moved to (856, 324)
Screenshot: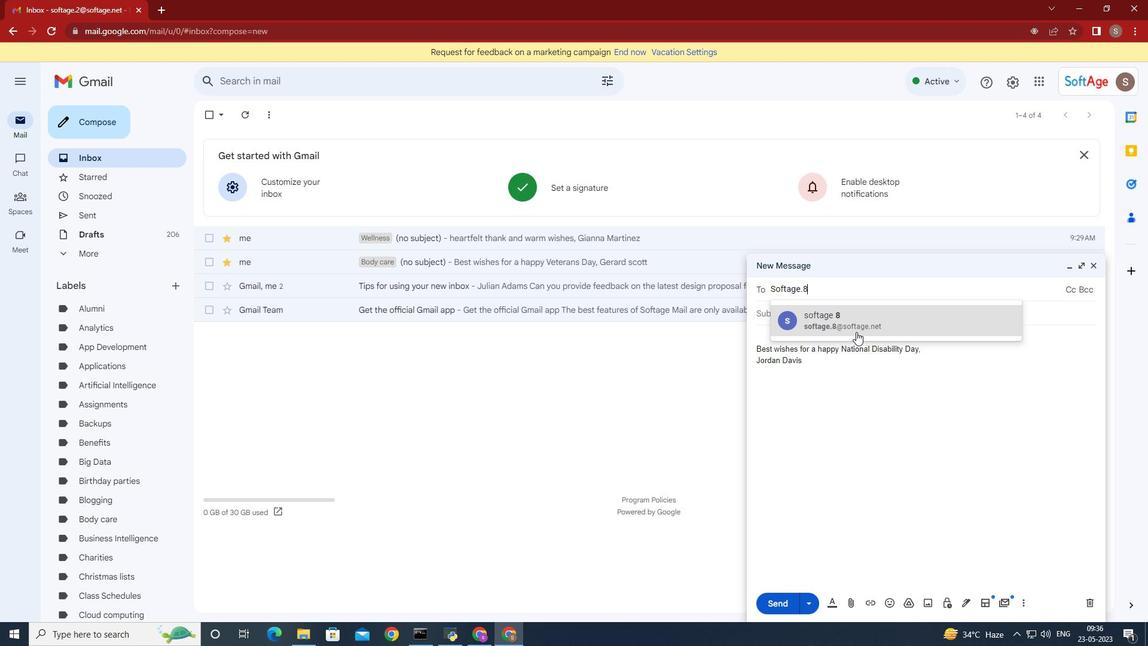 
Action: Mouse pressed left at (856, 324)
Screenshot: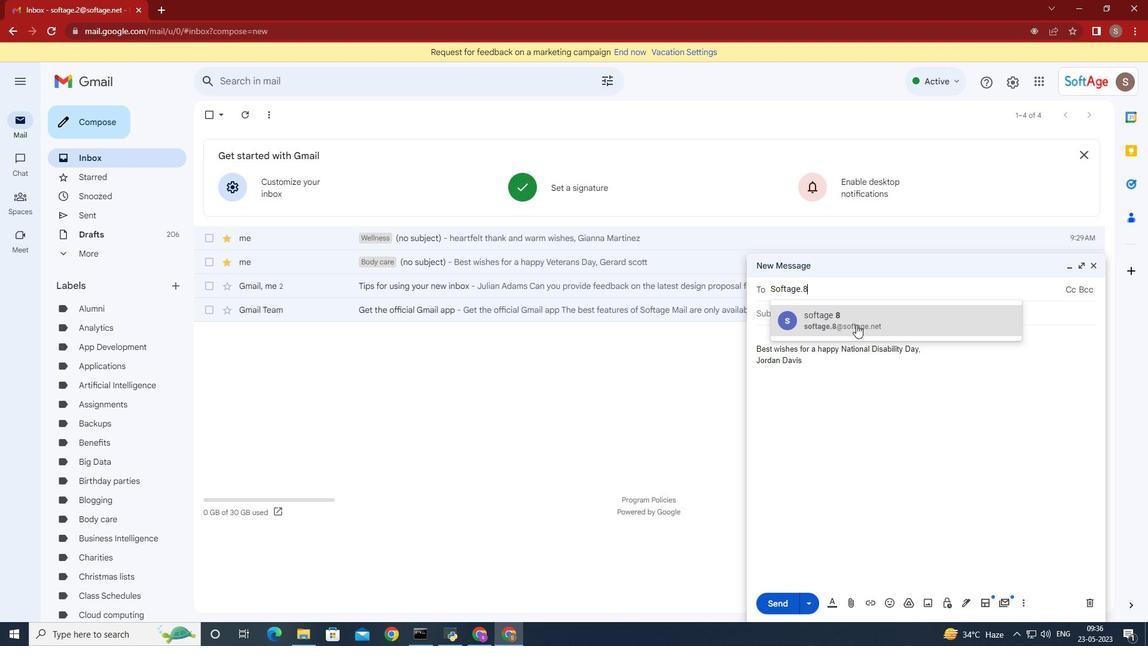 
Action: Mouse moved to (110, 390)
Screenshot: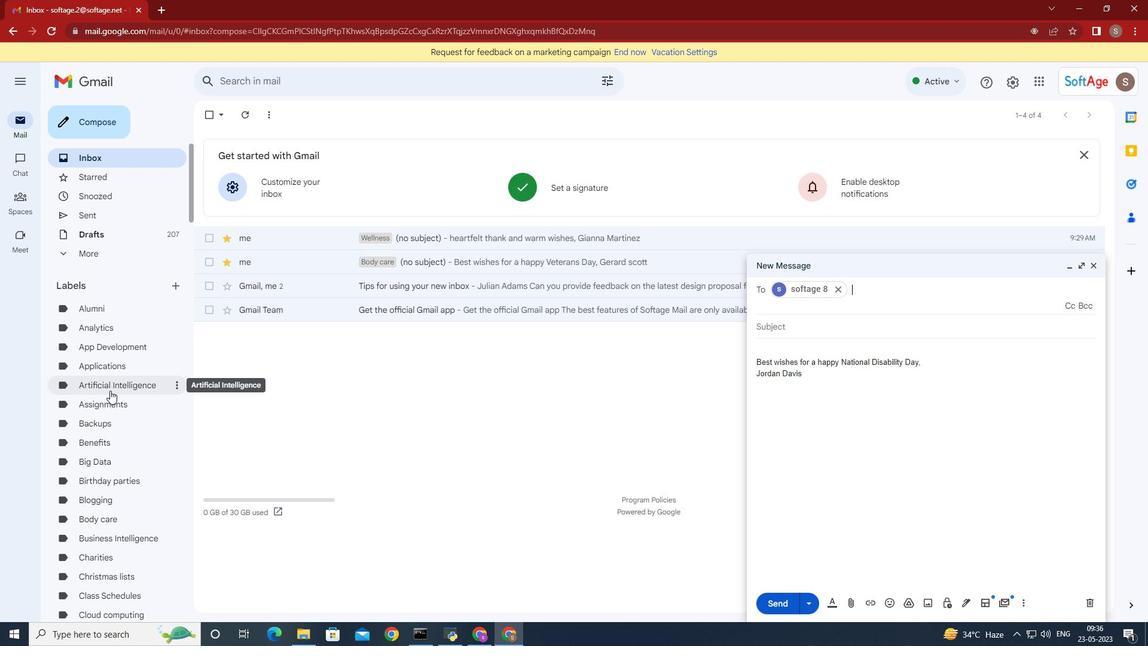 
Action: Mouse scrolled (110, 390) with delta (0, 0)
Screenshot: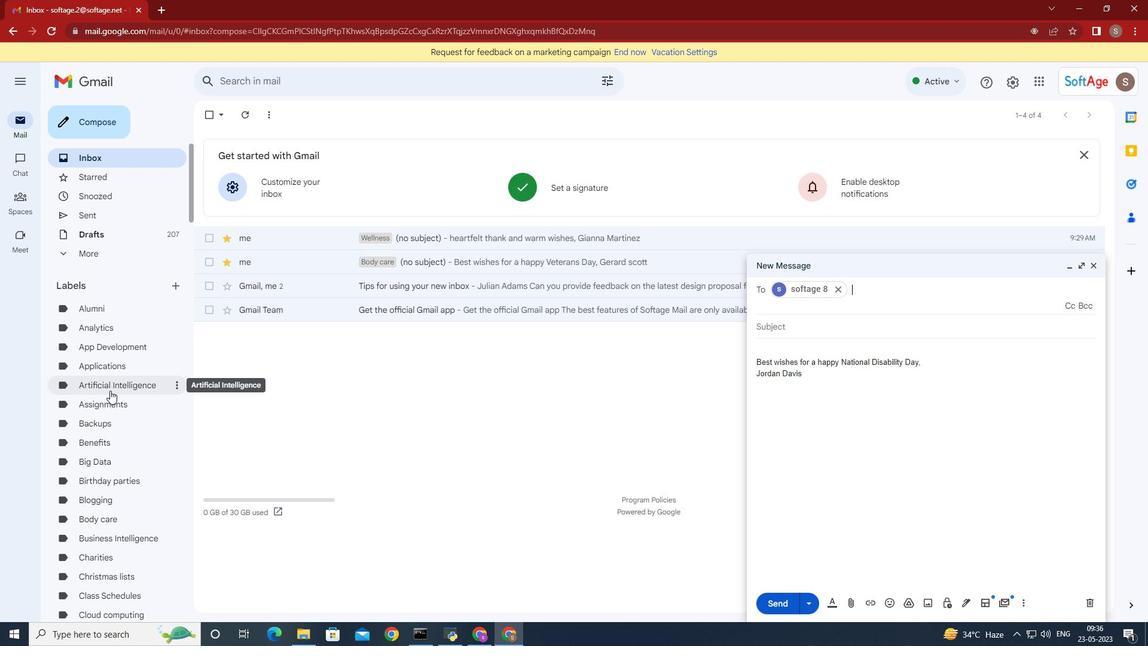 
Action: Mouse scrolled (110, 390) with delta (0, 0)
Screenshot: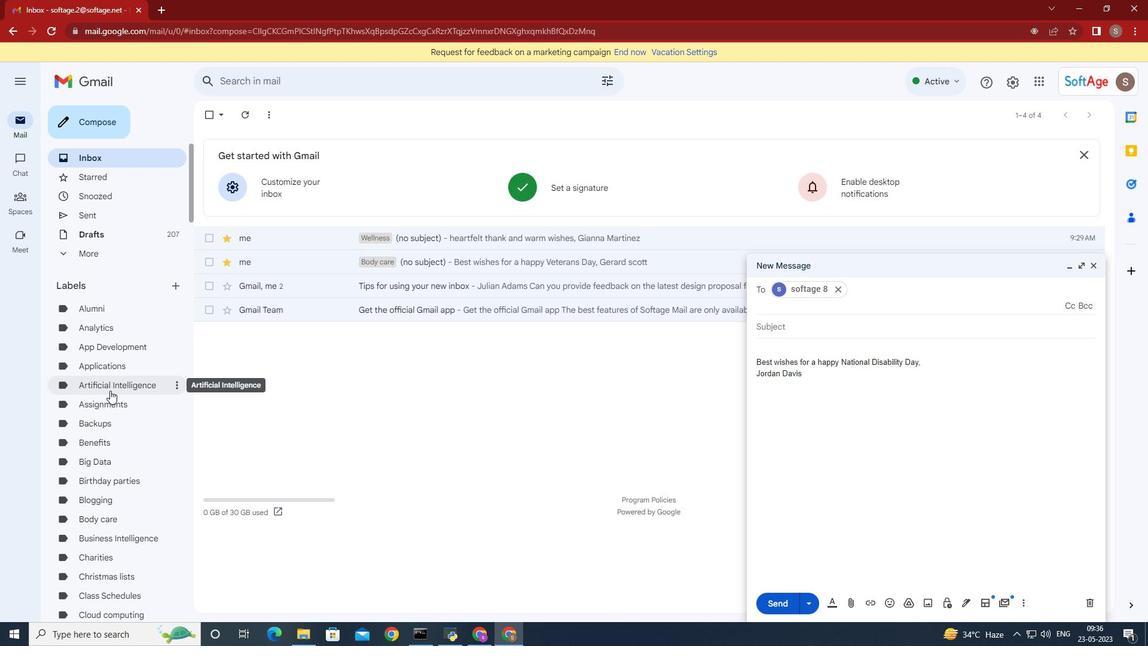 
Action: Mouse moved to (114, 390)
Screenshot: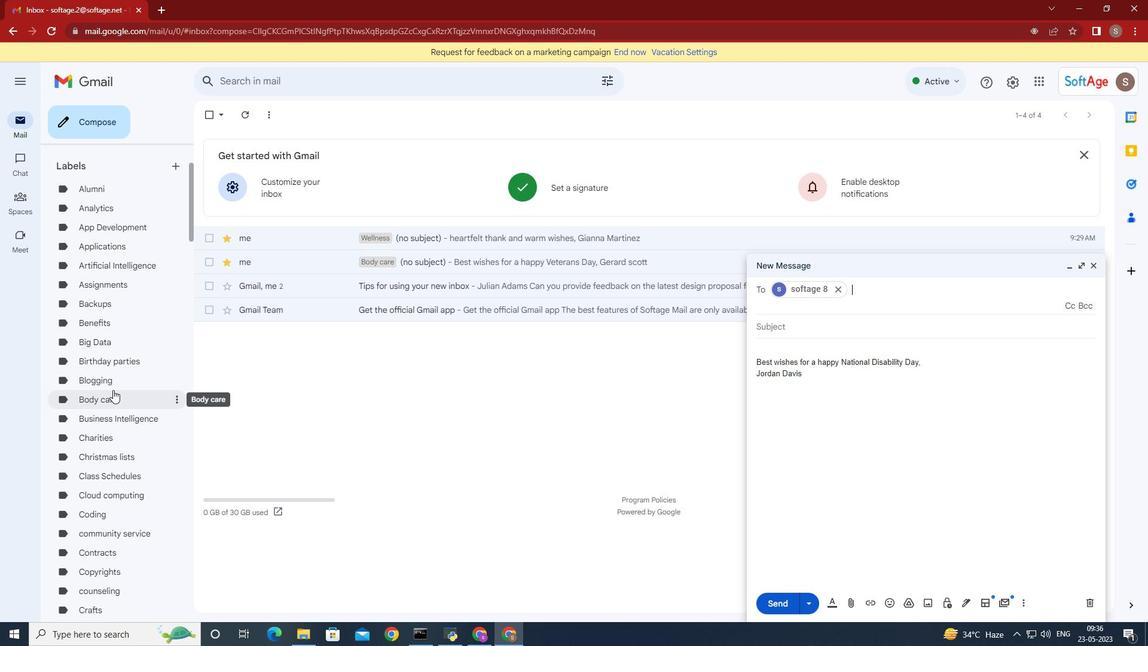 
Action: Mouse scrolled (114, 389) with delta (0, 0)
Screenshot: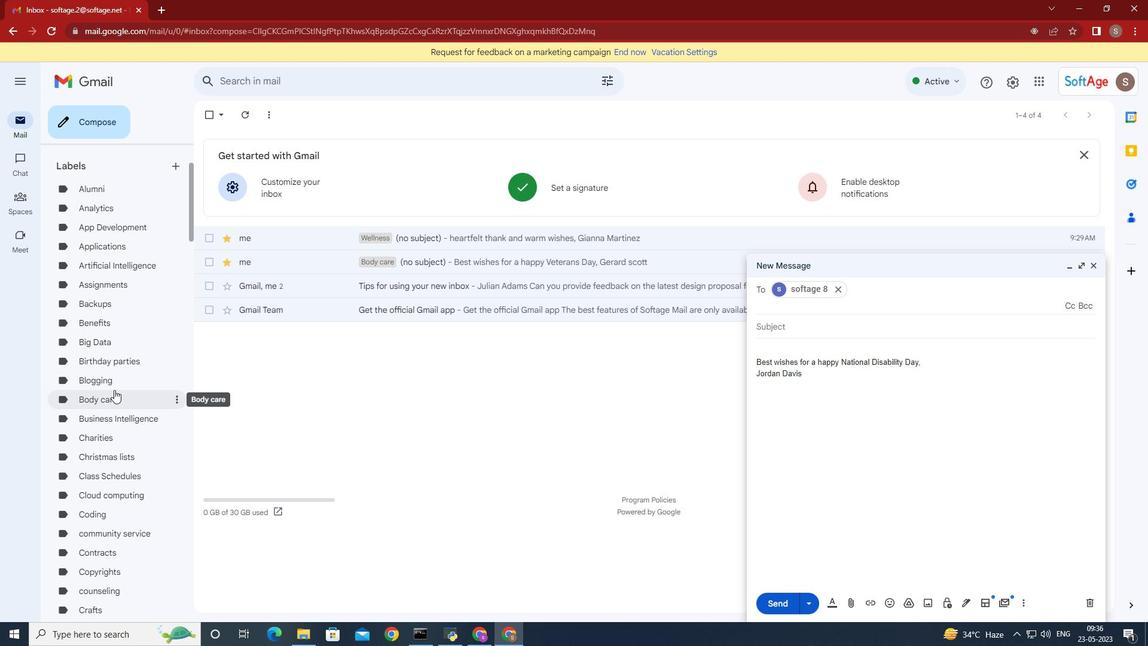 
Action: Mouse scrolled (114, 389) with delta (0, 0)
Screenshot: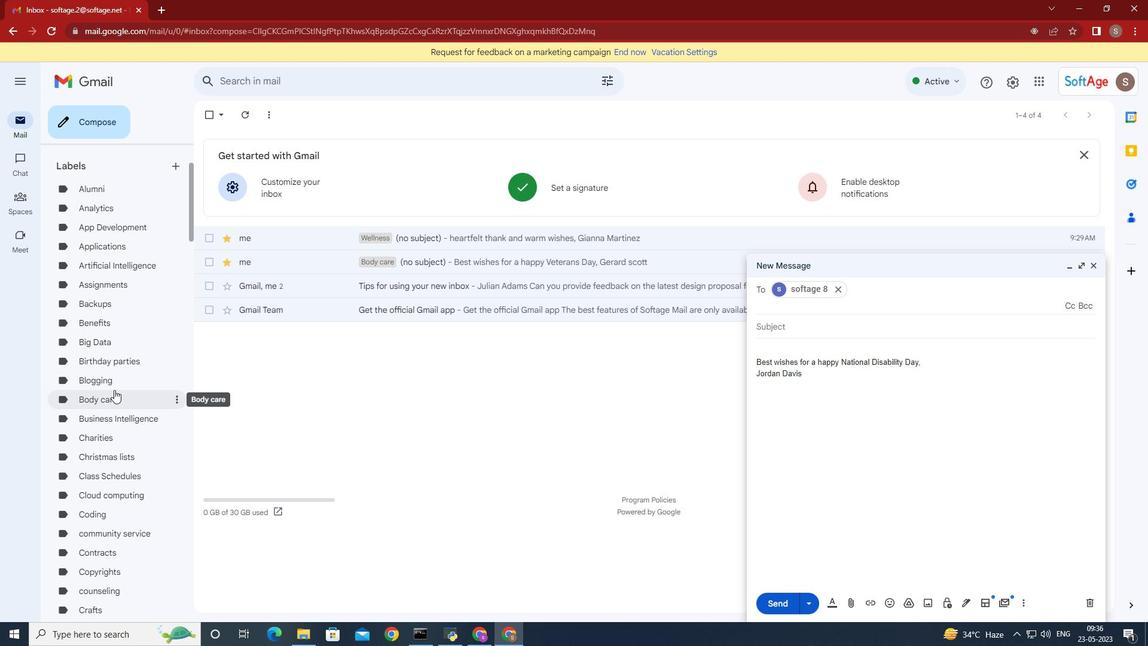 
Action: Mouse moved to (114, 390)
Screenshot: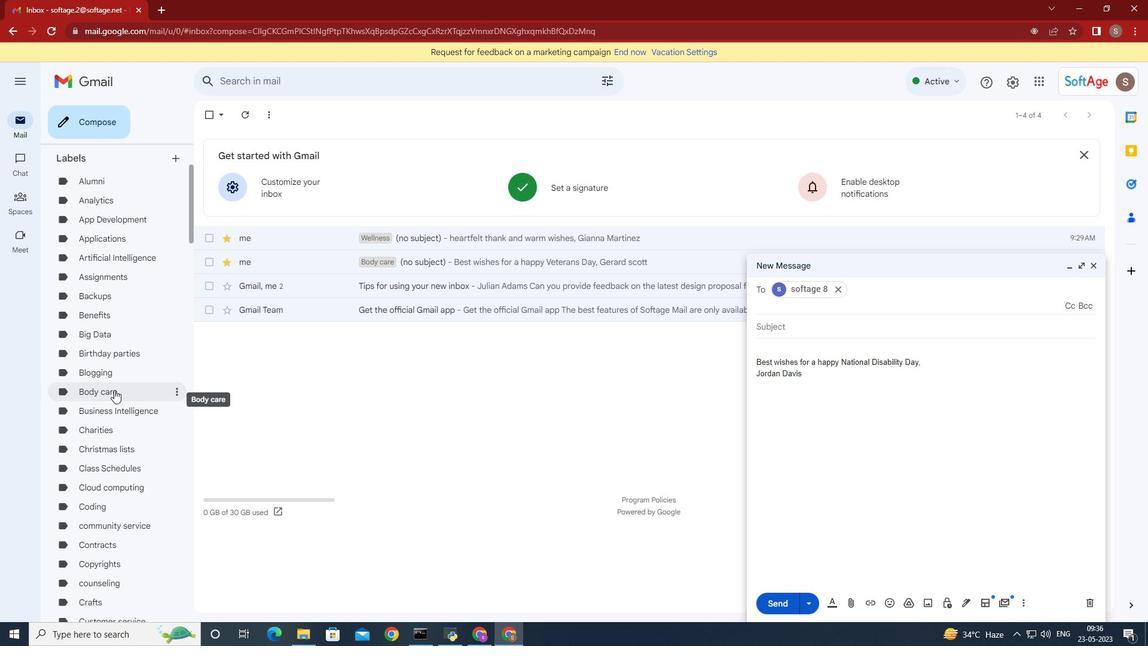 
Action: Mouse scrolled (114, 390) with delta (0, 0)
Screenshot: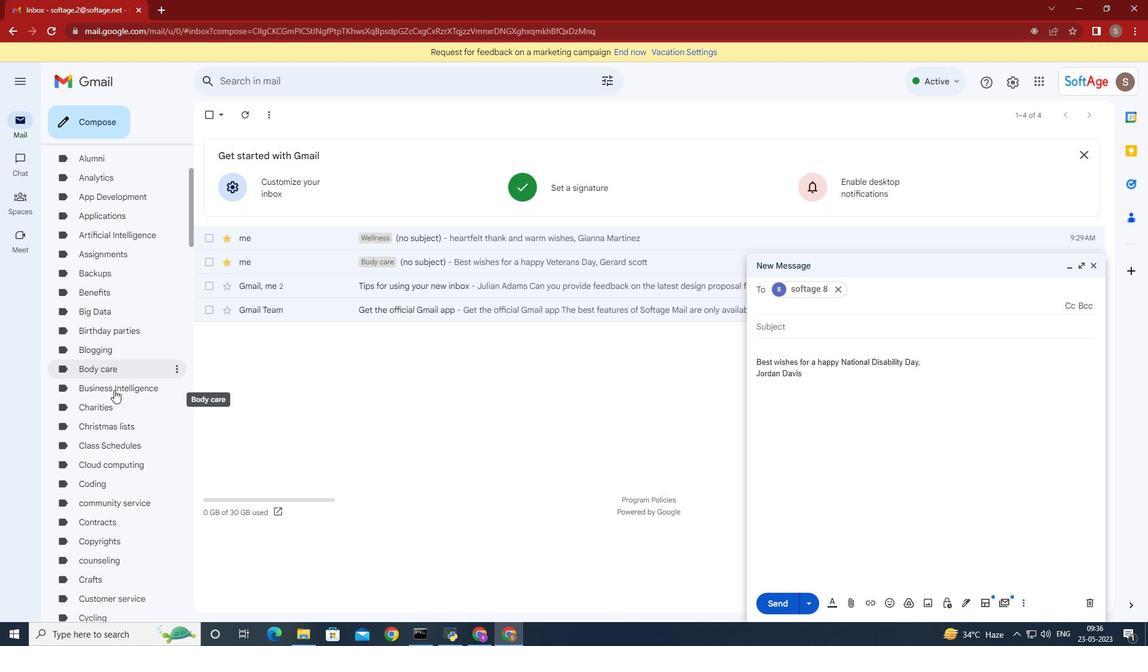 
Action: Mouse moved to (177, 335)
Screenshot: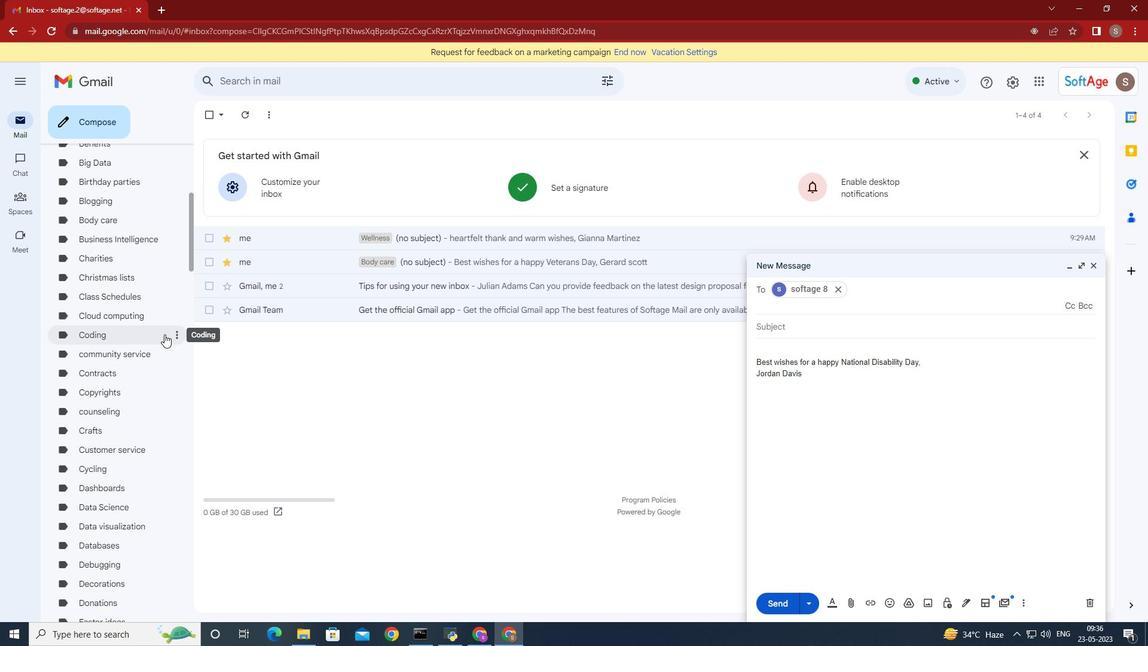 
Action: Mouse pressed left at (177, 335)
Screenshot: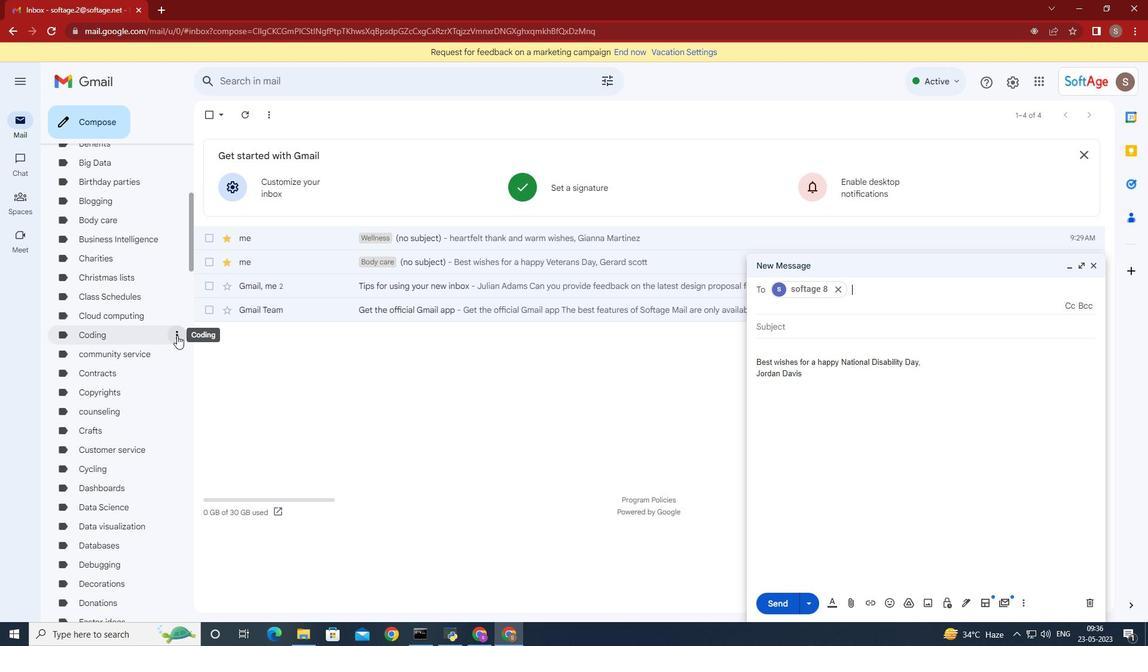 
Action: Mouse moved to (247, 549)
Screenshot: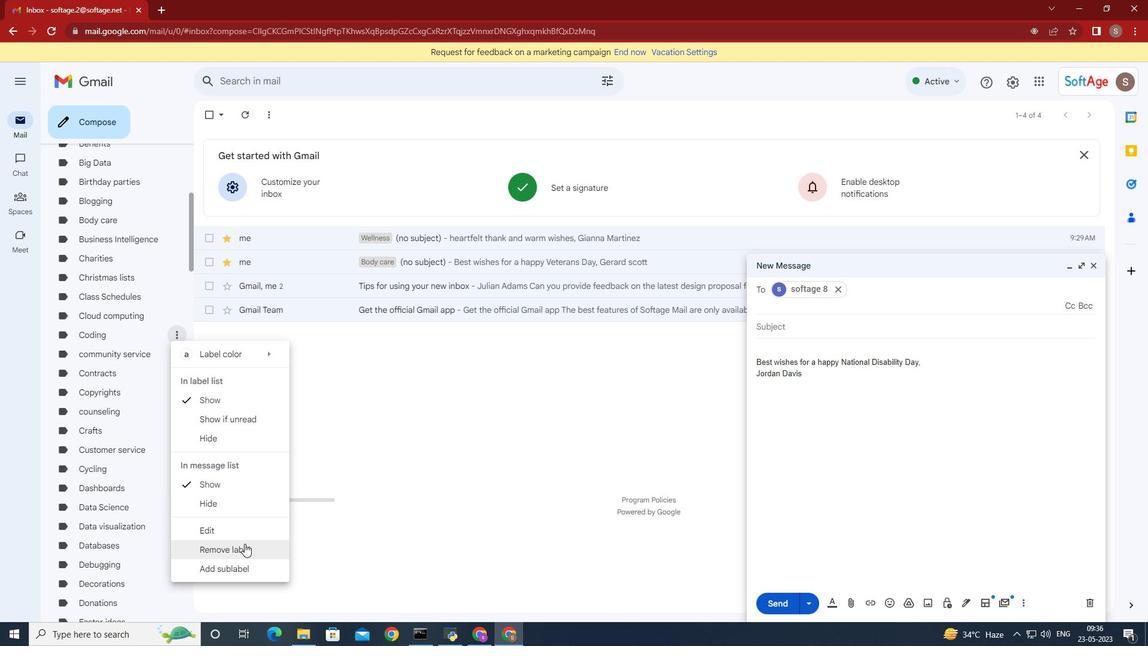 
Action: Mouse pressed left at (247, 549)
Screenshot: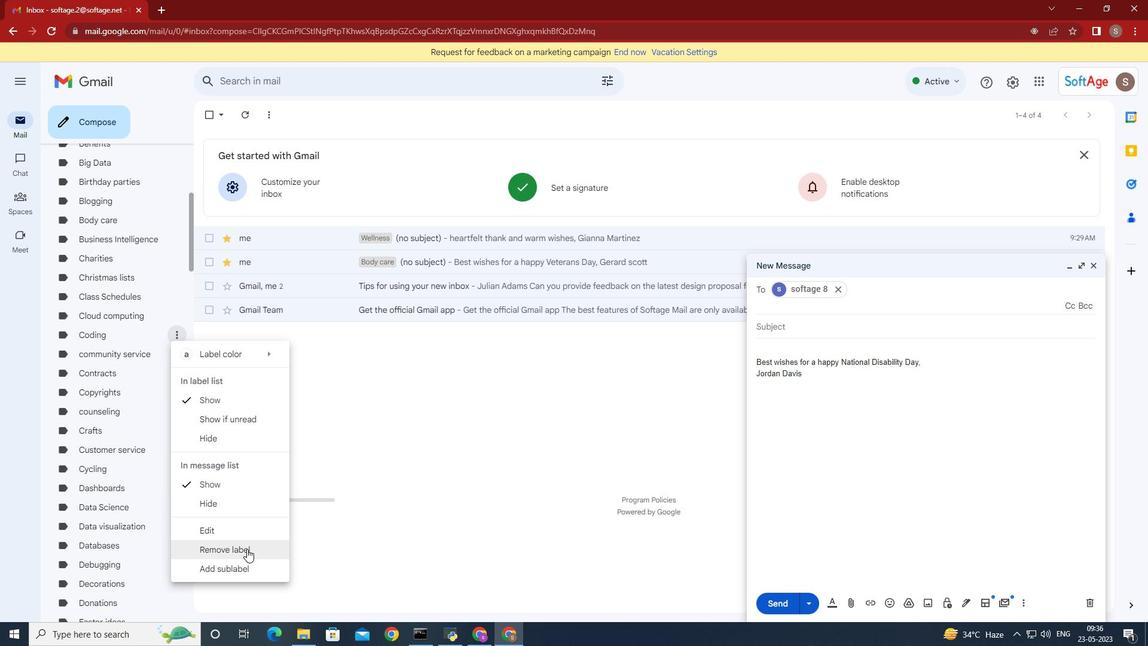 
Action: Mouse moved to (691, 348)
Screenshot: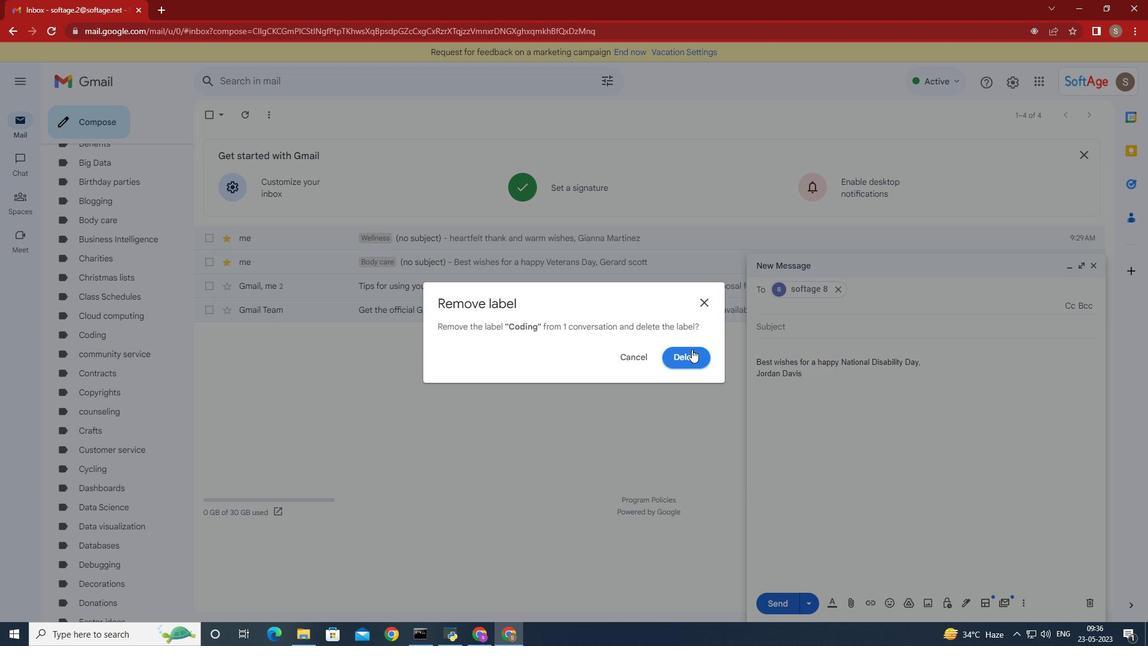 
Action: Mouse pressed left at (691, 348)
Screenshot: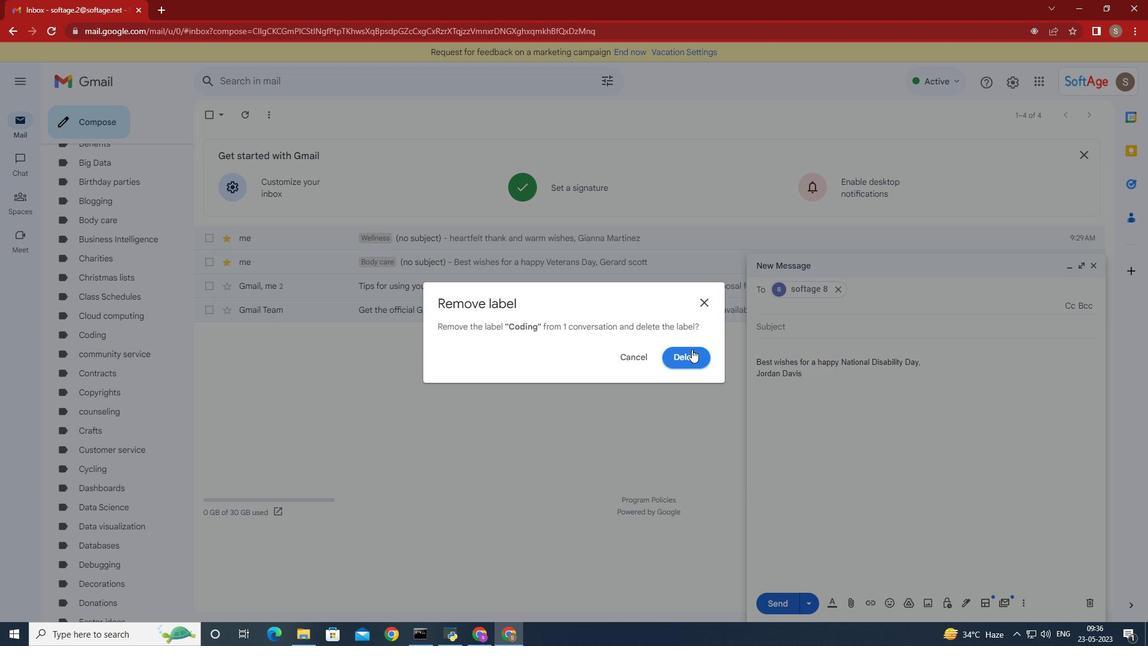 
Action: Mouse moved to (160, 292)
Screenshot: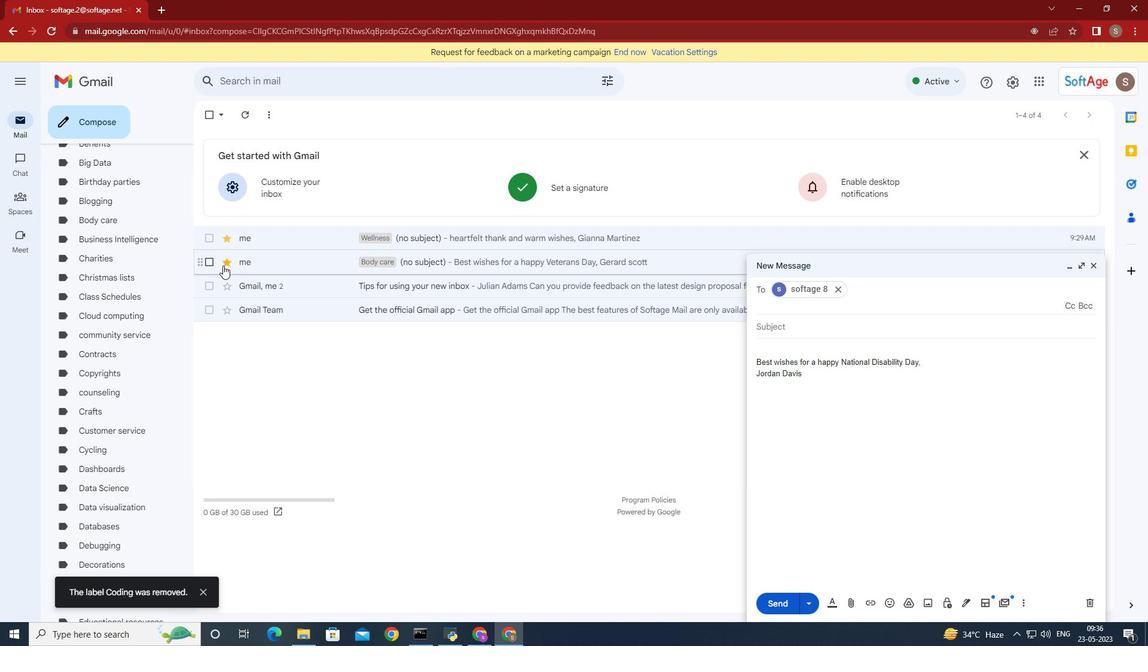 
Action: Mouse scrolled (160, 293) with delta (0, 0)
Screenshot: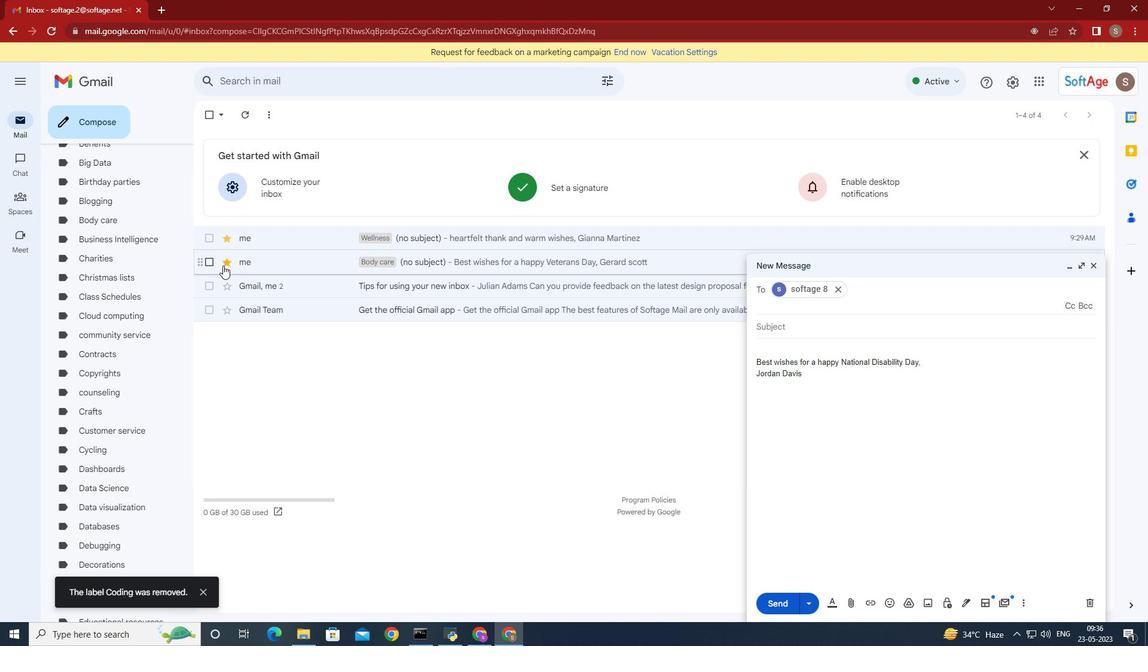 
Action: Mouse moved to (150, 314)
Screenshot: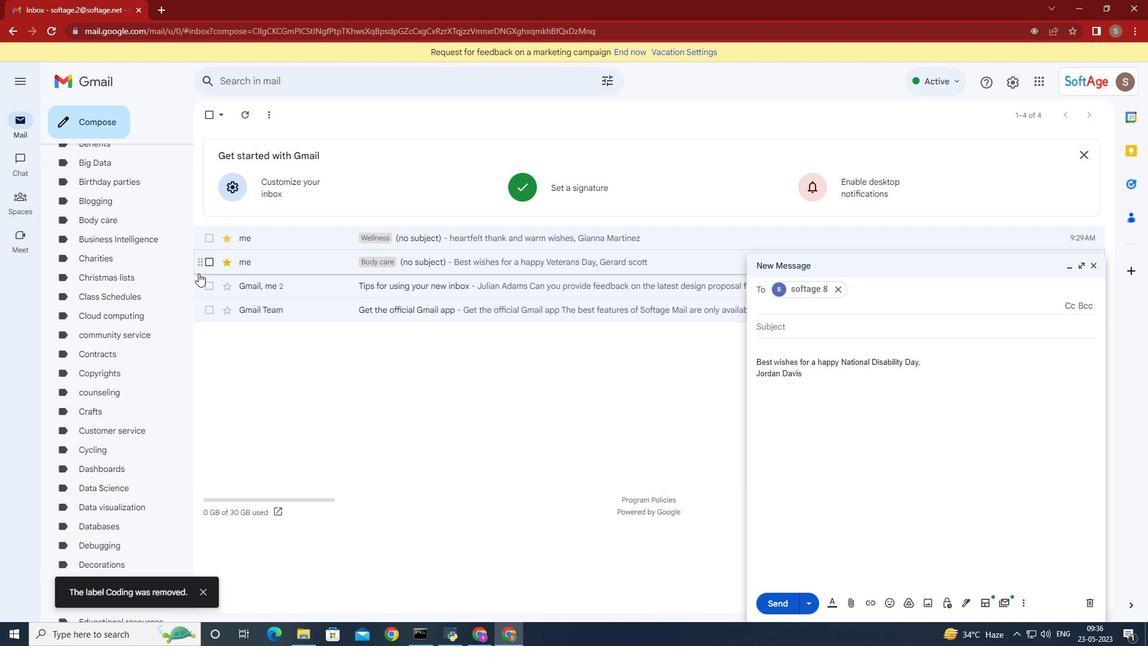 
Action: Mouse scrolled (150, 314) with delta (0, 0)
Screenshot: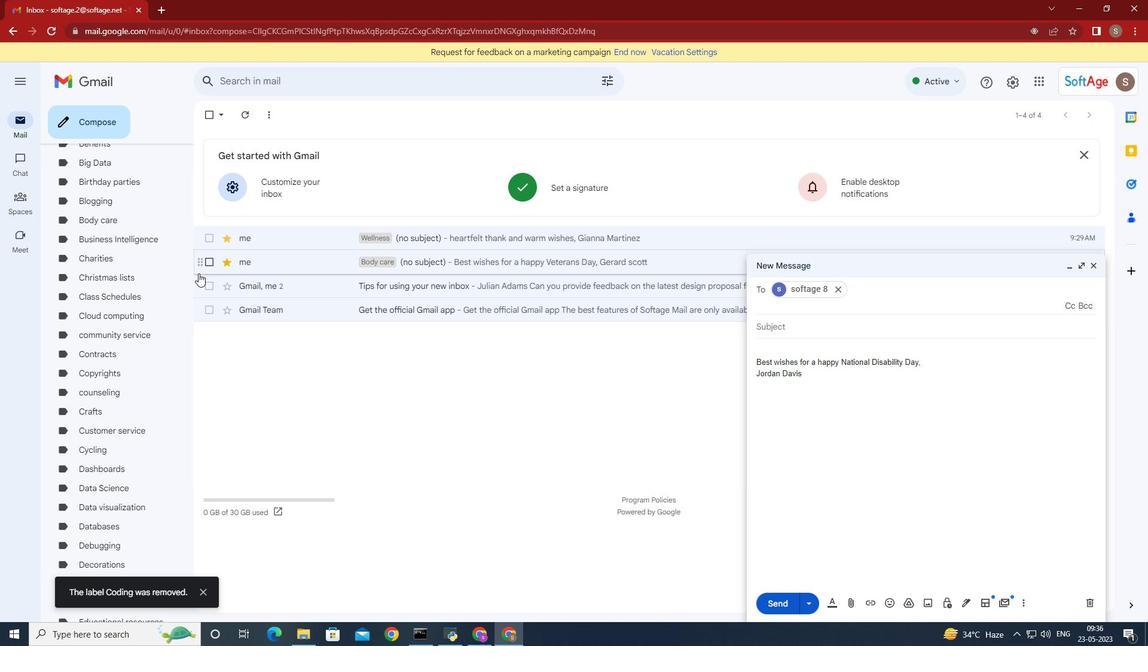 
Action: Mouse moved to (137, 339)
Screenshot: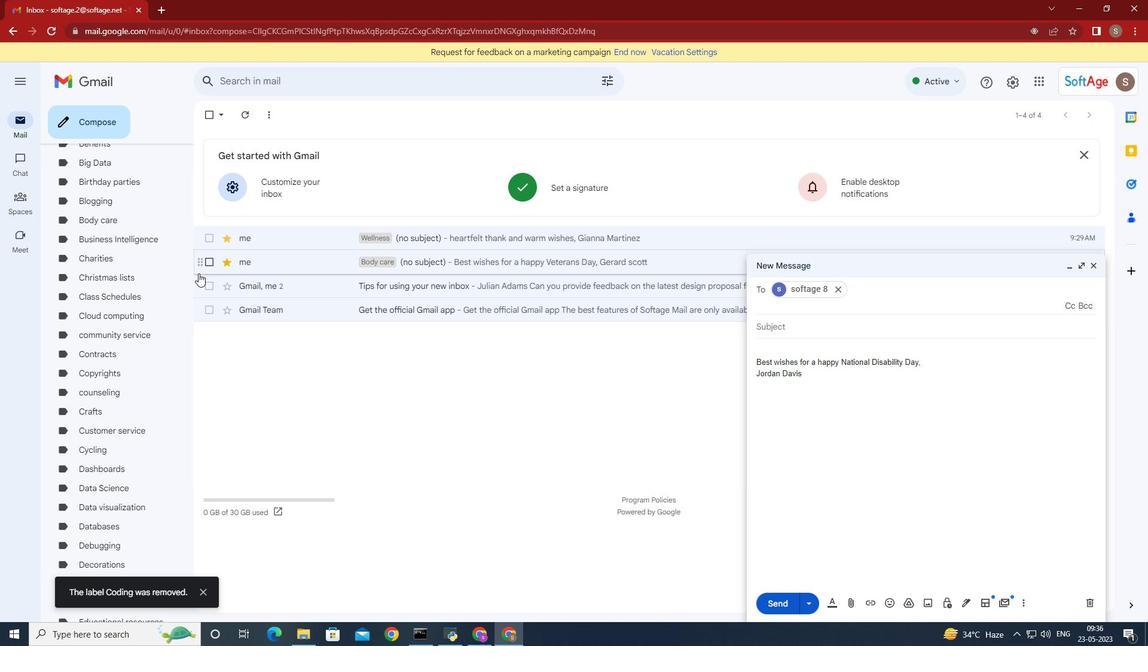 
Action: Mouse scrolled (137, 340) with delta (0, 0)
Screenshot: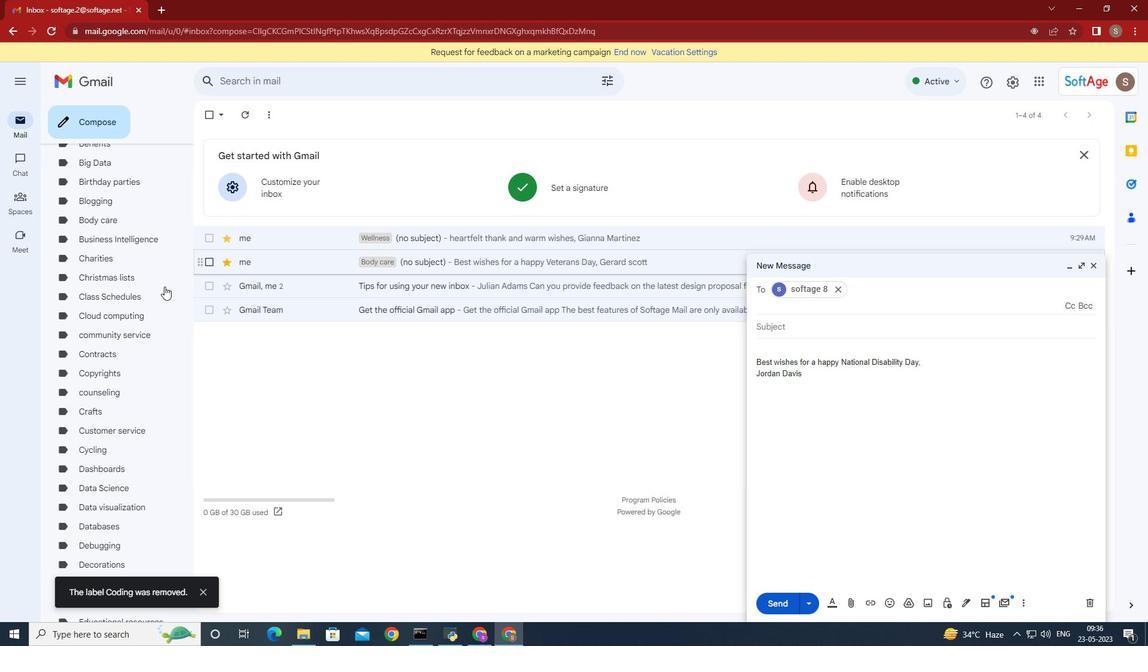 
Action: Mouse moved to (135, 354)
Screenshot: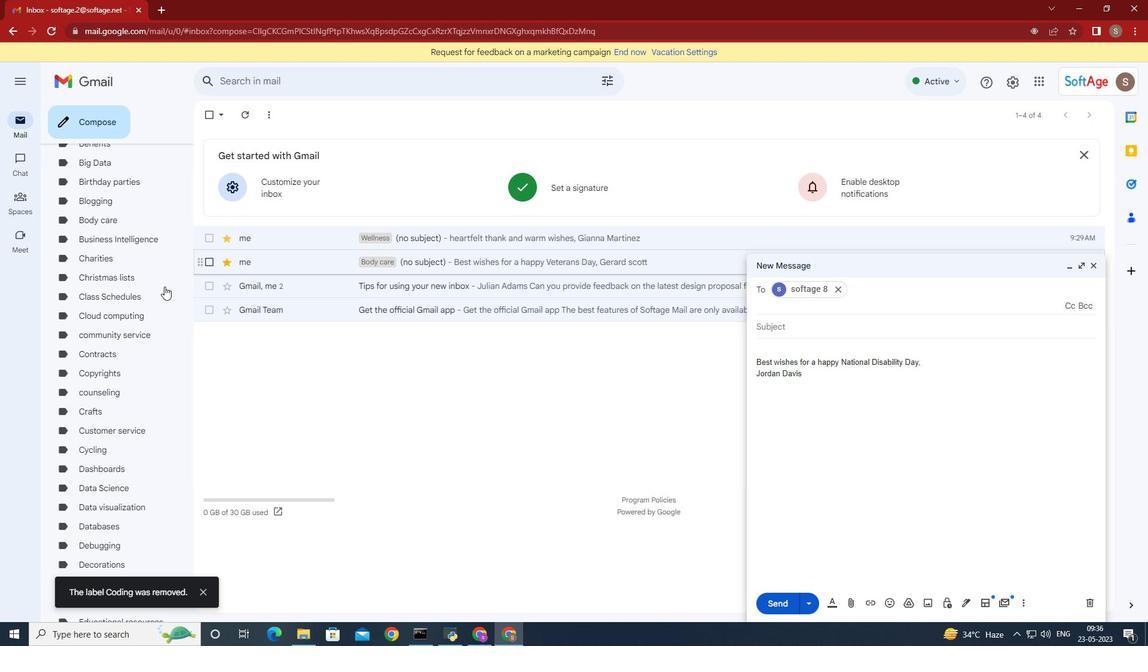 
Action: Mouse scrolled (135, 355) with delta (0, 0)
Screenshot: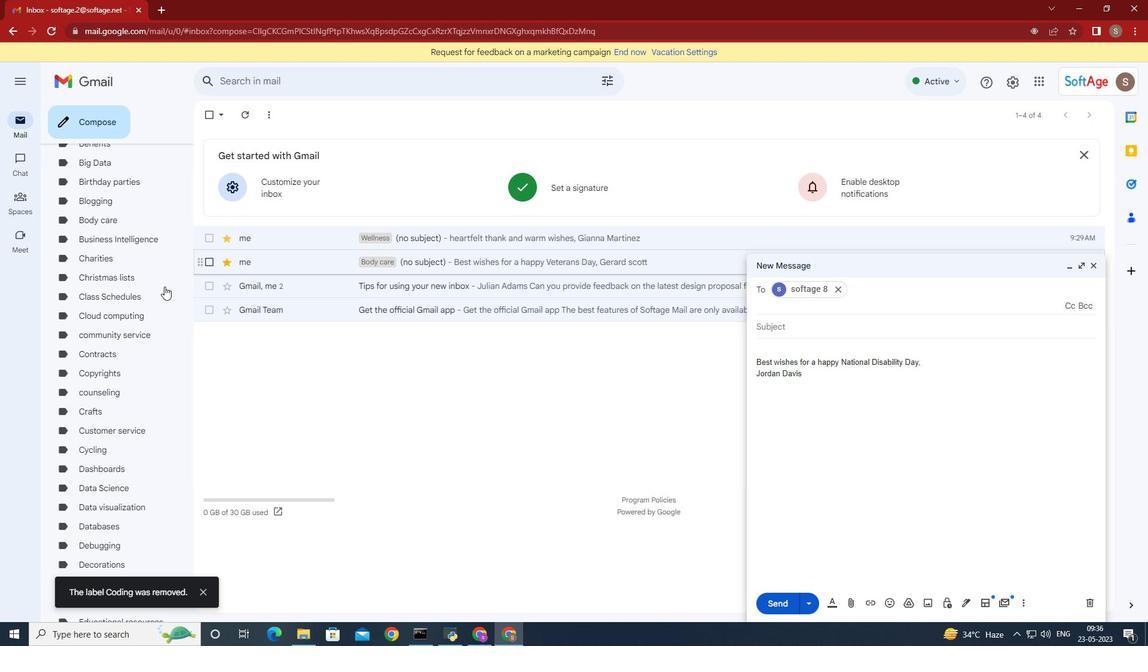 
Action: Mouse moved to (135, 366)
Screenshot: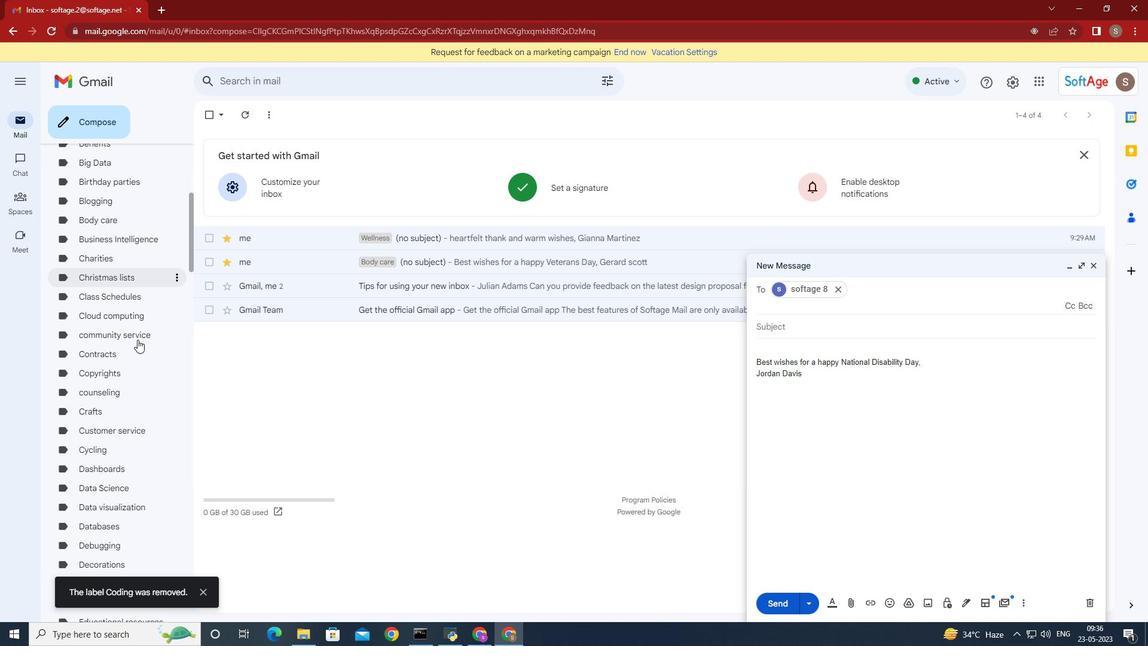 
Action: Mouse scrolled (135, 366) with delta (0, 0)
Screenshot: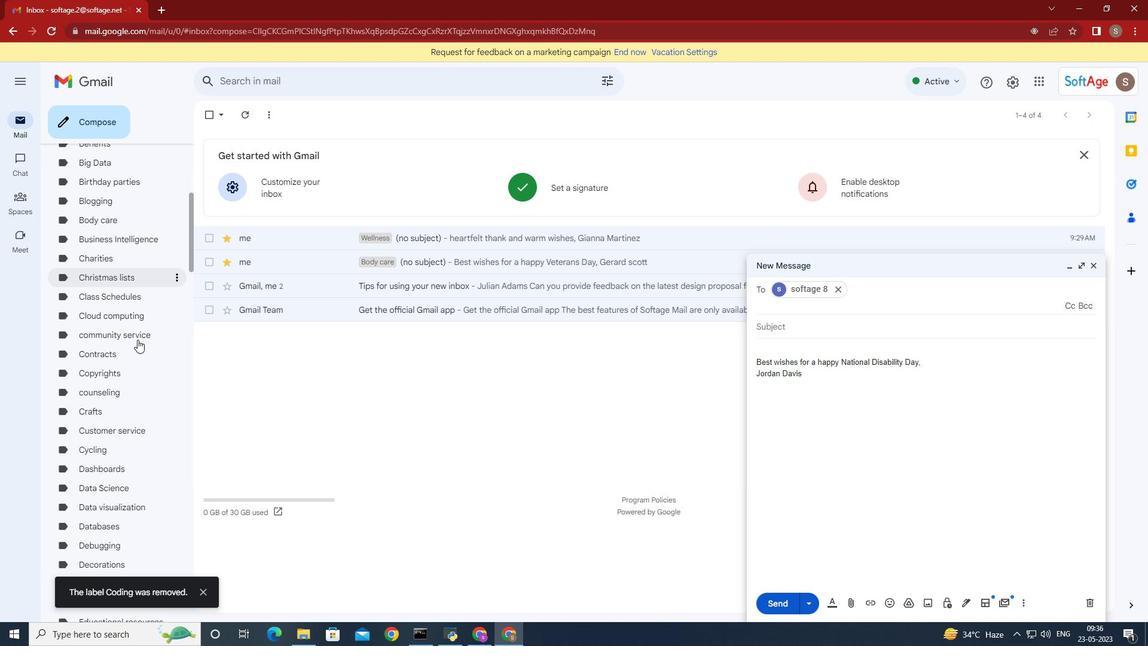 
Action: Mouse moved to (137, 369)
Screenshot: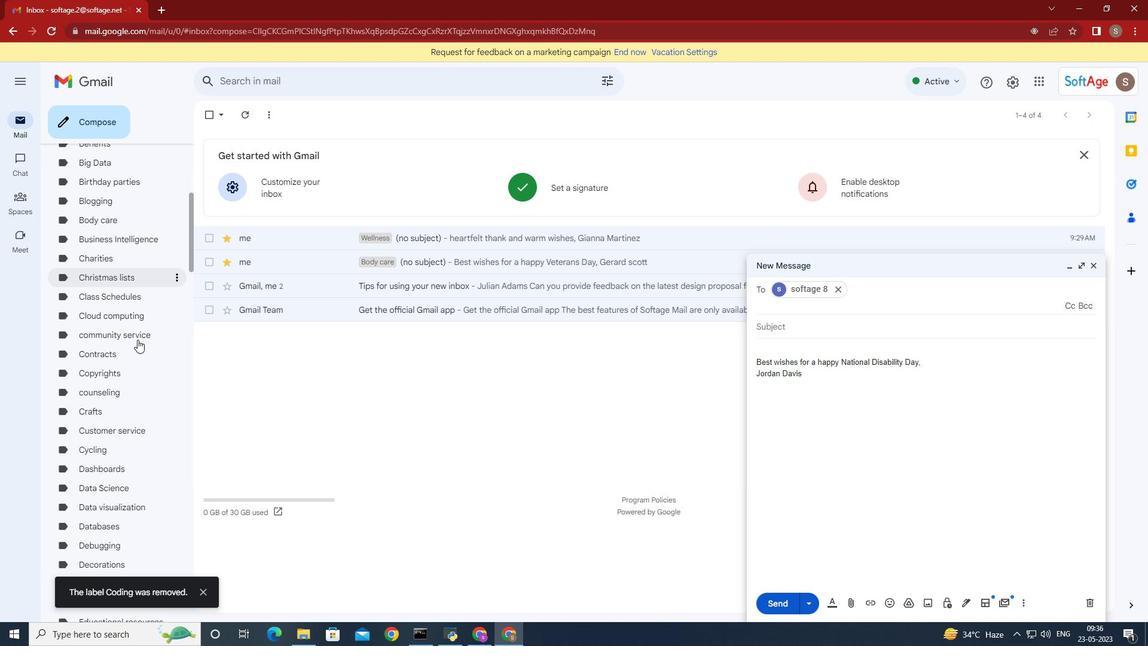 
Action: Mouse scrolled (137, 370) with delta (0, 0)
Screenshot: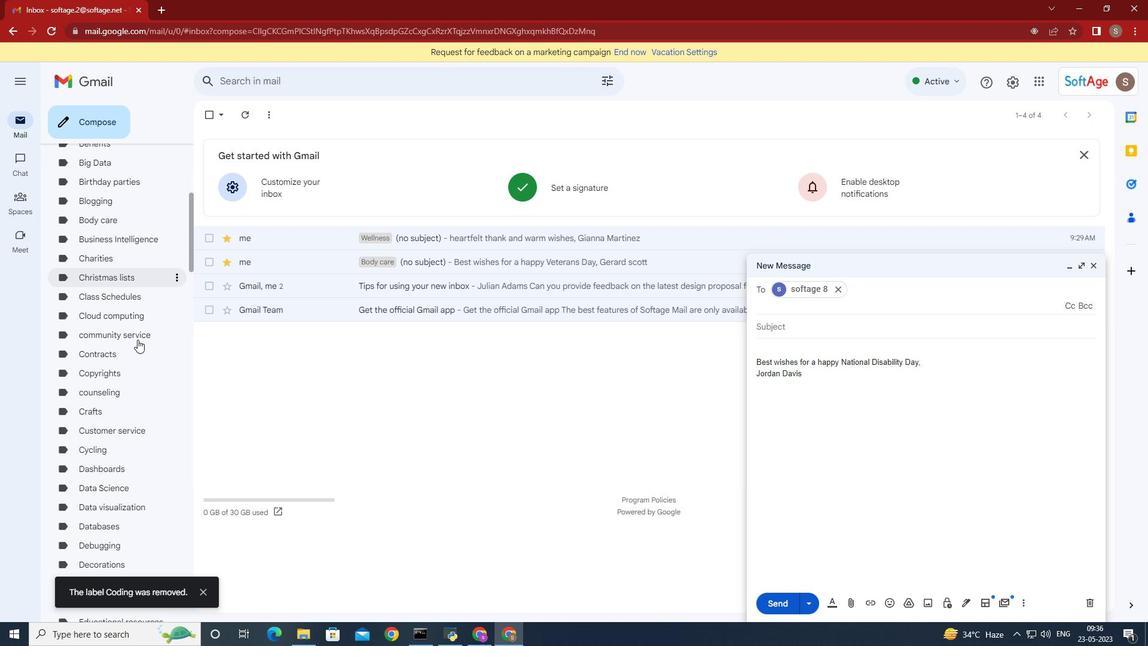 
Action: Mouse moved to (161, 256)
Screenshot: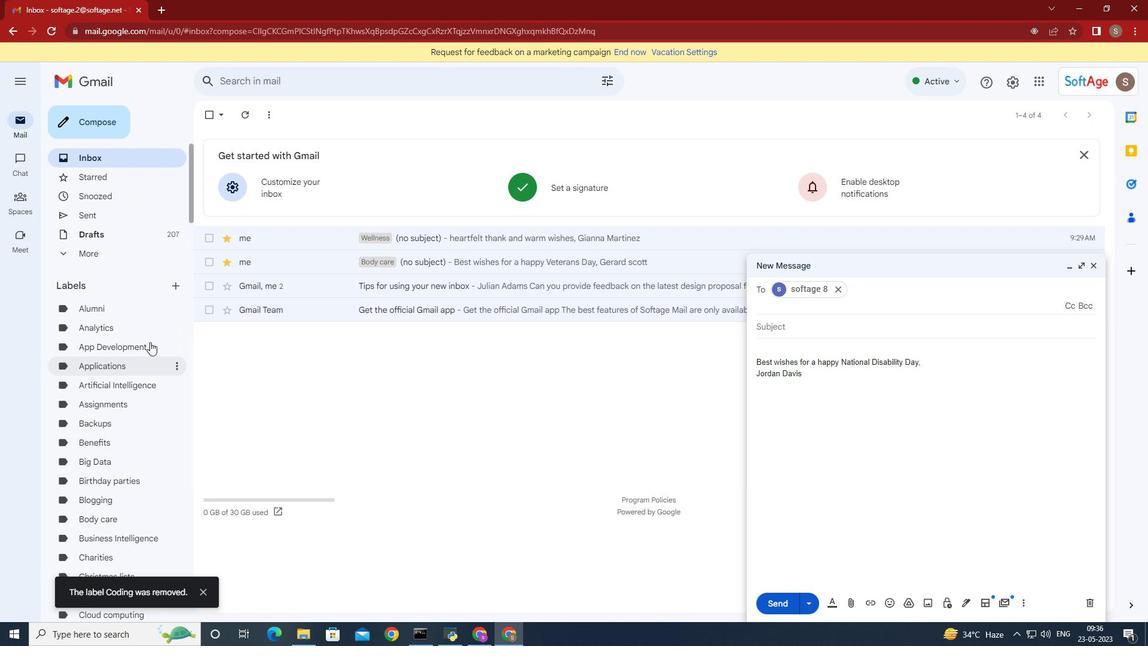 
Action: Mouse scrolled (161, 257) with delta (0, 0)
Screenshot: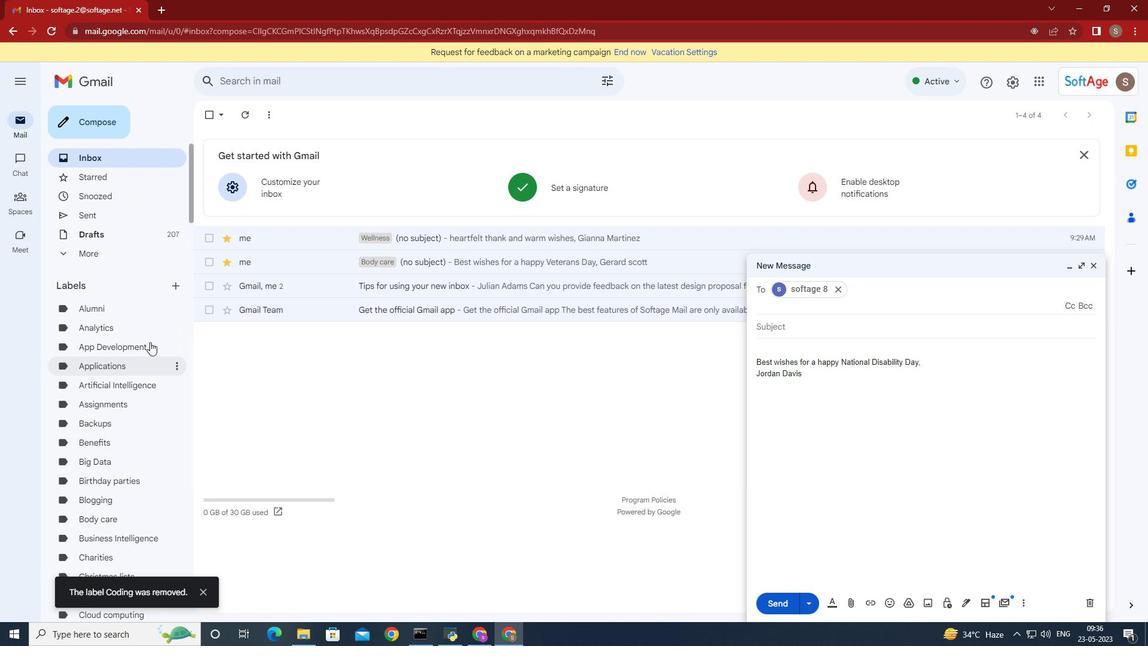 
Action: Mouse moved to (162, 254)
Screenshot: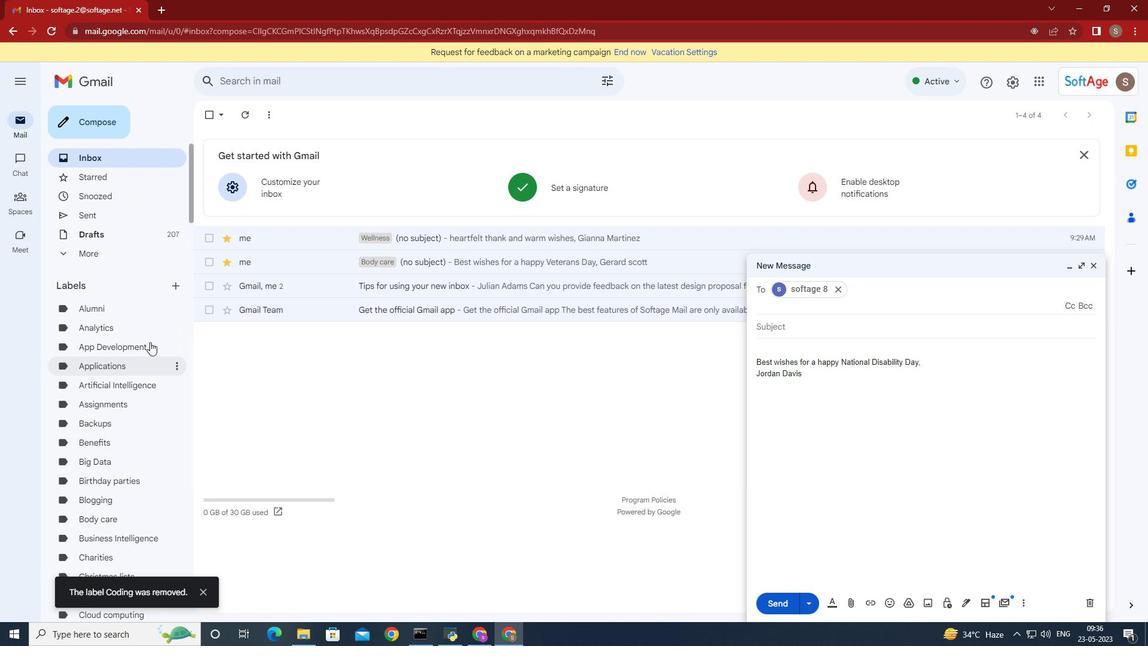 
Action: Mouse scrolled (162, 255) with delta (0, 0)
Screenshot: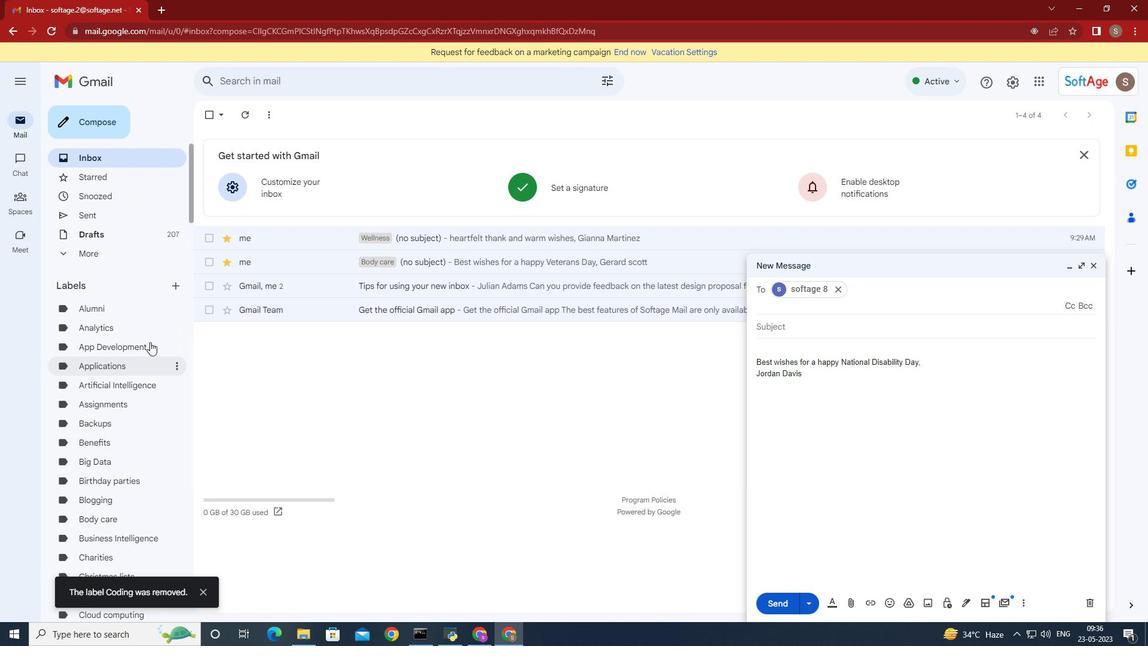 
Action: Mouse moved to (164, 251)
Screenshot: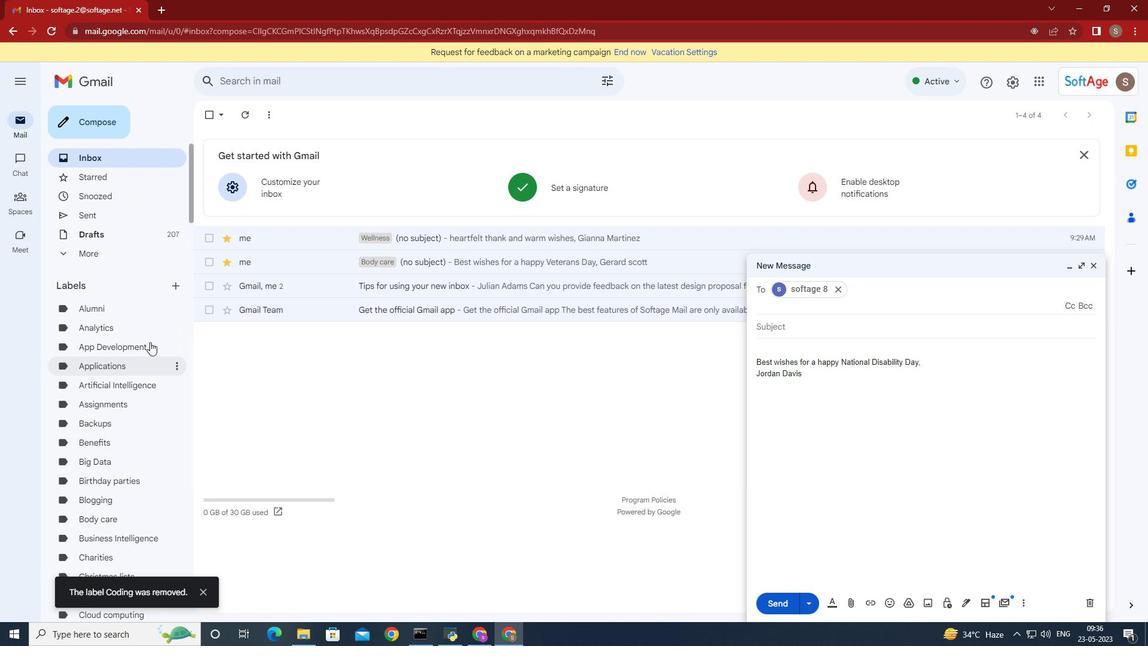 
Action: Mouse scrolled (164, 252) with delta (0, 0)
Screenshot: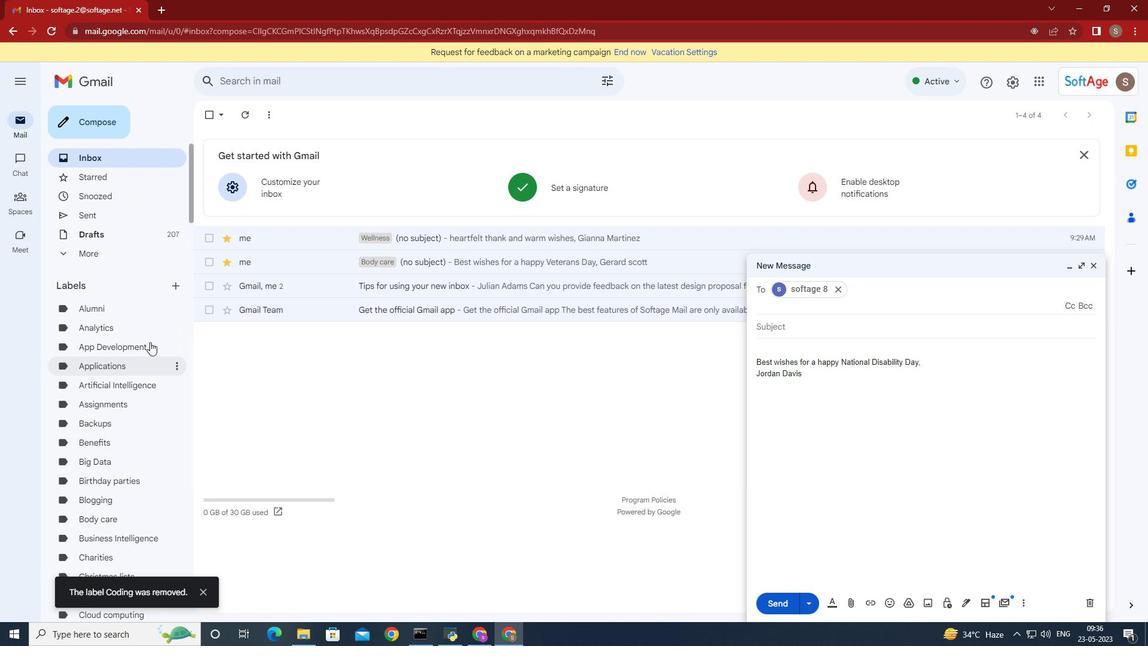 
Action: Mouse moved to (165, 250)
Screenshot: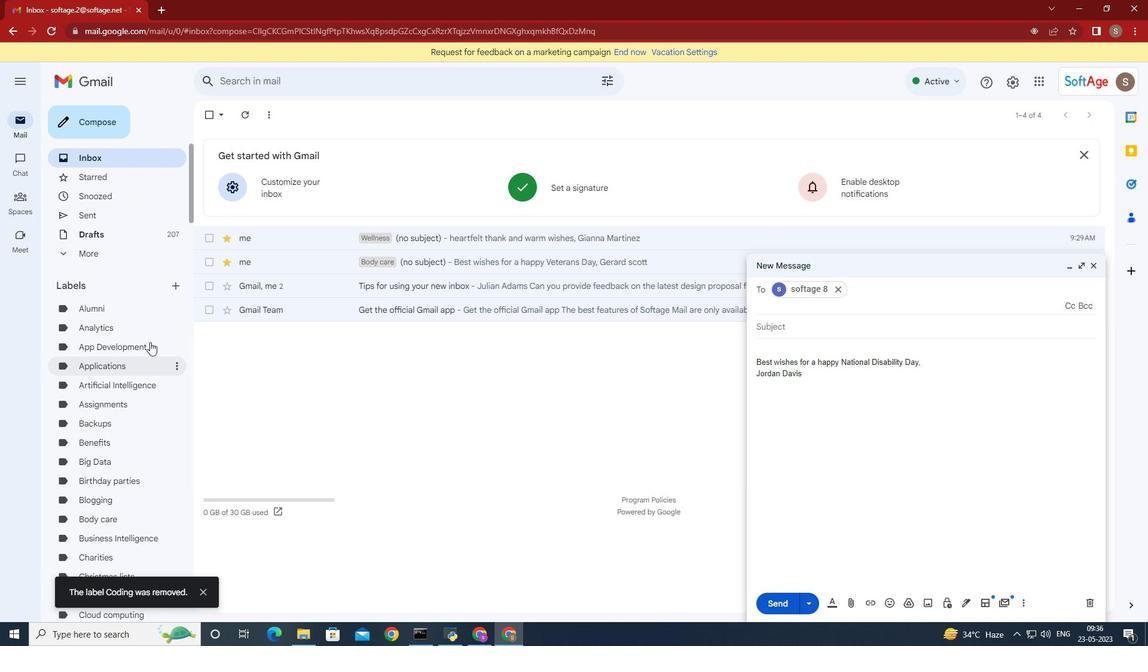 
Action: Mouse scrolled (165, 251) with delta (0, 0)
Screenshot: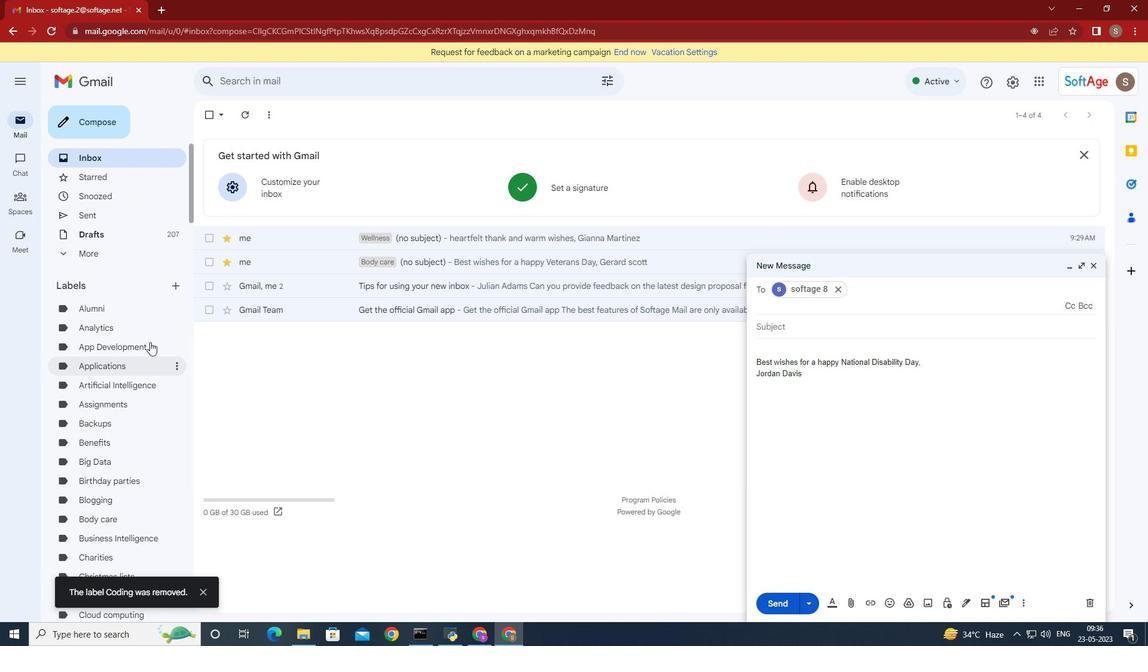 
Action: Mouse moved to (178, 289)
Screenshot: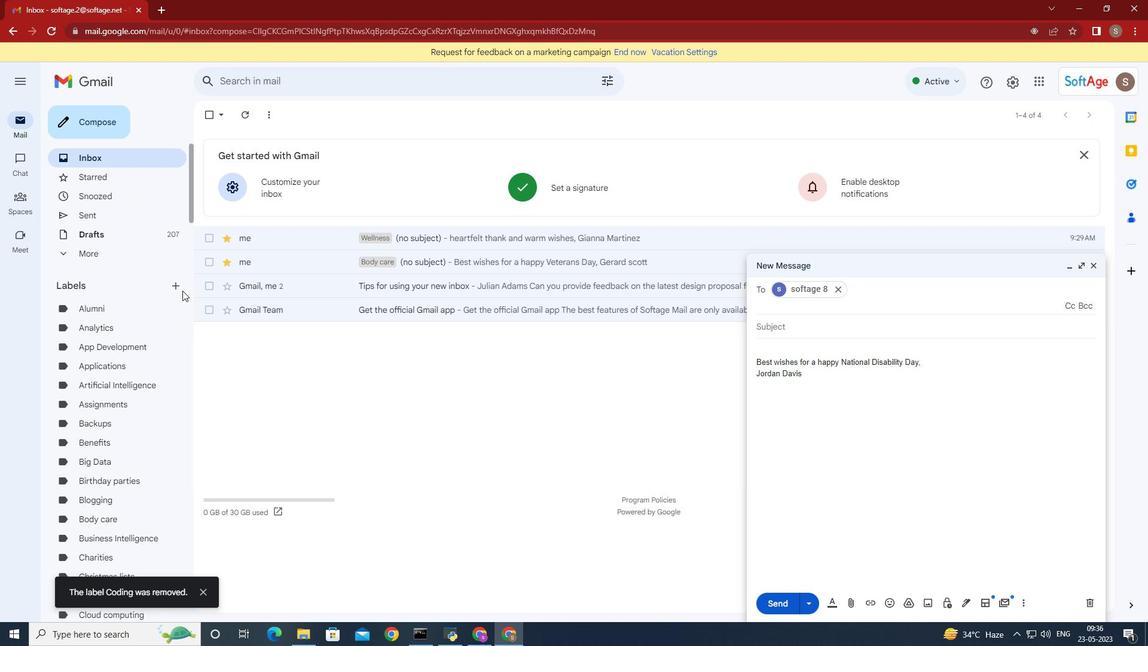 
Action: Mouse pressed left at (178, 289)
Screenshot: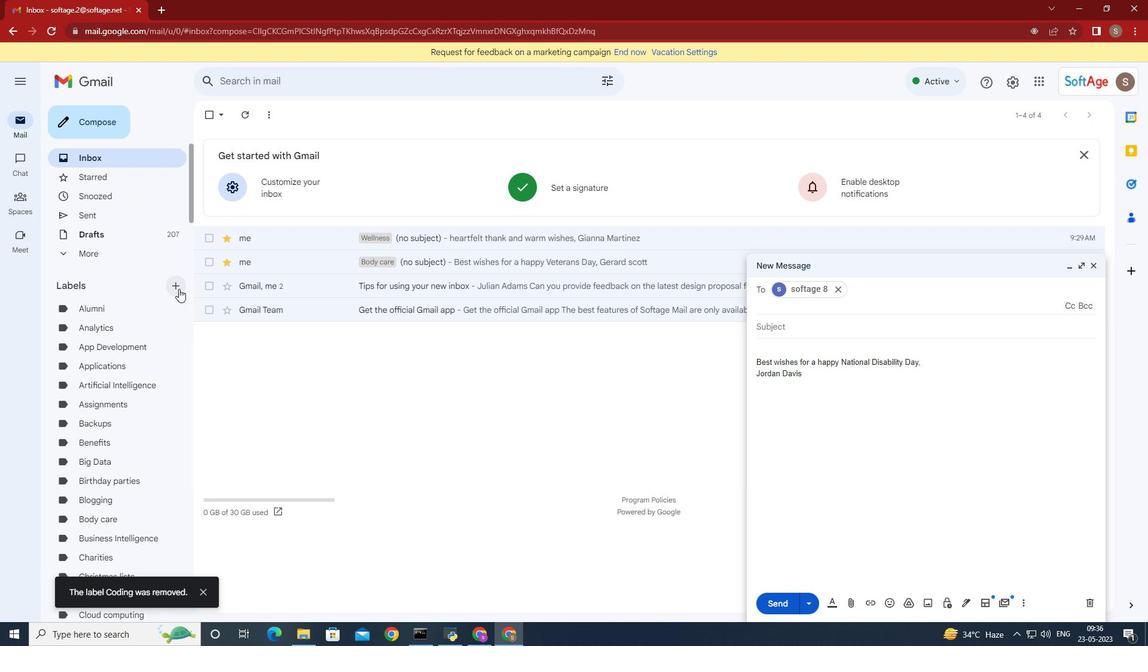 
Action: Mouse moved to (462, 391)
Screenshot: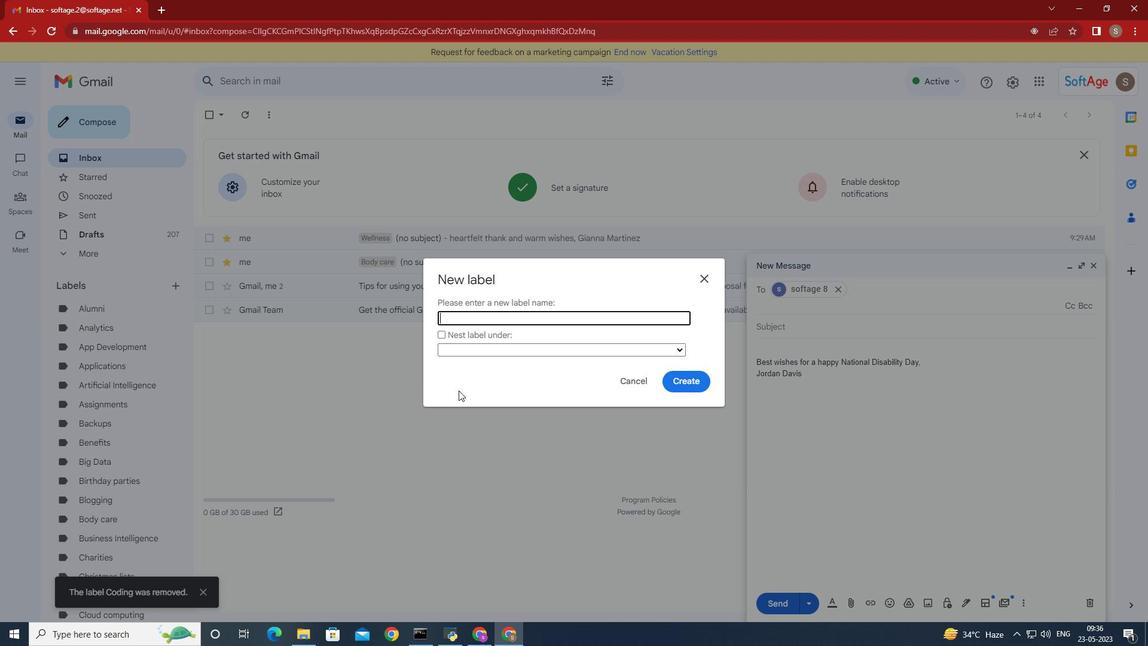 
Action: Key pressed <Key.shift>Coding
Screenshot: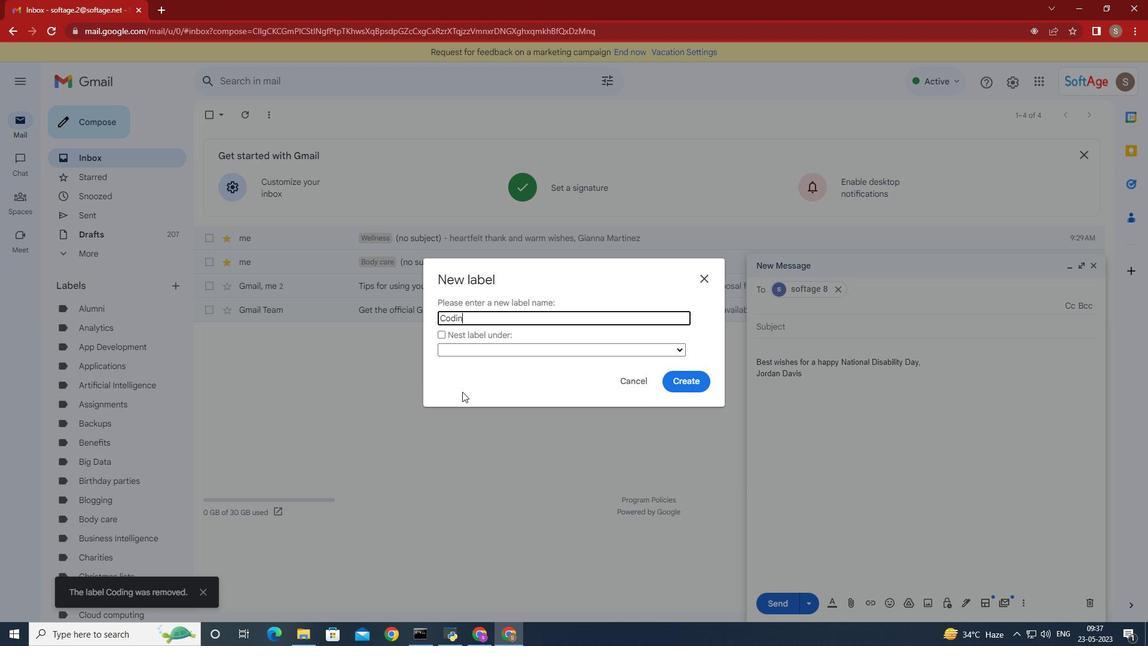 
Action: Mouse moved to (698, 379)
Screenshot: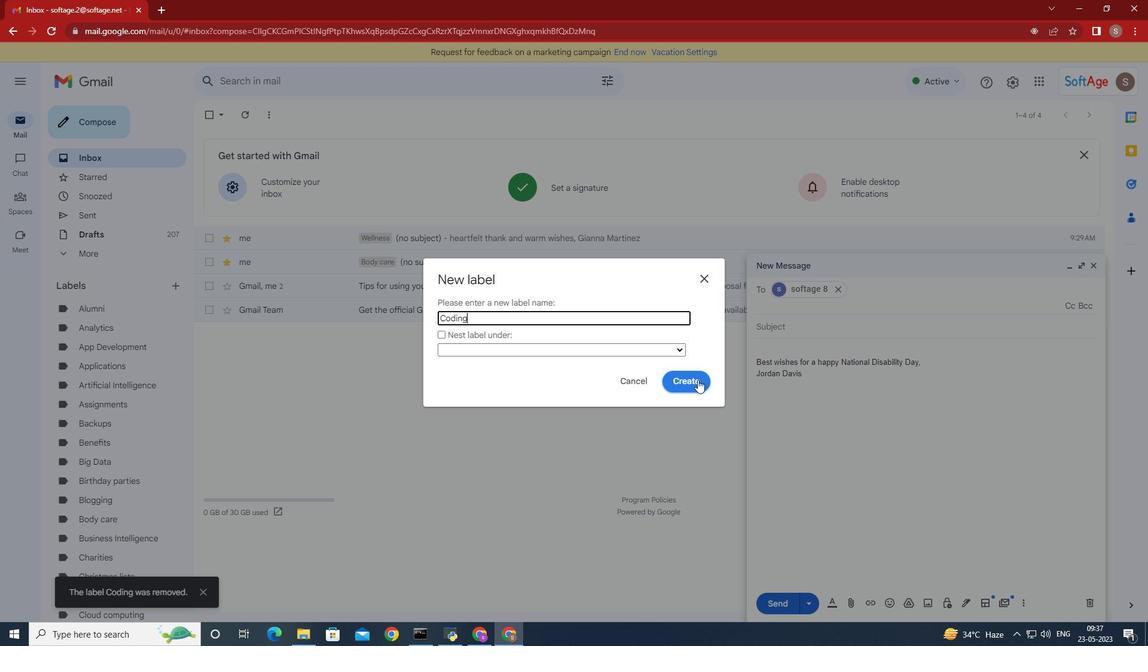 
Action: Mouse pressed left at (698, 379)
Screenshot: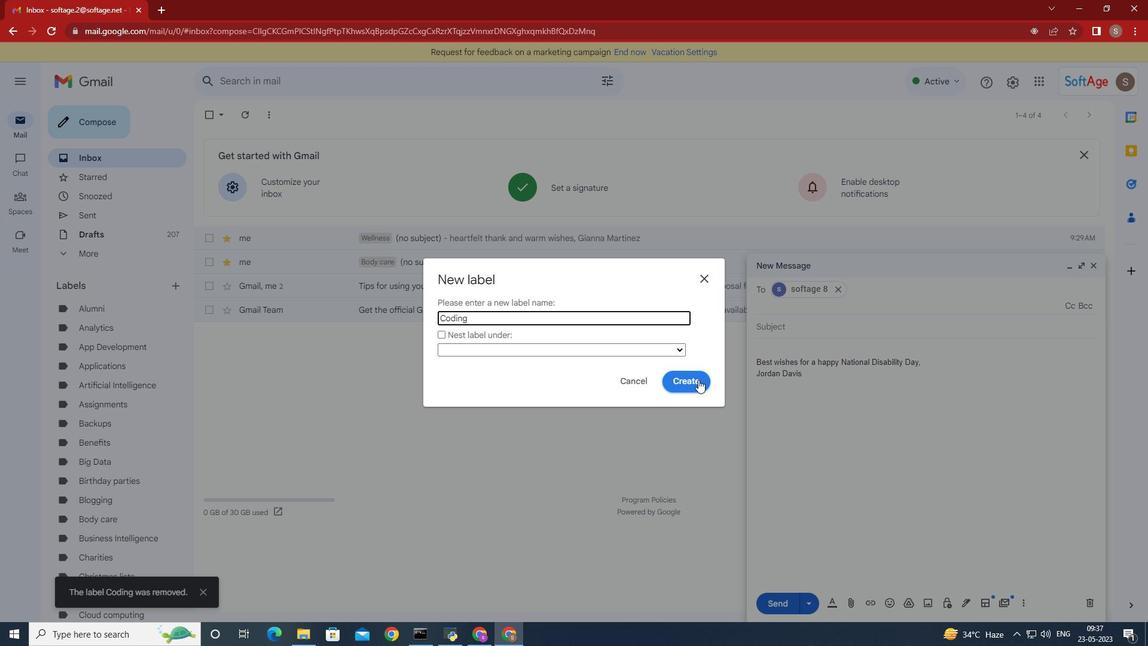 
Action: Mouse moved to (613, 452)
Screenshot: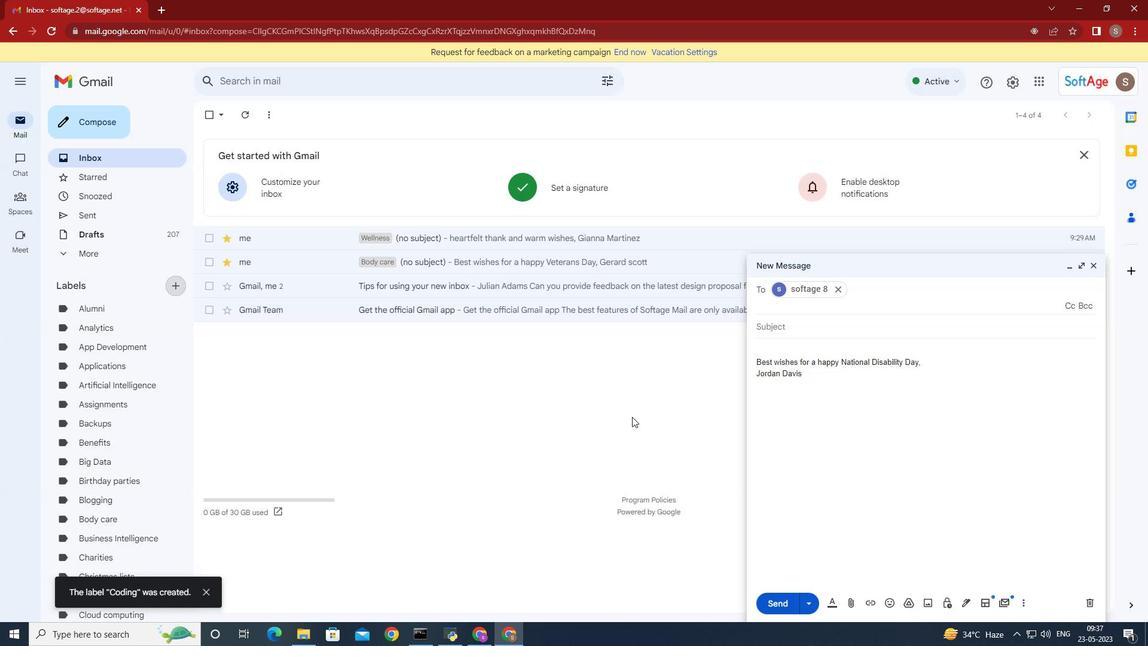 
